 Task: Find connections with filter location Tremblay-en-France with filter topic #HRwith filter profile language English with filter current company Trend Micro with filter school JSS SCIENCE AND TECHNOLOGY UNIVERSITY with filter industry Metalworking Machinery Manufacturing with filter service category Email Marketing with filter keywords title Copywriter
Action: Mouse moved to (326, 213)
Screenshot: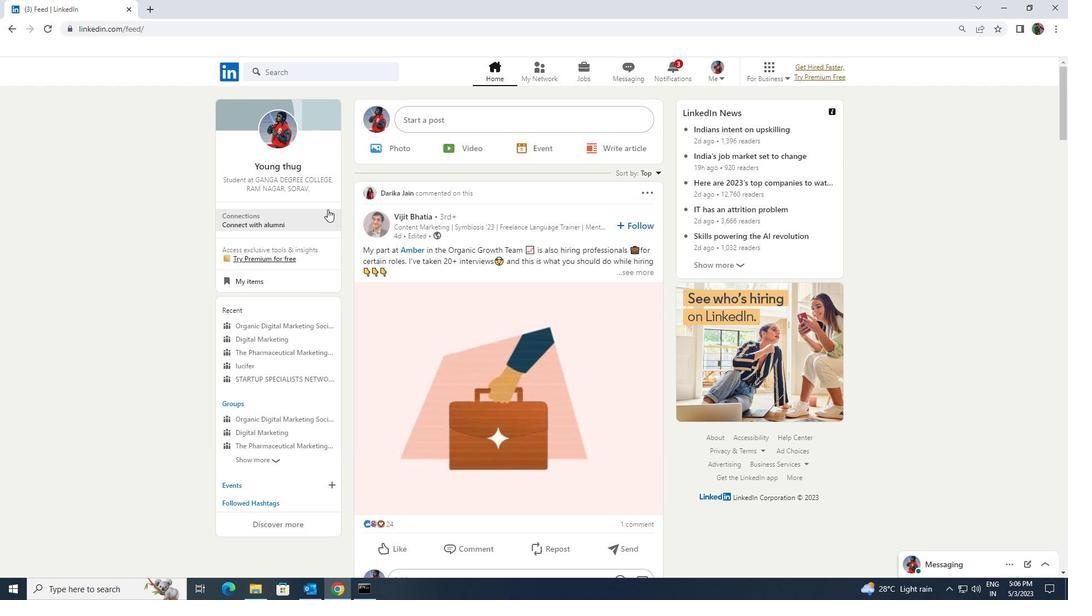 
Action: Mouse pressed left at (326, 213)
Screenshot: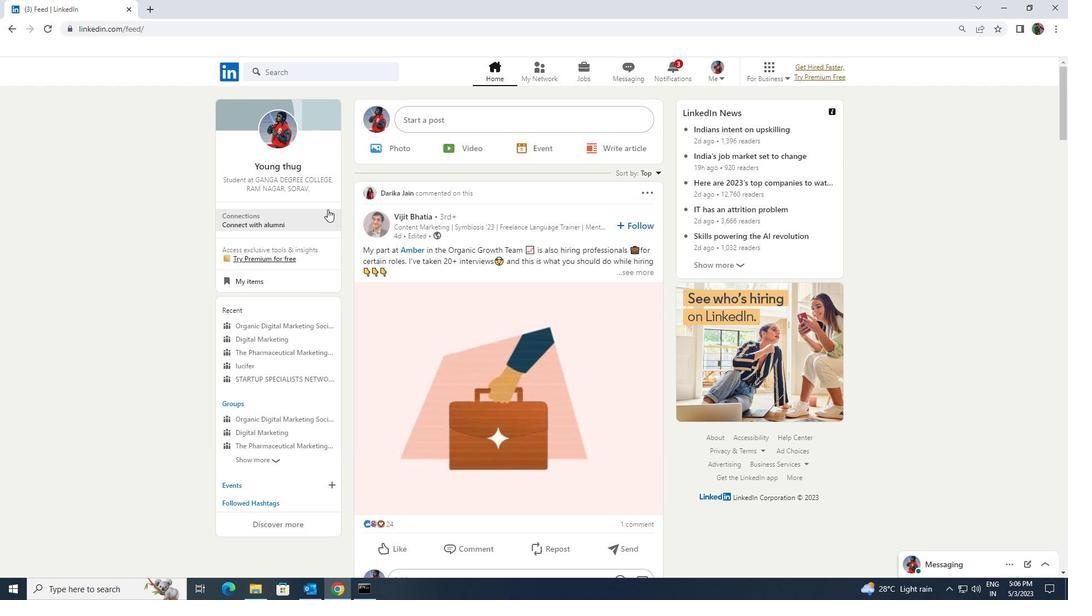 
Action: Mouse moved to (340, 137)
Screenshot: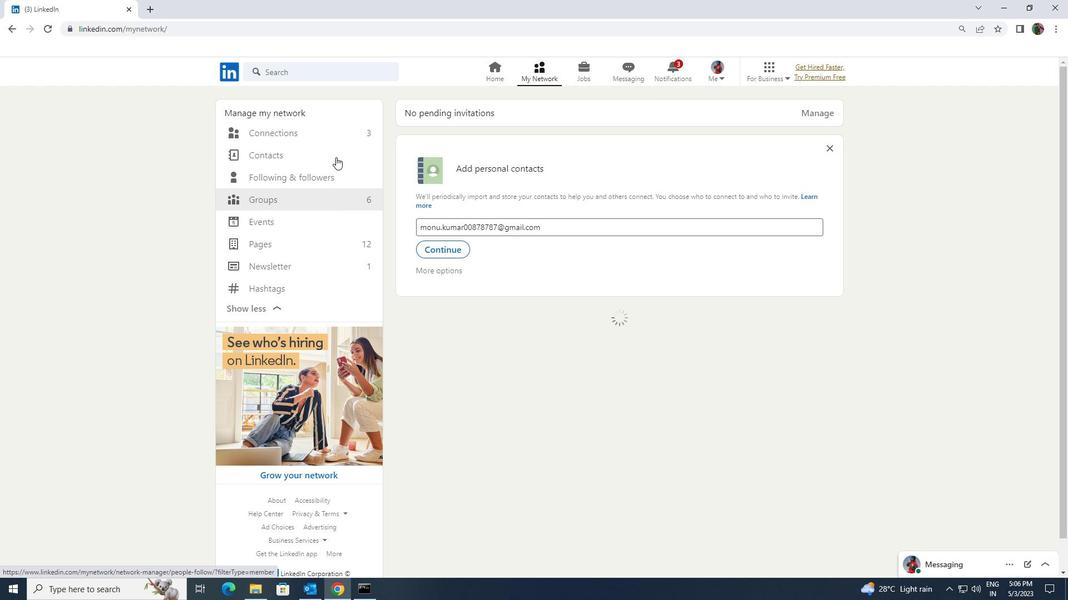 
Action: Mouse pressed left at (340, 137)
Screenshot: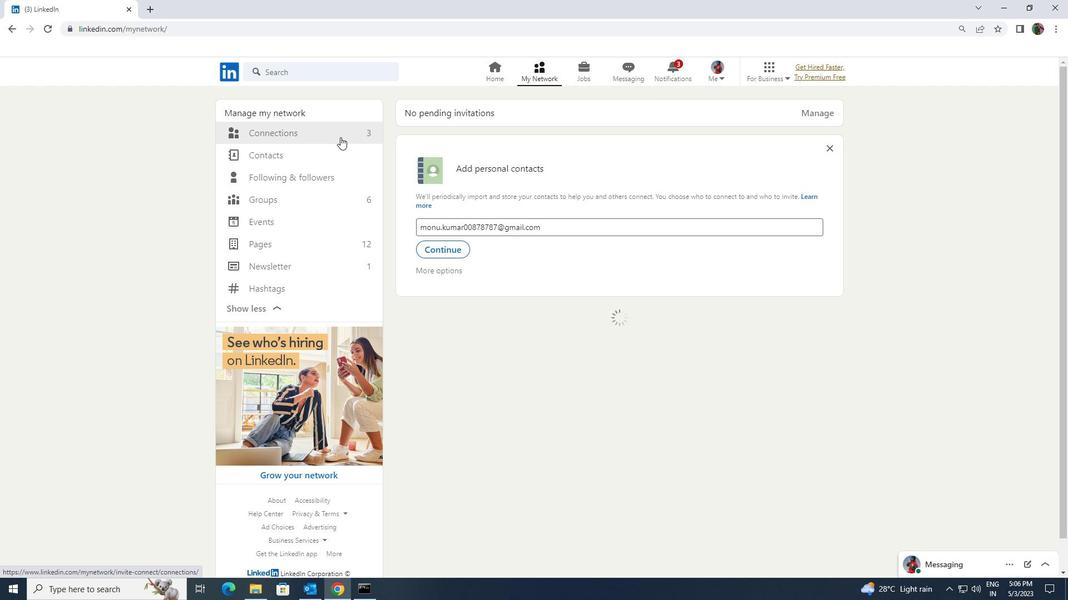
Action: Mouse moved to (624, 132)
Screenshot: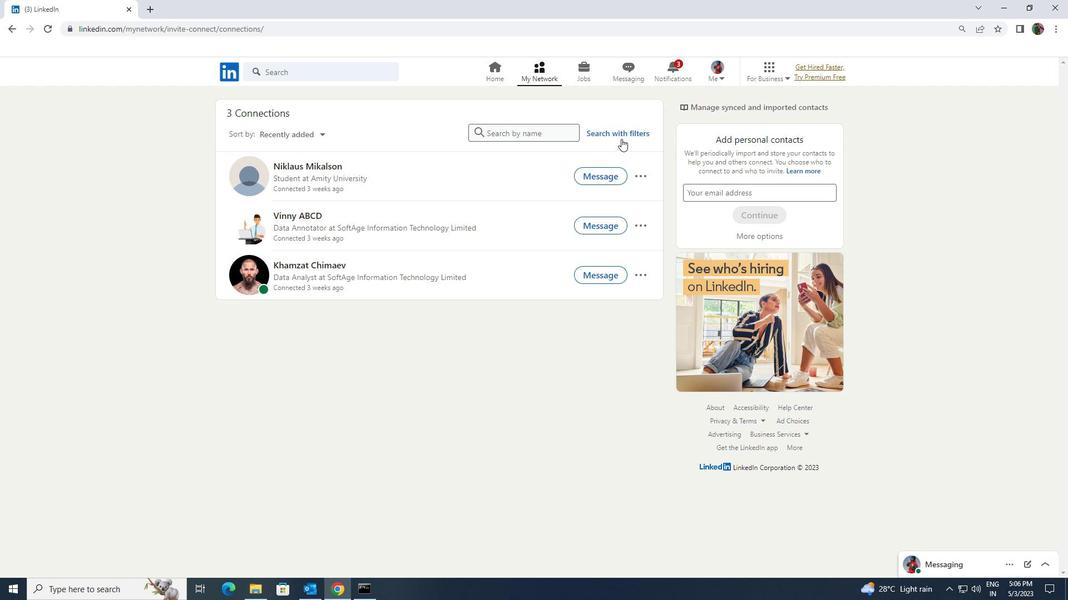 
Action: Mouse pressed left at (624, 132)
Screenshot: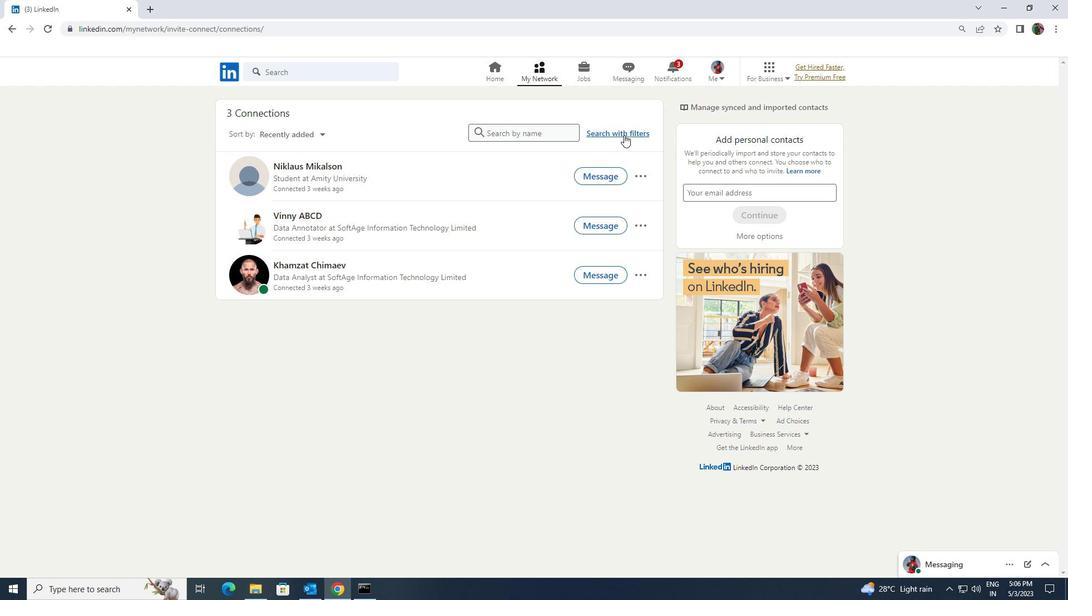 
Action: Mouse moved to (565, 101)
Screenshot: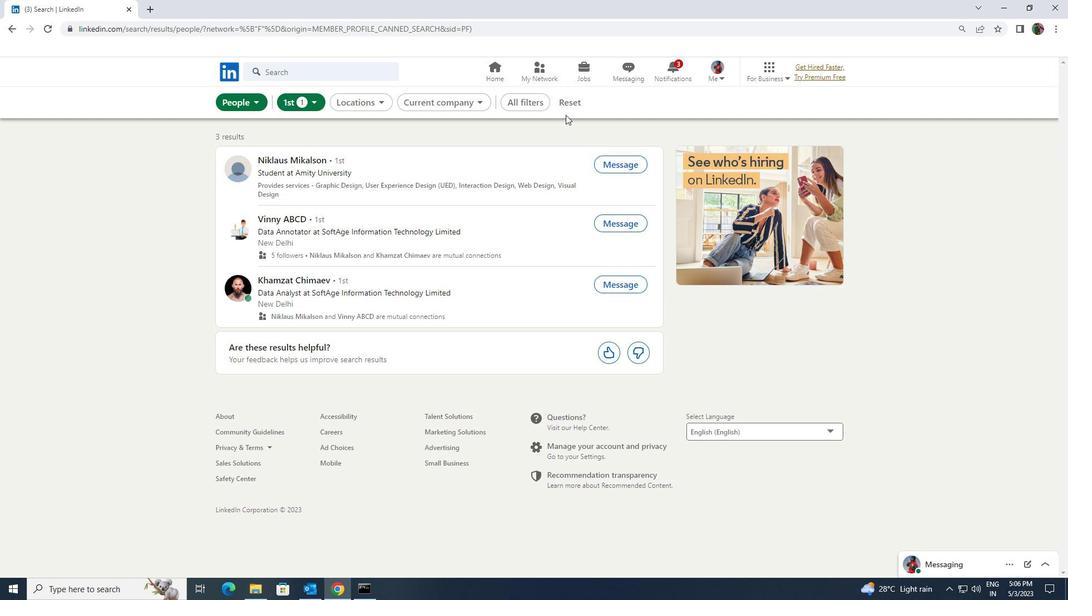 
Action: Mouse pressed left at (565, 101)
Screenshot: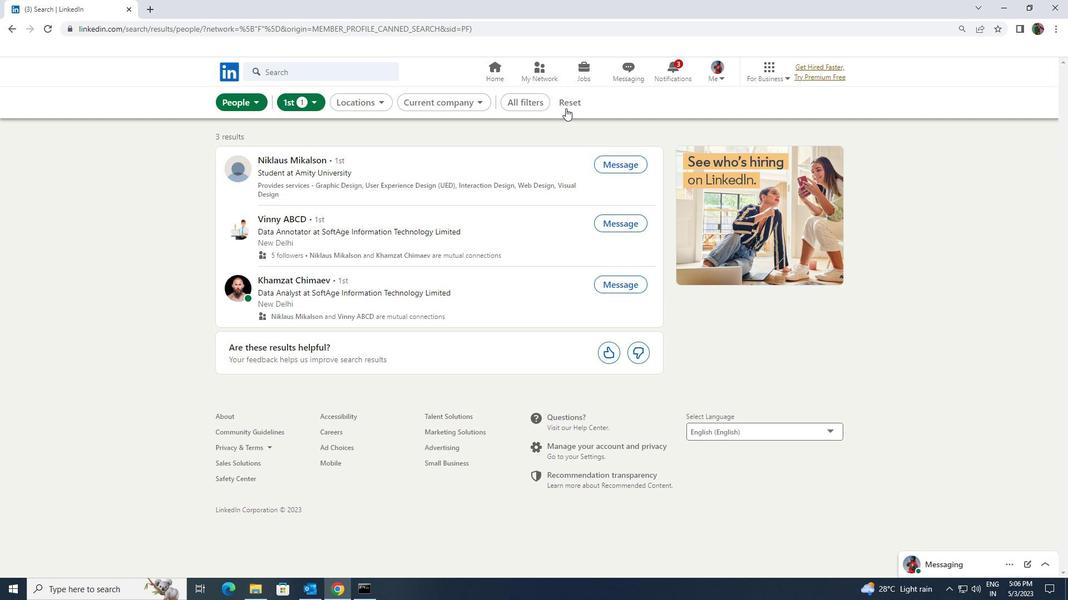 
Action: Mouse moved to (558, 102)
Screenshot: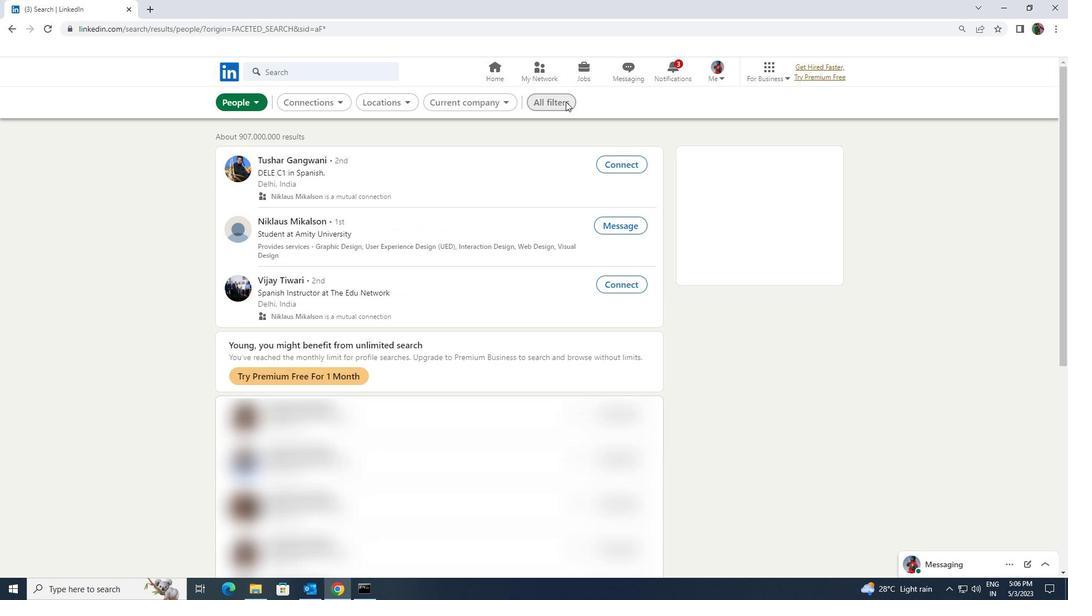 
Action: Mouse pressed left at (558, 102)
Screenshot: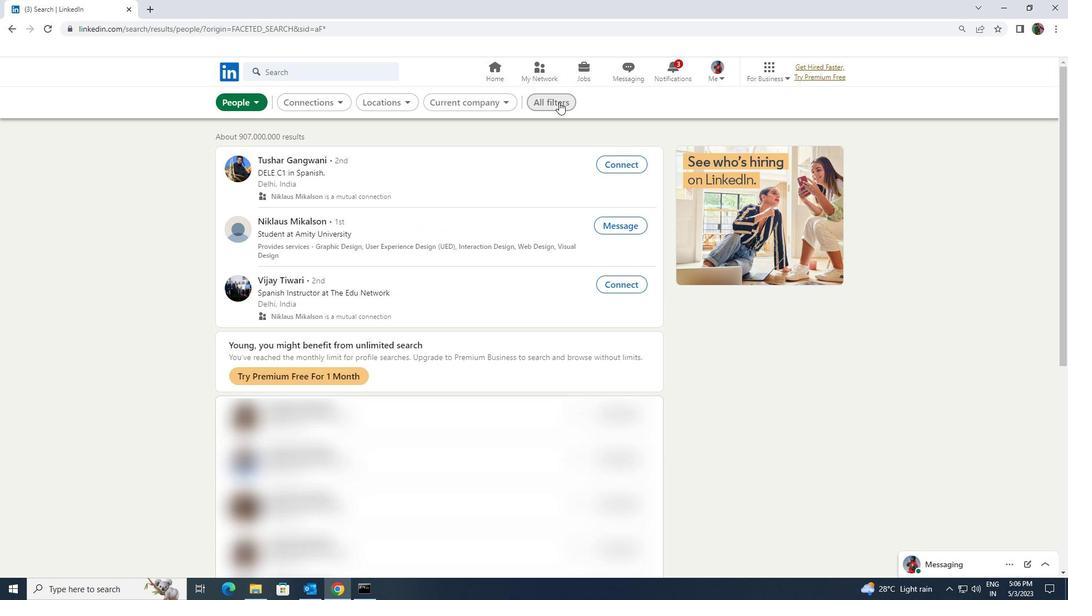 
Action: Mouse moved to (919, 444)
Screenshot: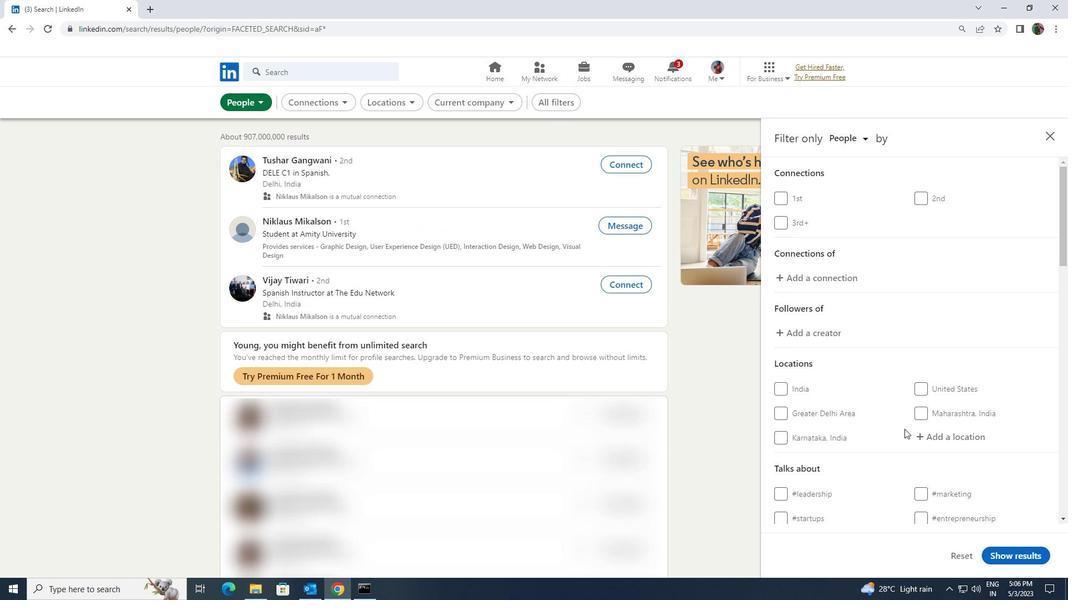 
Action: Mouse pressed left at (919, 444)
Screenshot: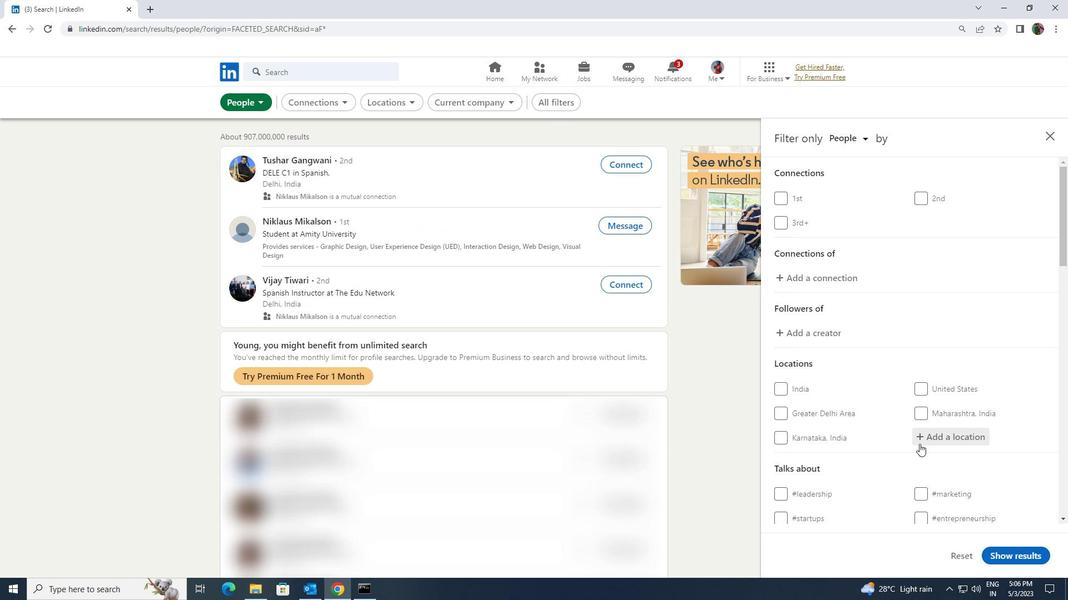 
Action: Key pressed <Key.shift><Key.shift><Key.shift>TREMBLAY
Screenshot: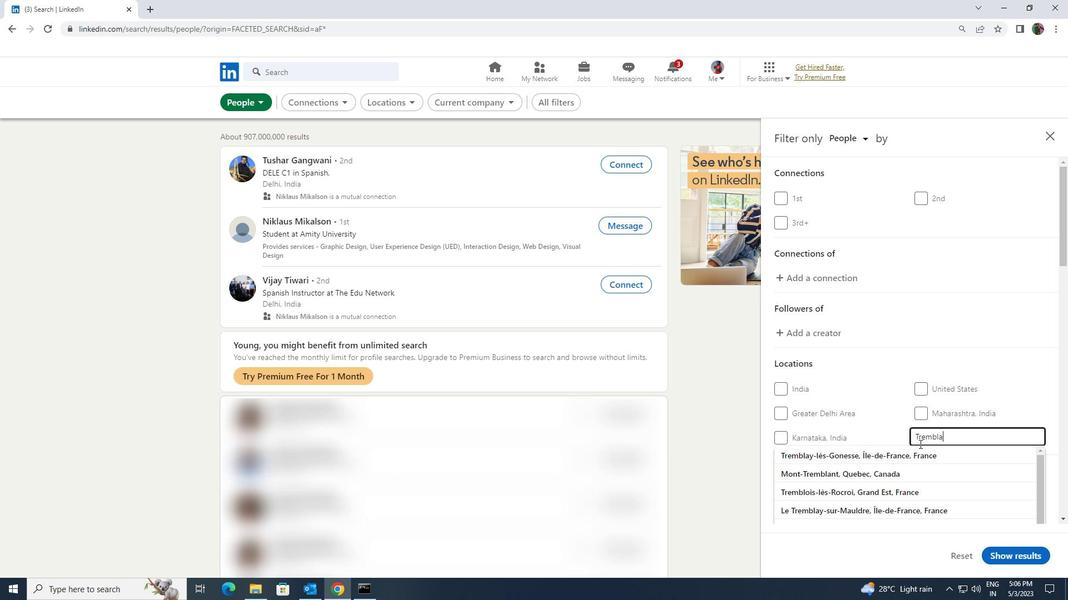 
Action: Mouse moved to (911, 449)
Screenshot: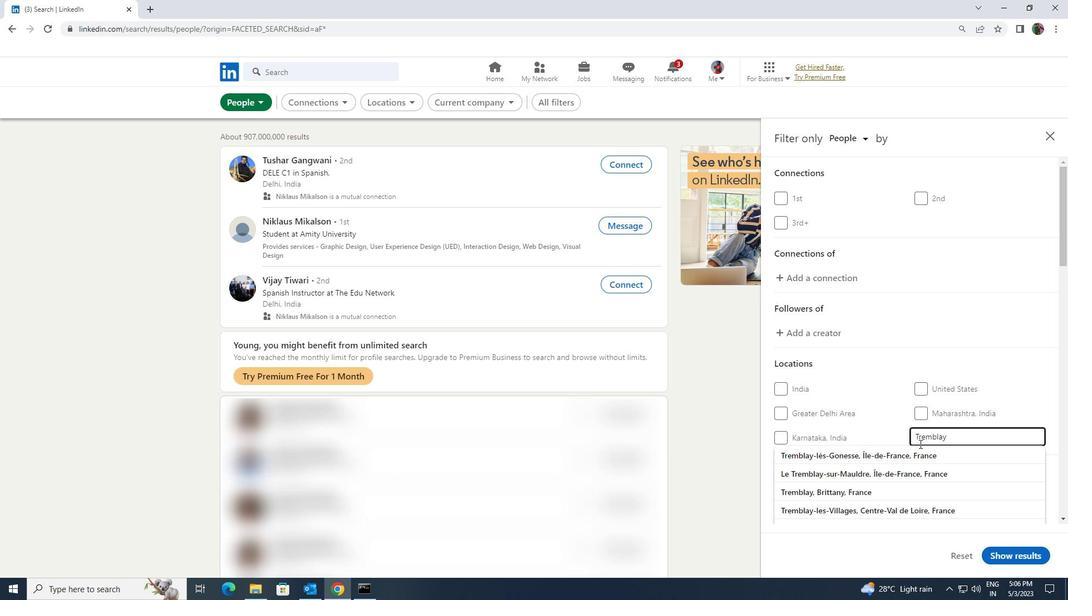 
Action: Mouse pressed left at (911, 449)
Screenshot: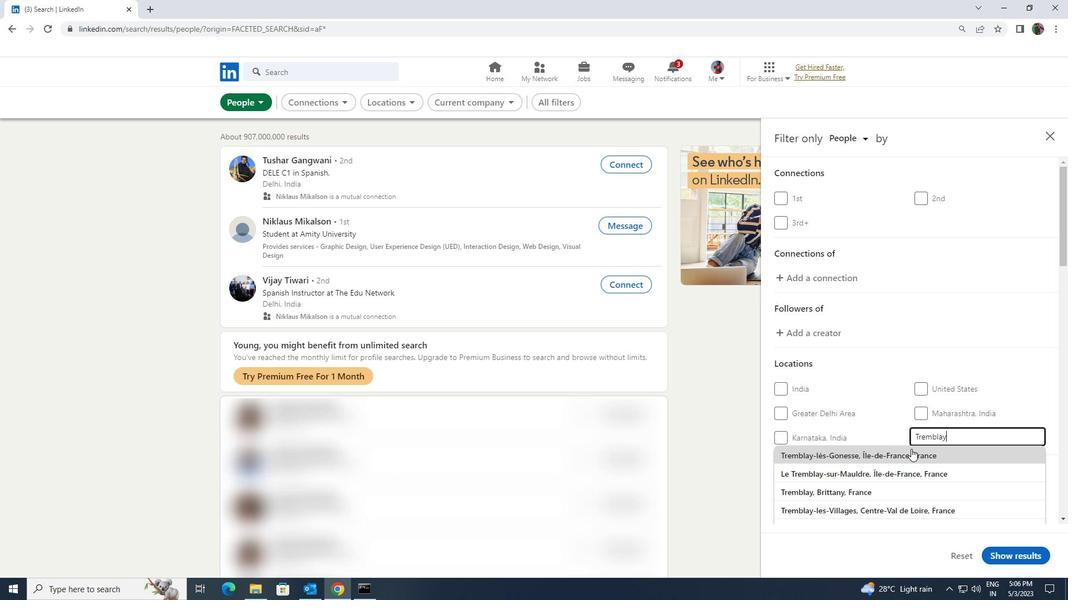 
Action: Mouse scrolled (911, 448) with delta (0, 0)
Screenshot: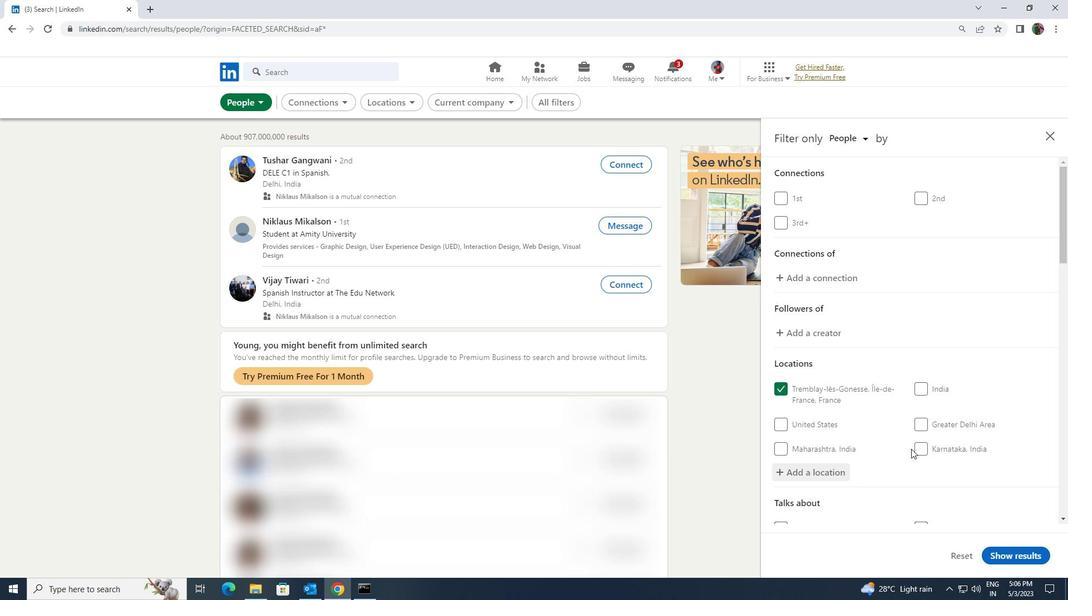 
Action: Mouse scrolled (911, 448) with delta (0, 0)
Screenshot: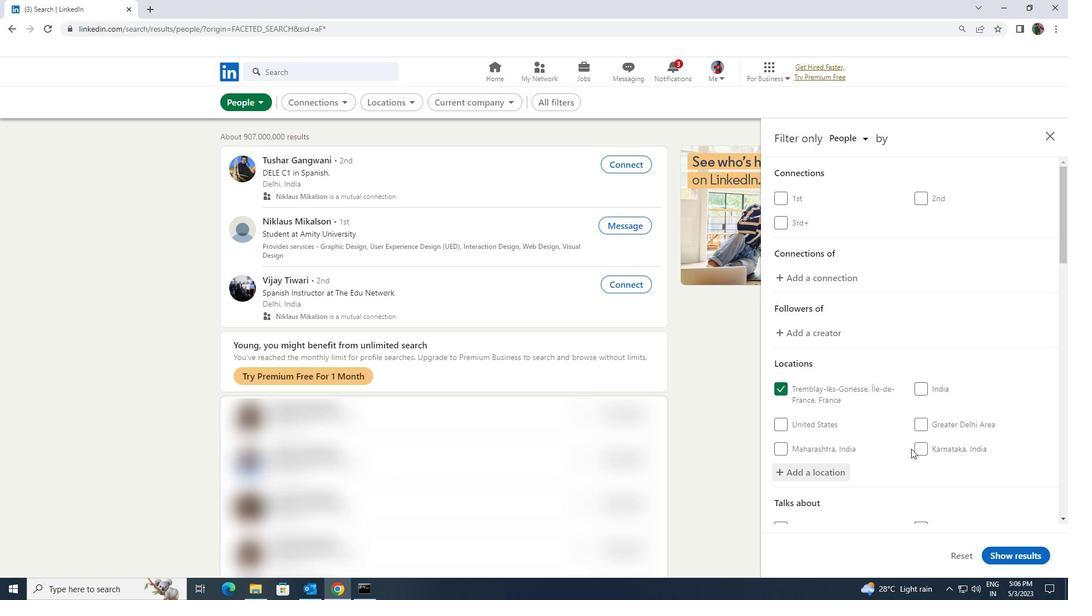 
Action: Mouse moved to (920, 462)
Screenshot: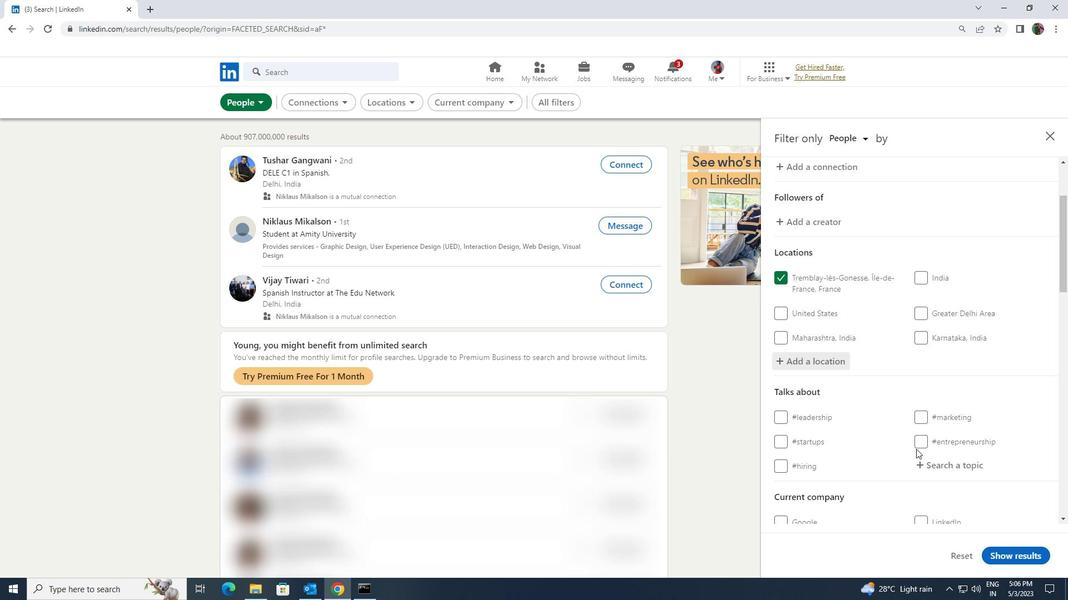 
Action: Mouse pressed left at (920, 462)
Screenshot: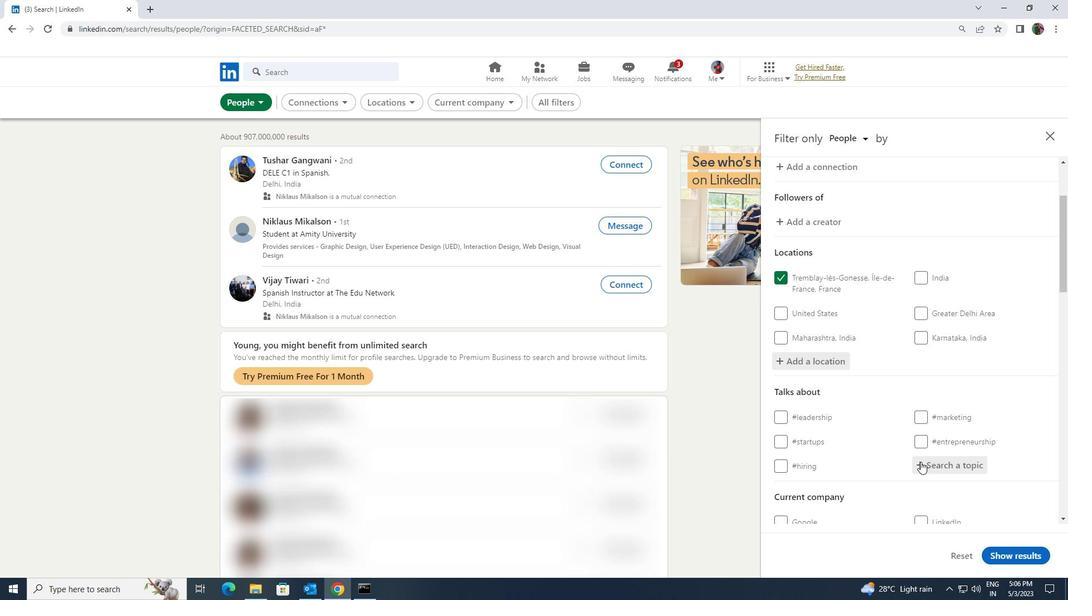 
Action: Key pressed <Key.shift><Key.shift><Key.shift><Key.shift><Key.shift><Key.shift><Key.shift>HR
Screenshot: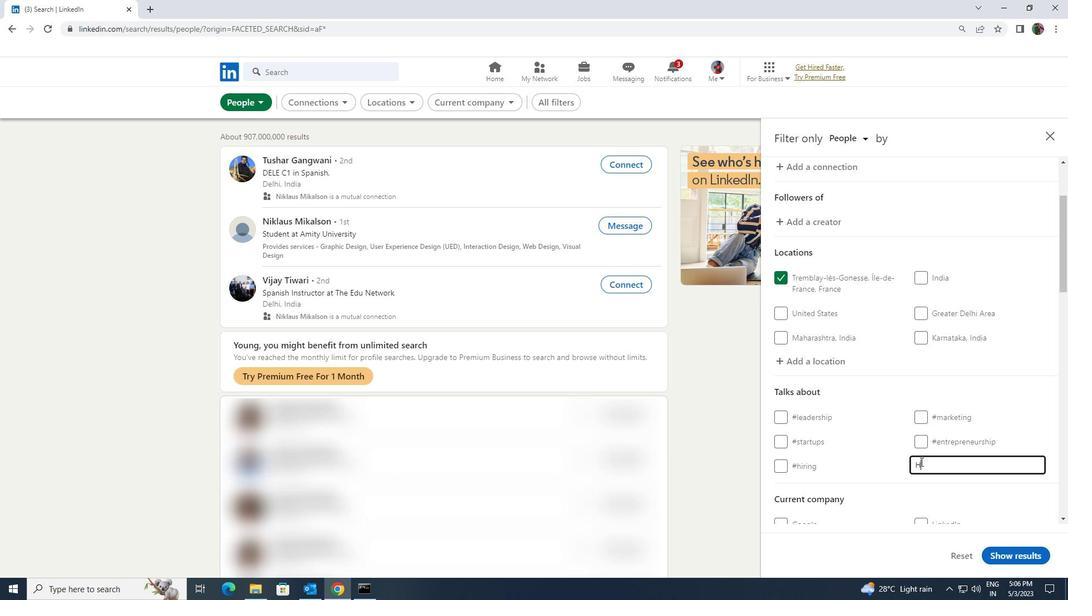 
Action: Mouse moved to (910, 479)
Screenshot: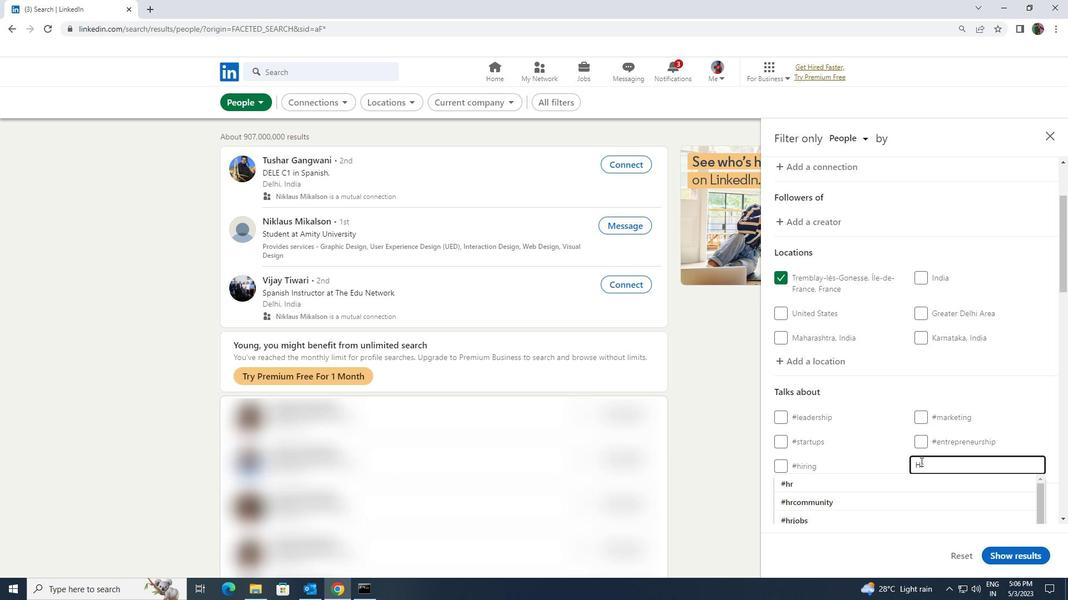
Action: Mouse pressed left at (910, 479)
Screenshot: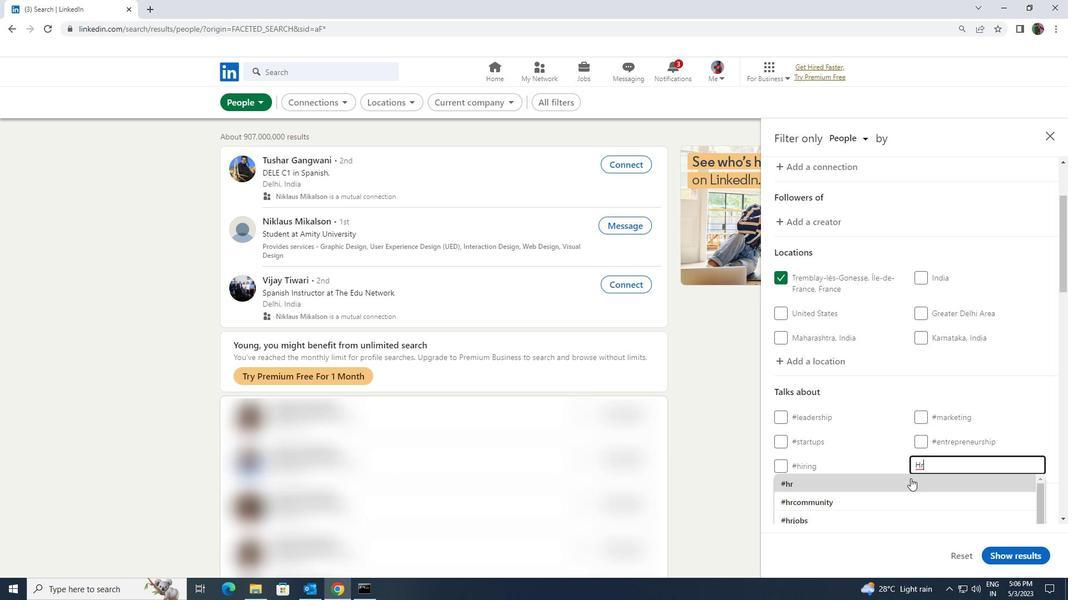
Action: Mouse scrolled (910, 478) with delta (0, 0)
Screenshot: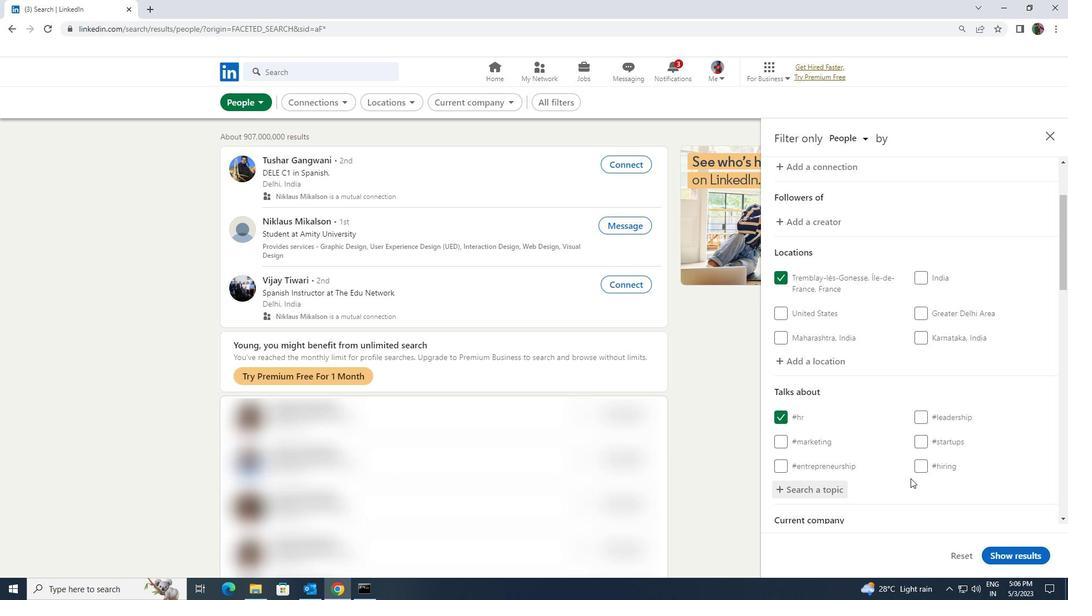 
Action: Mouse scrolled (910, 478) with delta (0, 0)
Screenshot: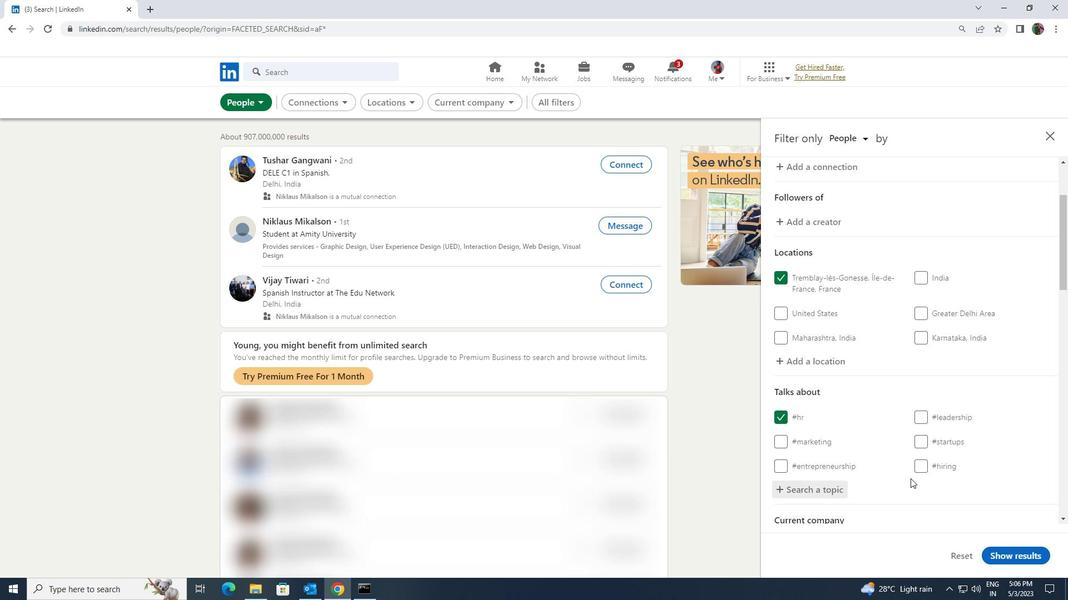 
Action: Mouse scrolled (910, 478) with delta (0, 0)
Screenshot: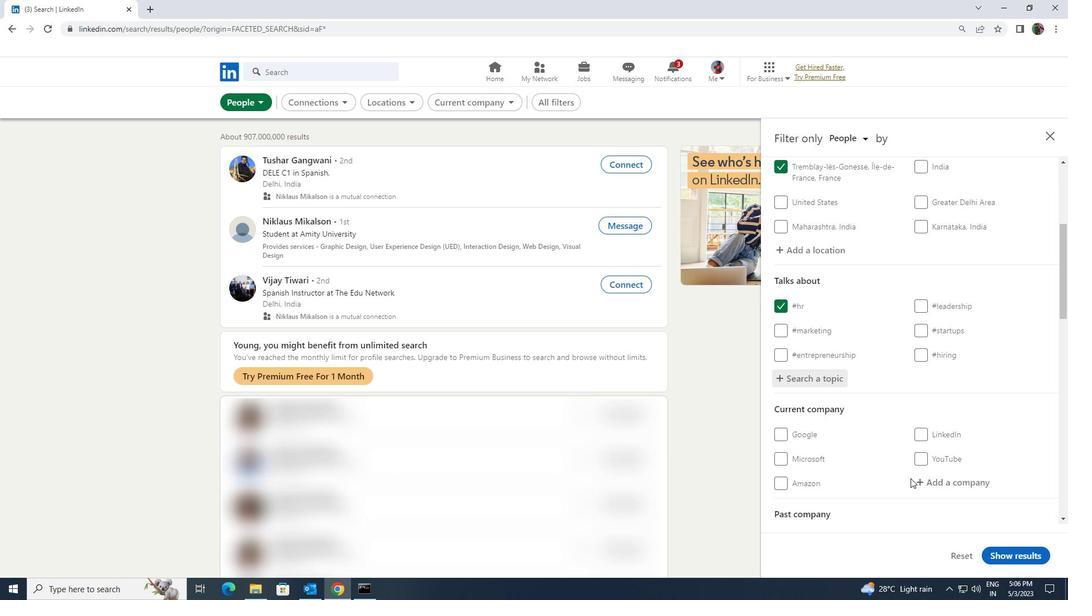 
Action: Mouse scrolled (910, 478) with delta (0, 0)
Screenshot: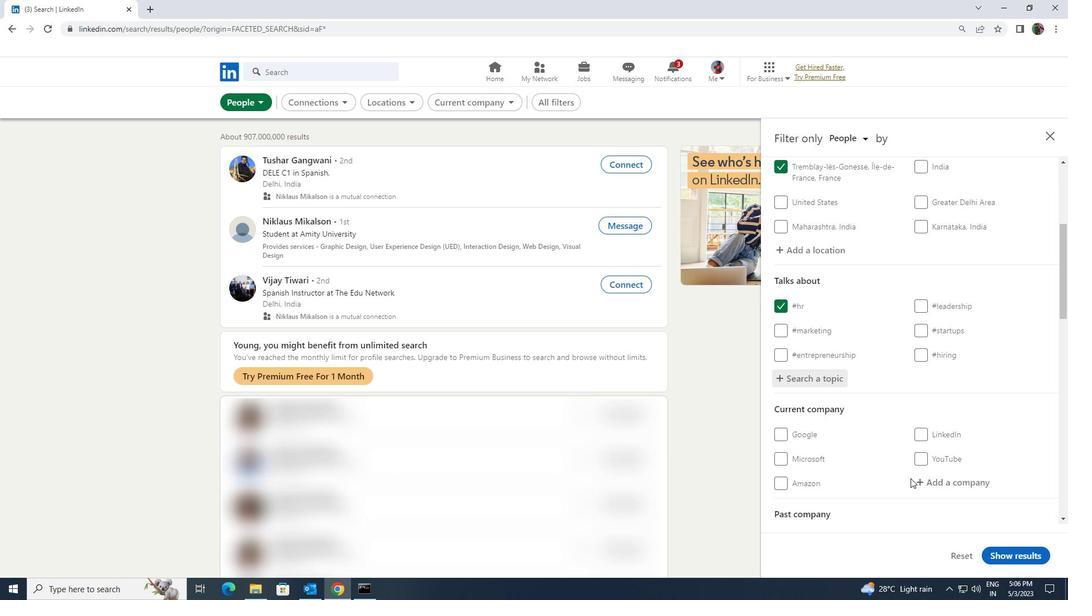 
Action: Mouse scrolled (910, 478) with delta (0, 0)
Screenshot: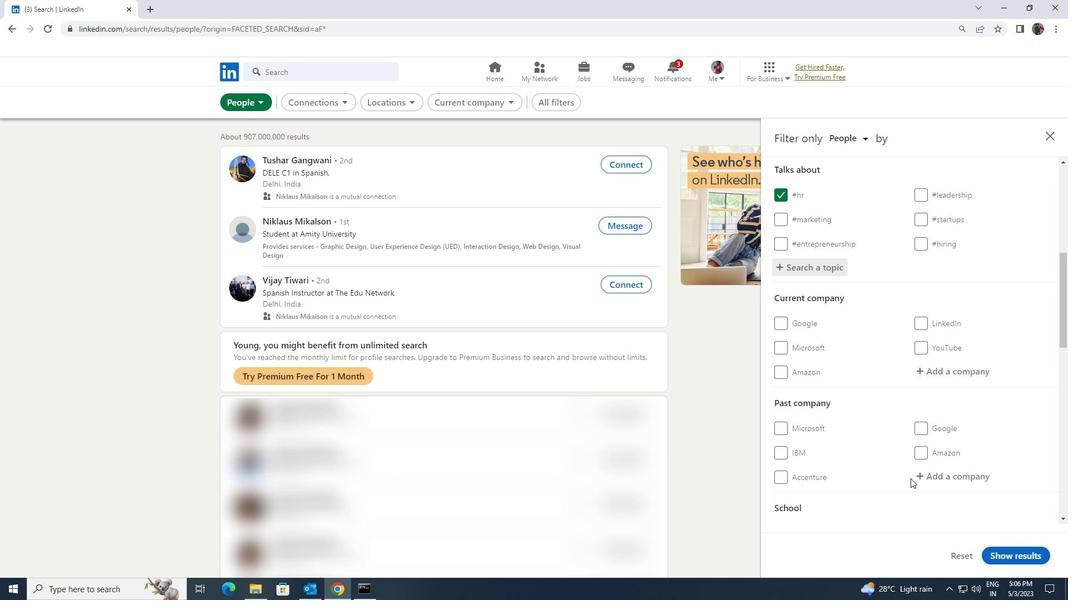 
Action: Mouse scrolled (910, 478) with delta (0, 0)
Screenshot: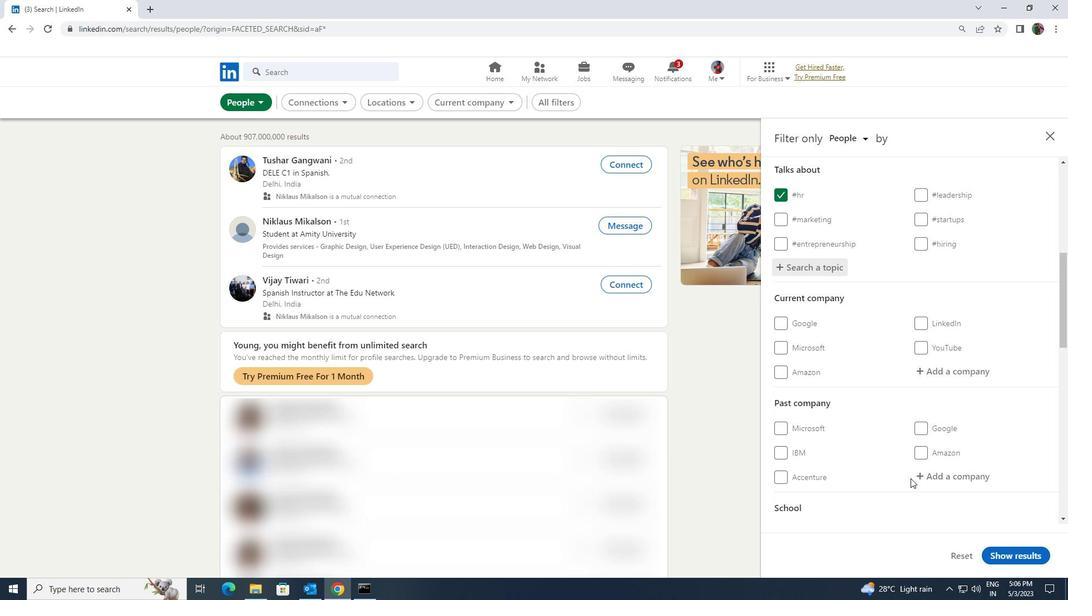 
Action: Mouse scrolled (910, 478) with delta (0, 0)
Screenshot: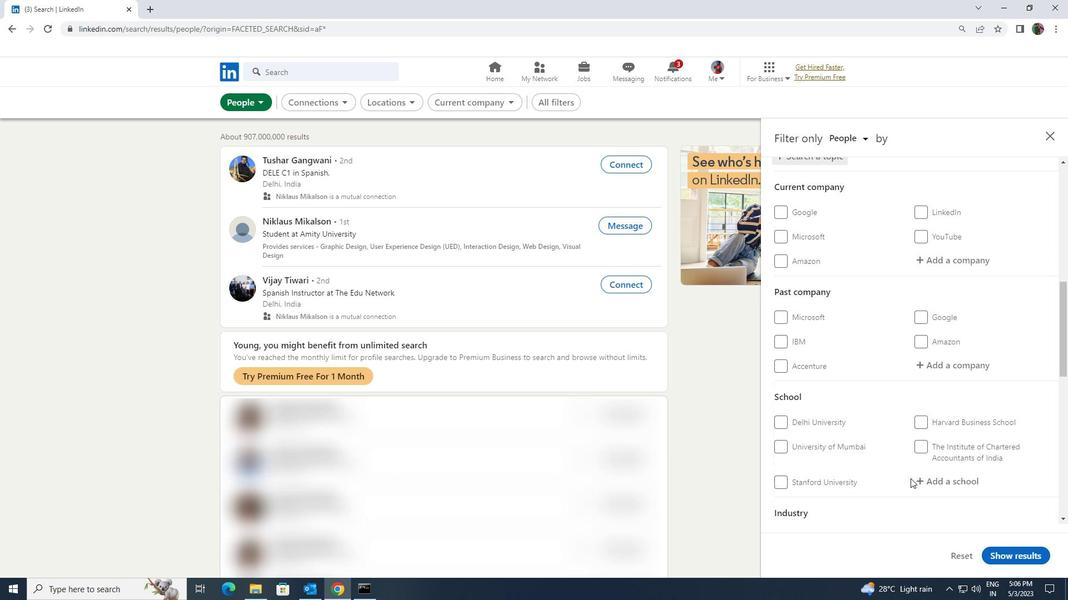 
Action: Mouse scrolled (910, 478) with delta (0, 0)
Screenshot: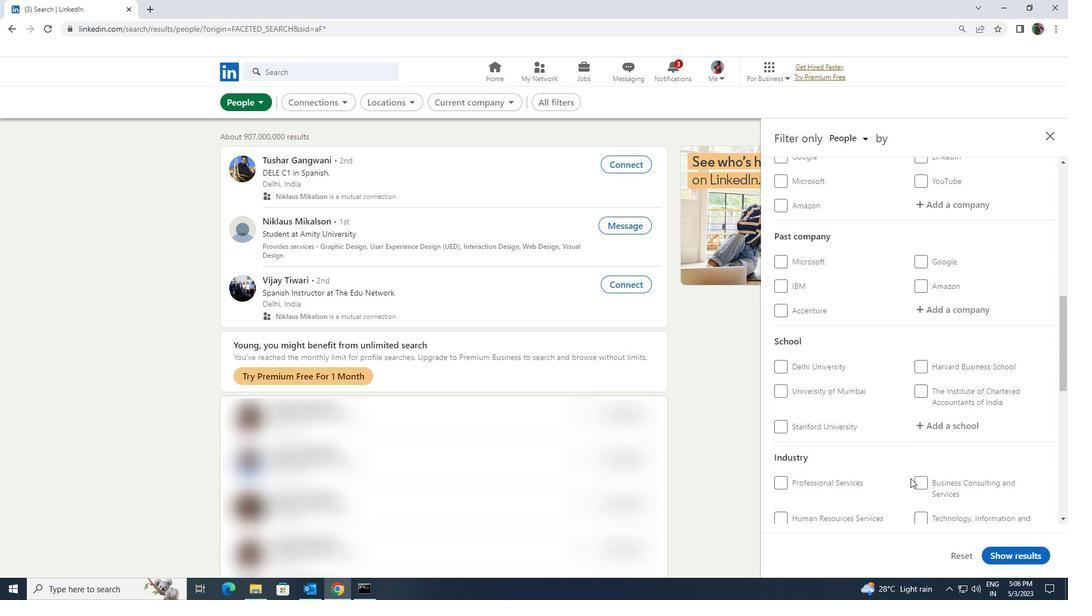 
Action: Mouse scrolled (910, 478) with delta (0, 0)
Screenshot: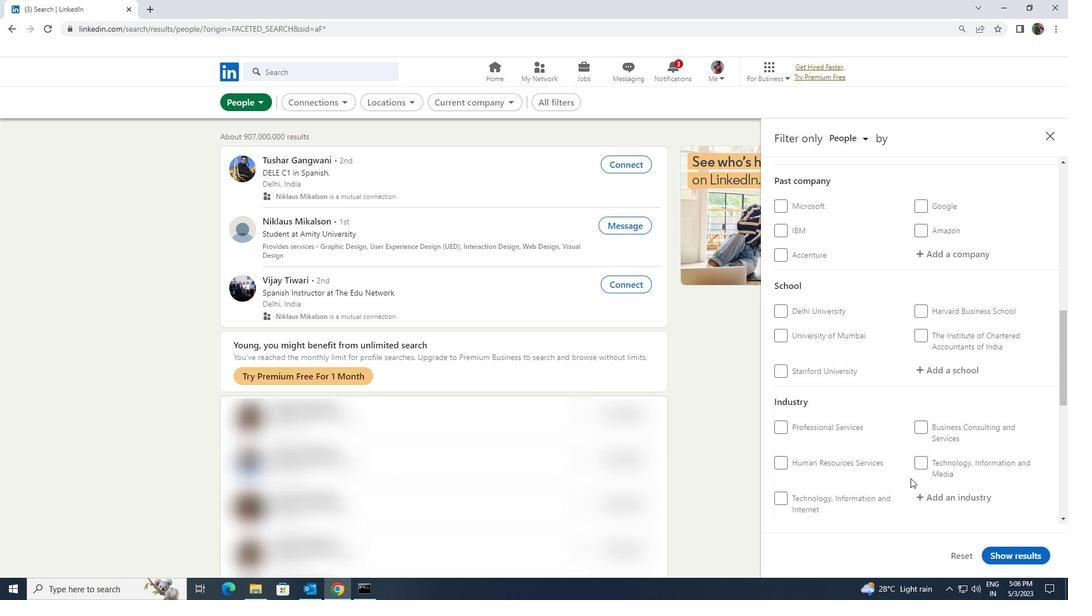 
Action: Mouse scrolled (910, 478) with delta (0, 0)
Screenshot: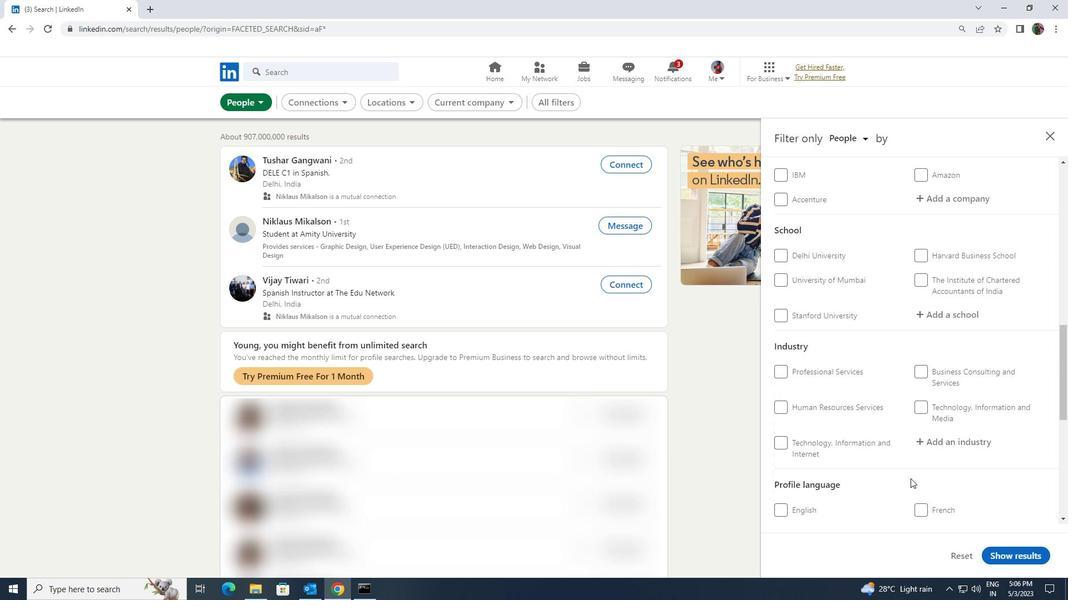 
Action: Mouse scrolled (910, 478) with delta (0, 0)
Screenshot: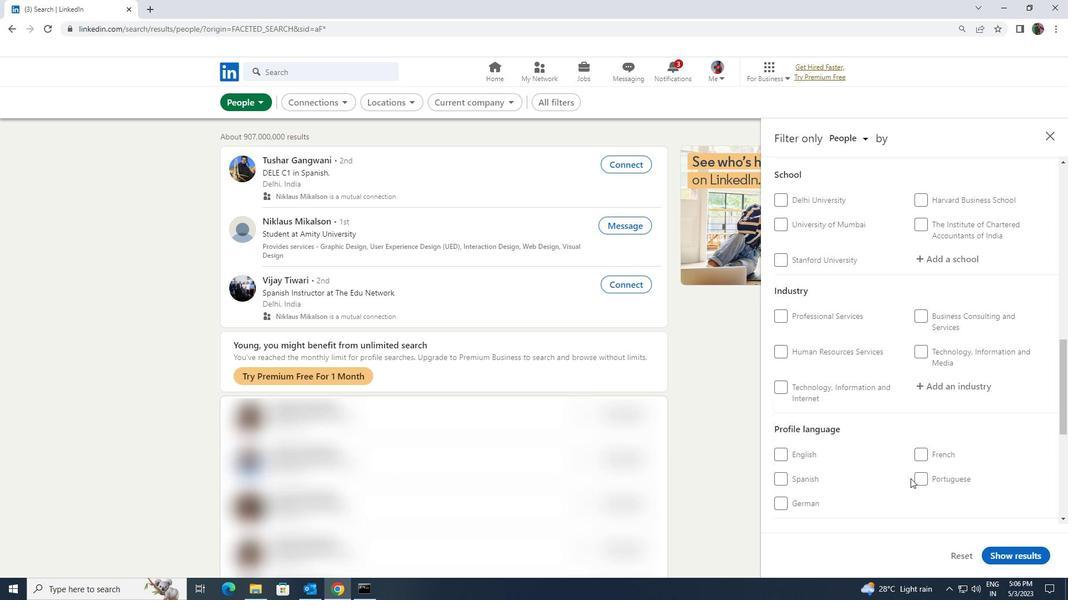 
Action: Mouse scrolled (910, 478) with delta (0, 0)
Screenshot: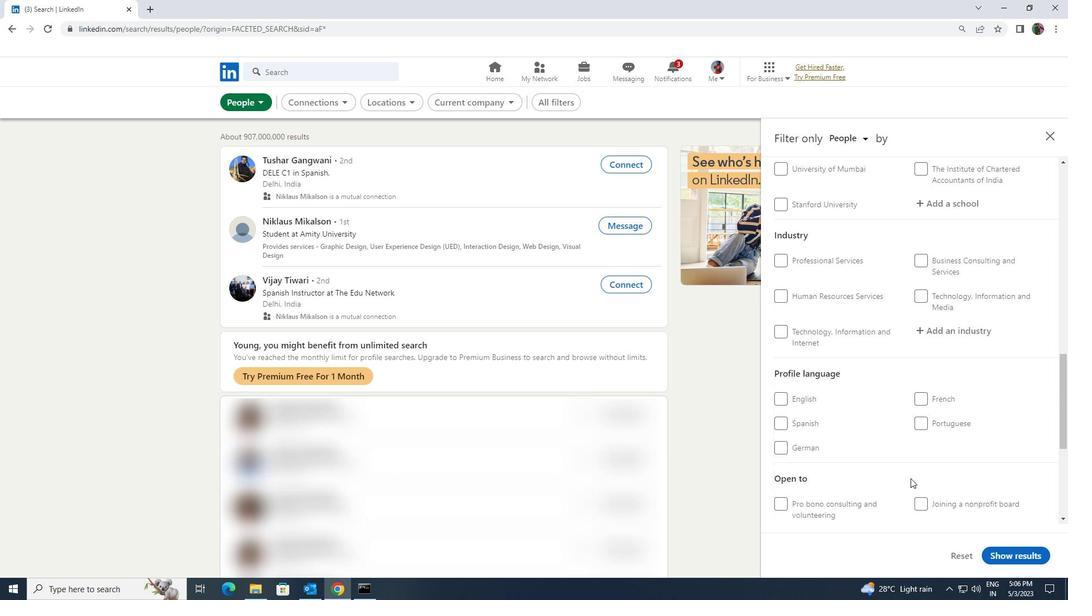 
Action: Mouse scrolled (910, 478) with delta (0, 0)
Screenshot: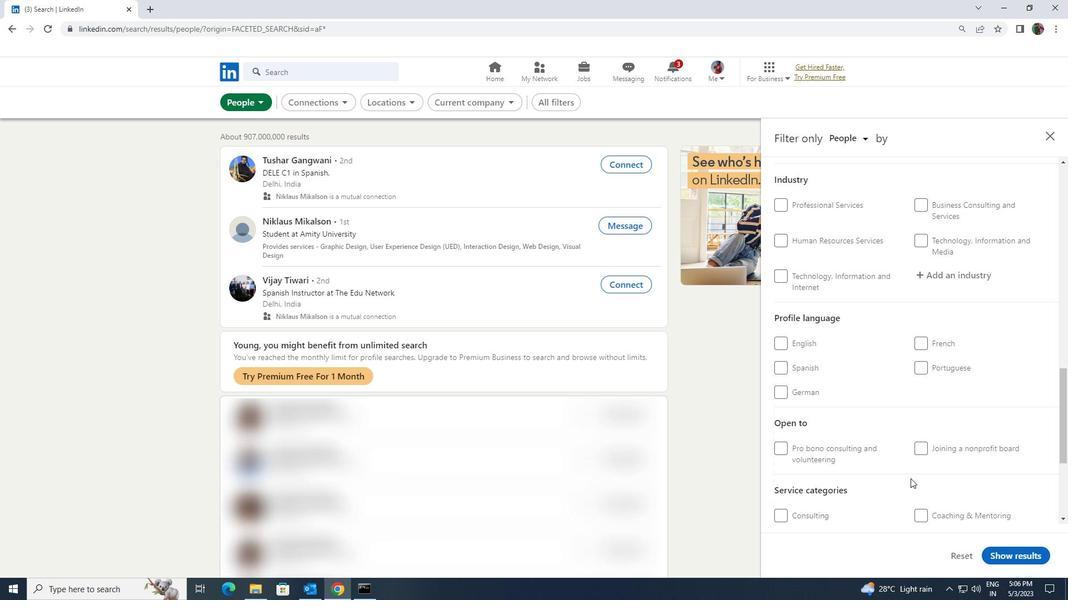 
Action: Mouse scrolled (910, 478) with delta (0, 0)
Screenshot: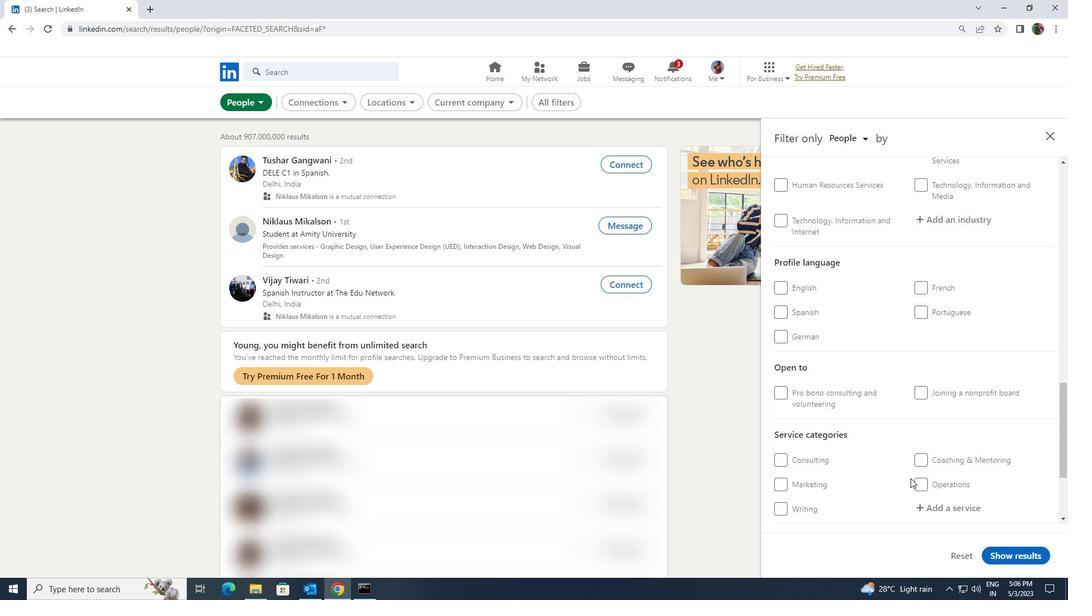 
Action: Mouse scrolled (910, 478) with delta (0, 0)
Screenshot: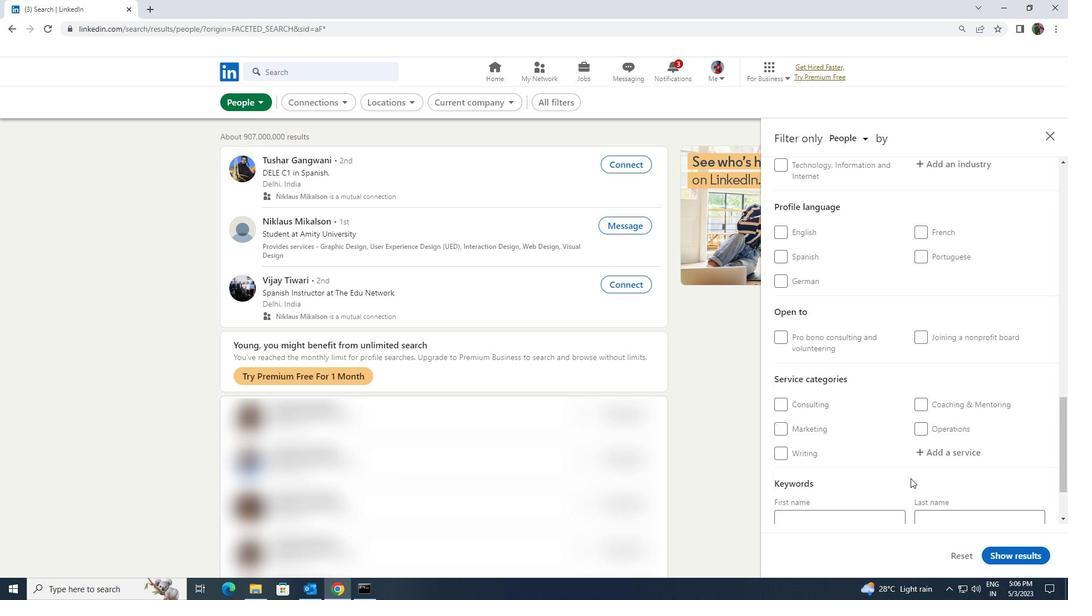
Action: Mouse moved to (906, 471)
Screenshot: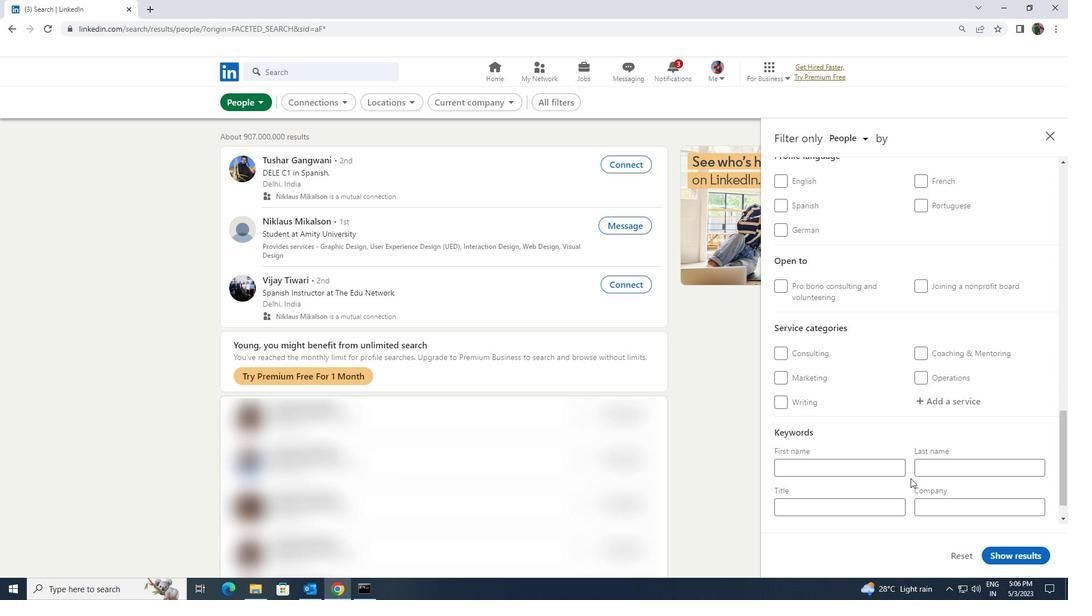 
Action: Mouse scrolled (906, 471) with delta (0, 0)
Screenshot: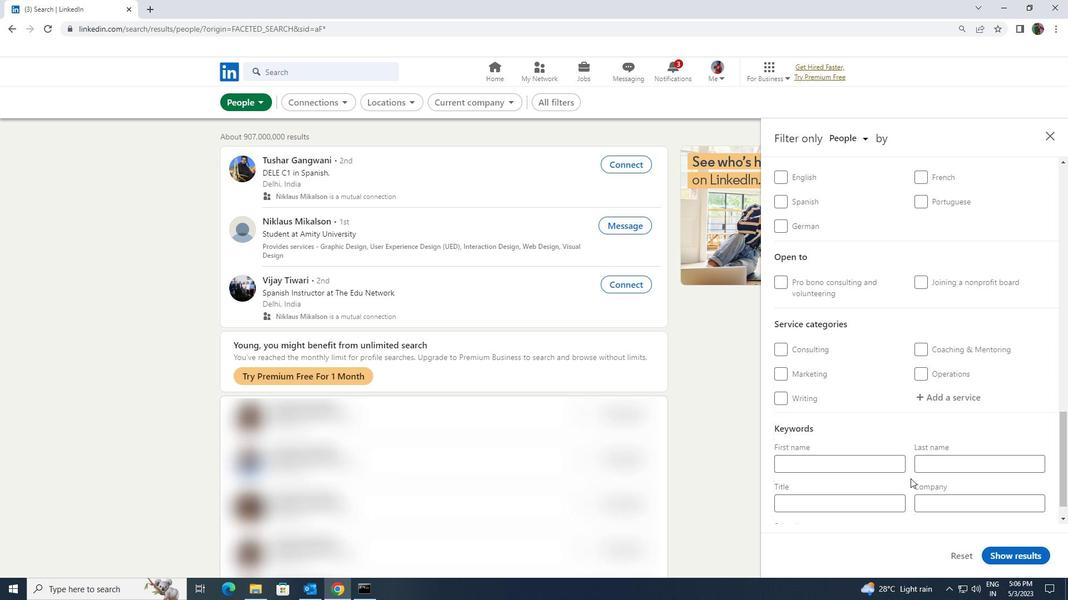
Action: Mouse moved to (906, 471)
Screenshot: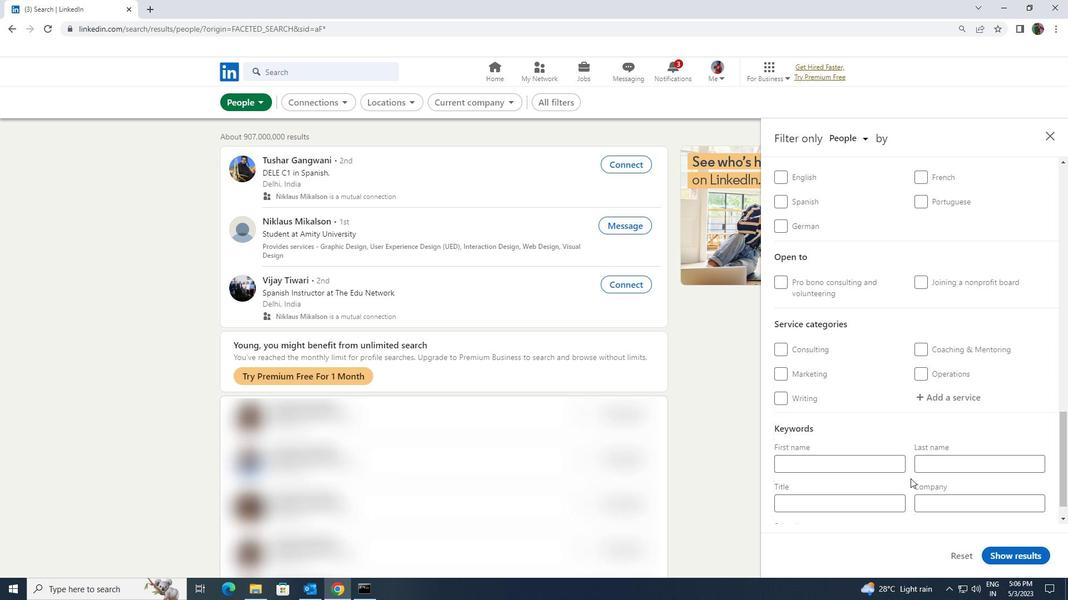 
Action: Mouse scrolled (906, 471) with delta (0, 0)
Screenshot: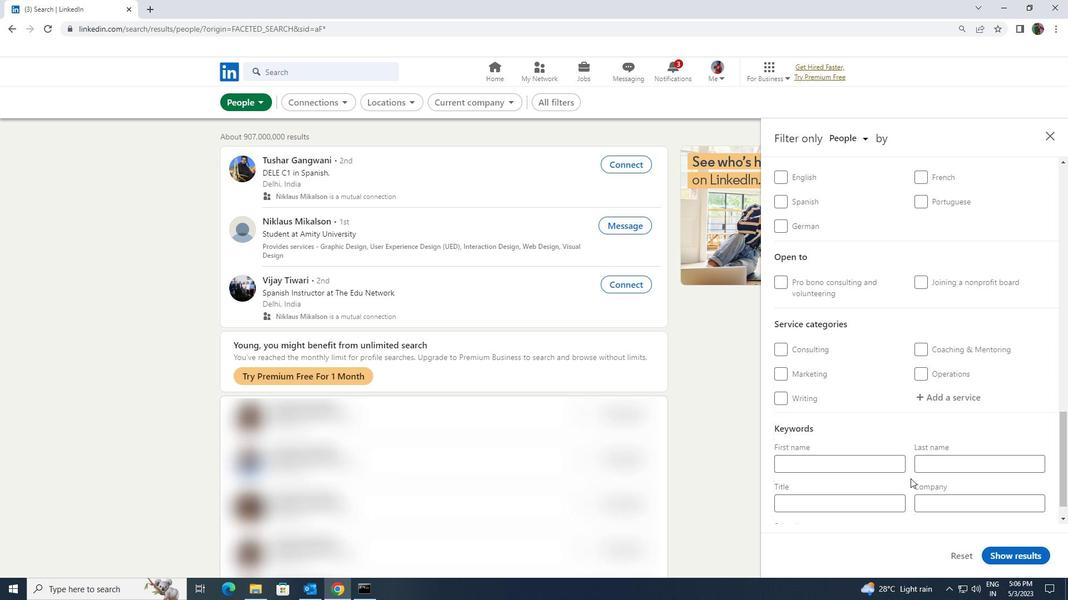 
Action: Mouse moved to (905, 470)
Screenshot: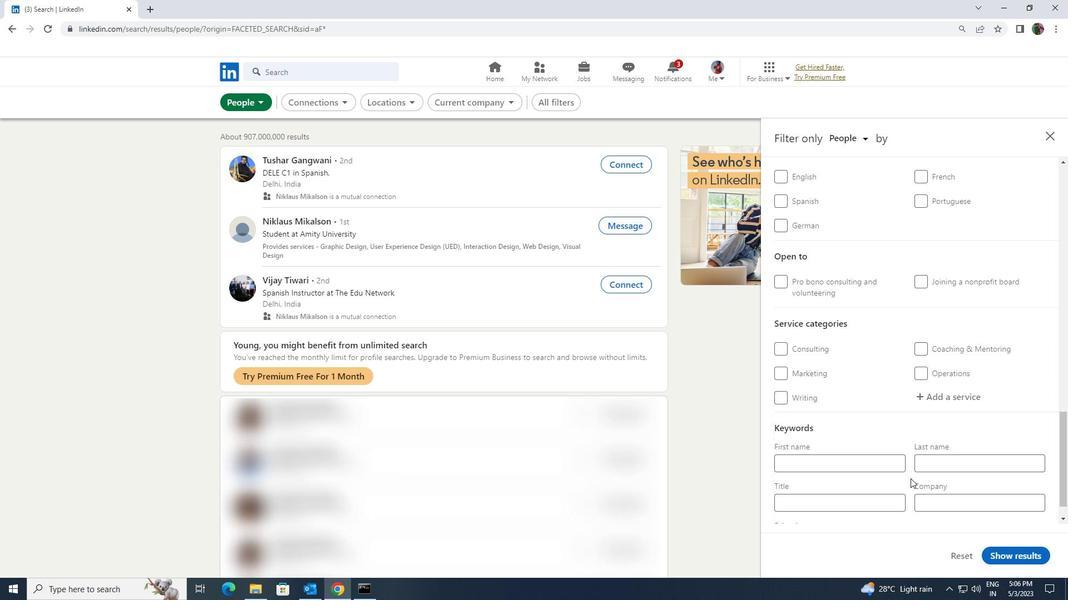 
Action: Mouse scrolled (905, 470) with delta (0, 0)
Screenshot: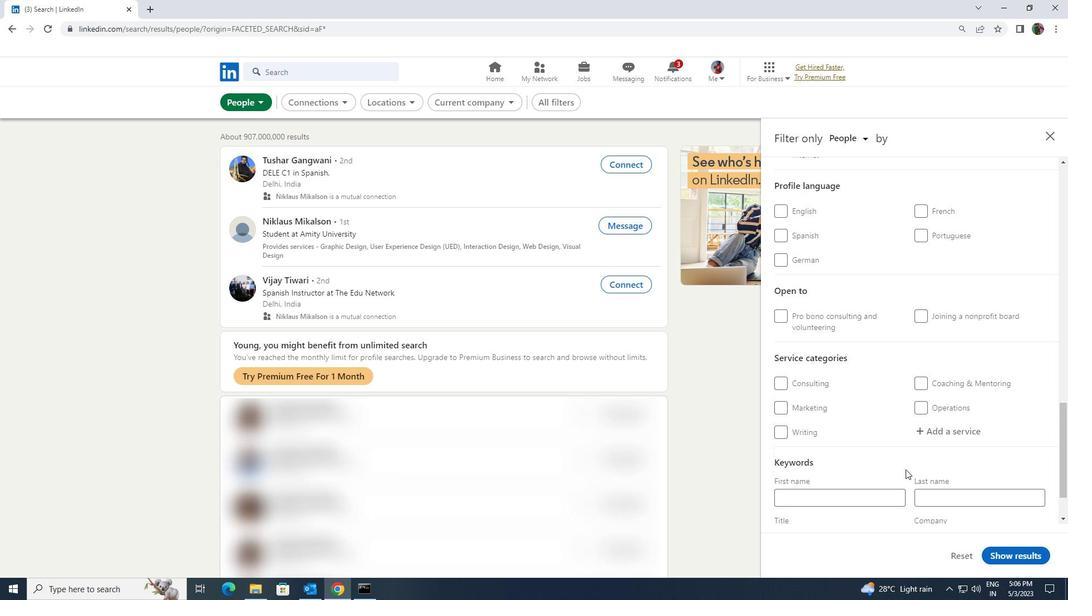 
Action: Mouse scrolled (905, 470) with delta (0, 0)
Screenshot: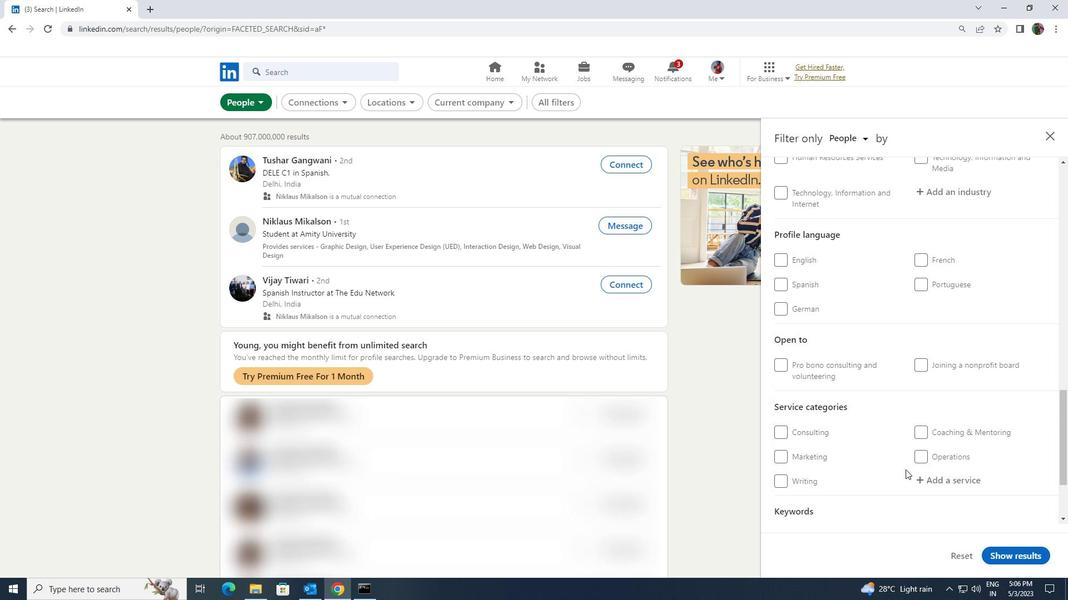 
Action: Mouse moved to (775, 401)
Screenshot: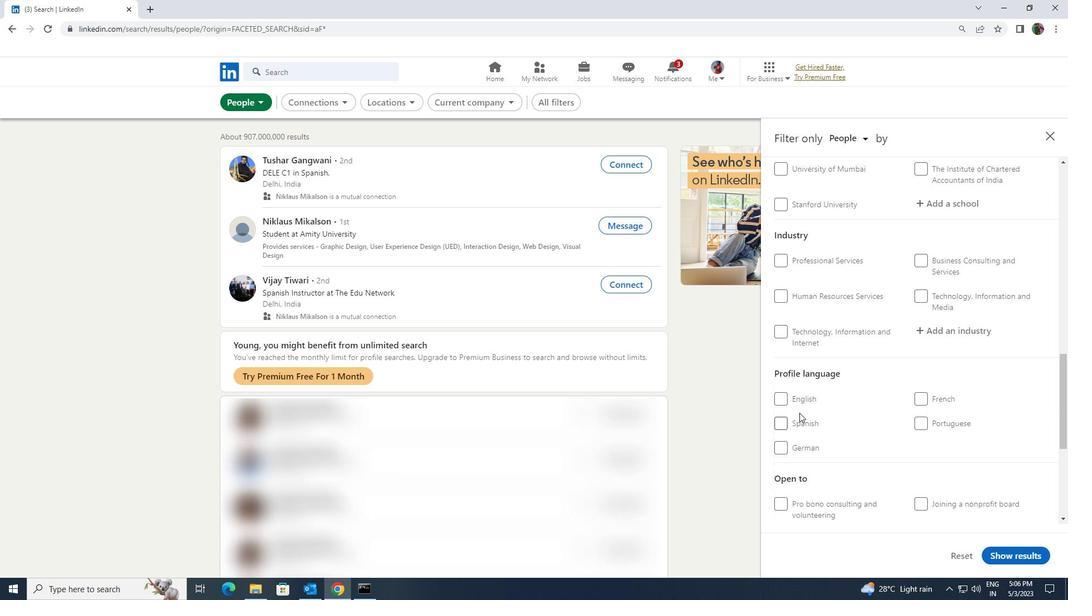 
Action: Mouse pressed left at (775, 401)
Screenshot: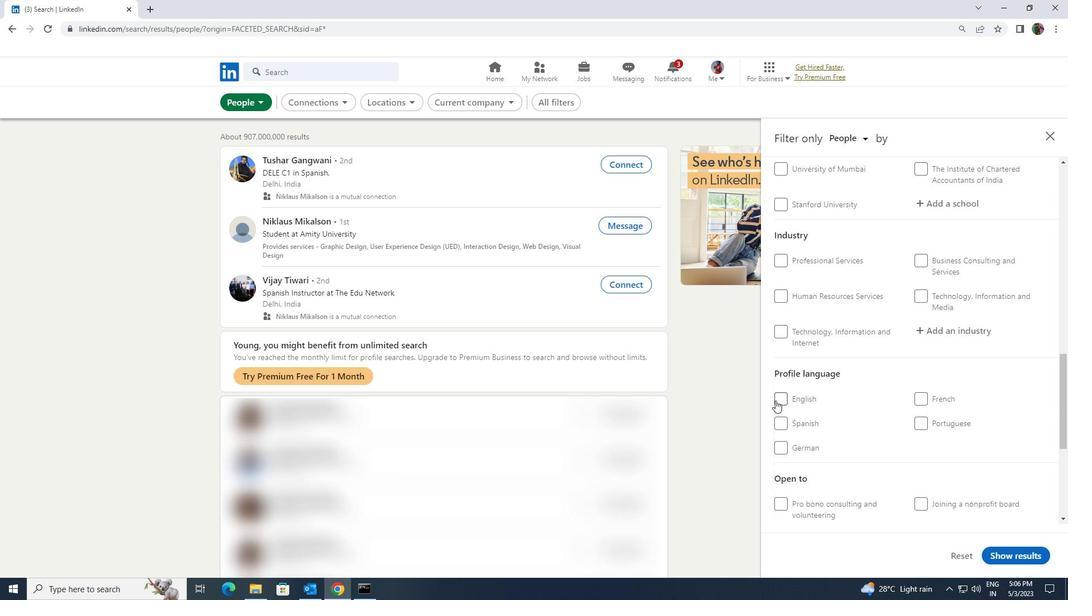 
Action: Mouse moved to (904, 403)
Screenshot: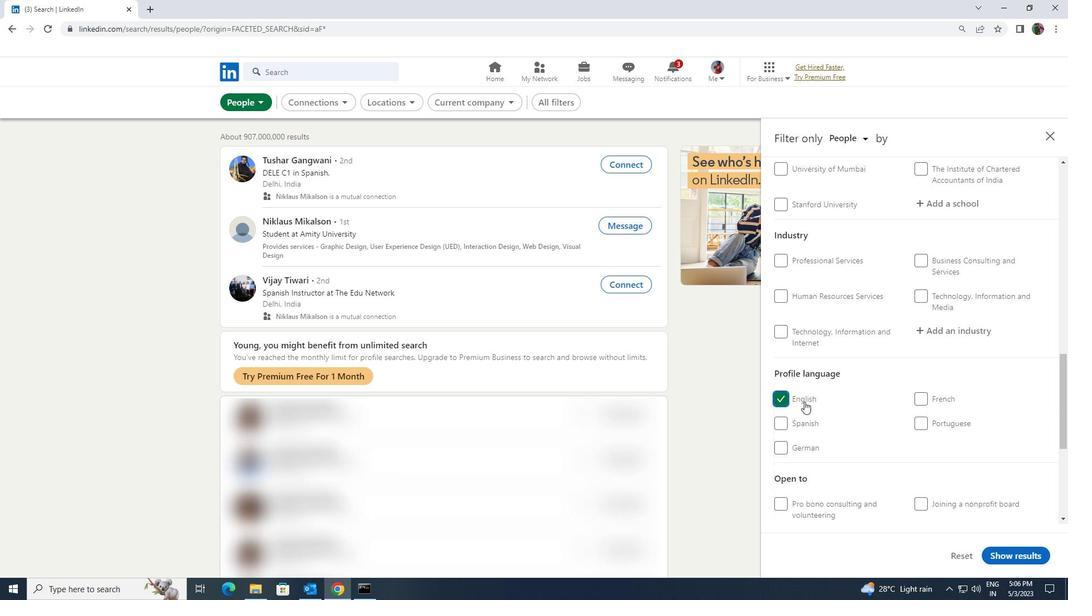 
Action: Mouse scrolled (904, 404) with delta (0, 0)
Screenshot: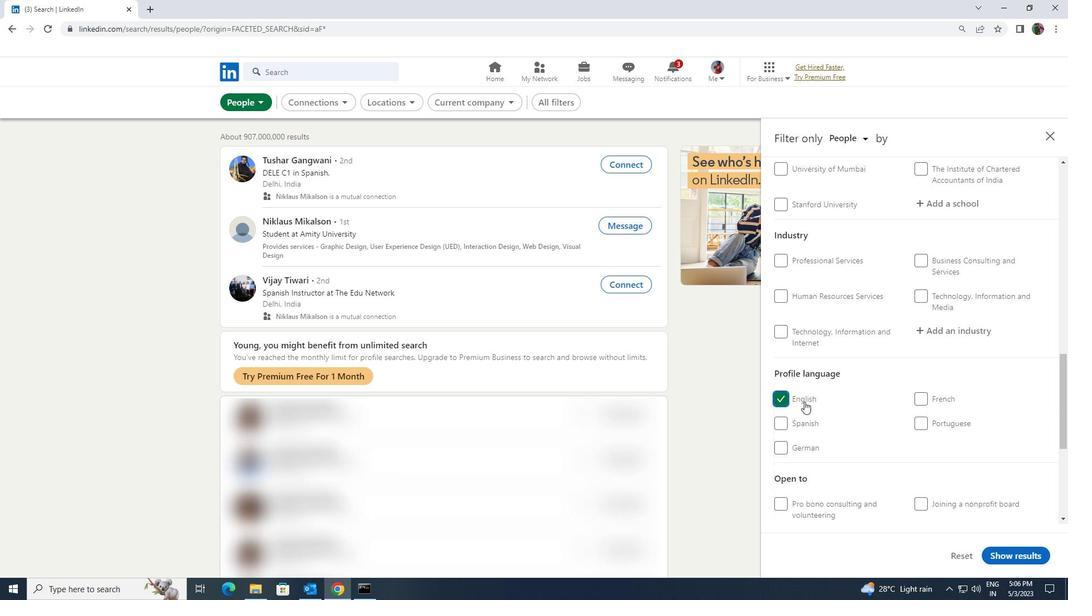 
Action: Mouse scrolled (904, 404) with delta (0, 0)
Screenshot: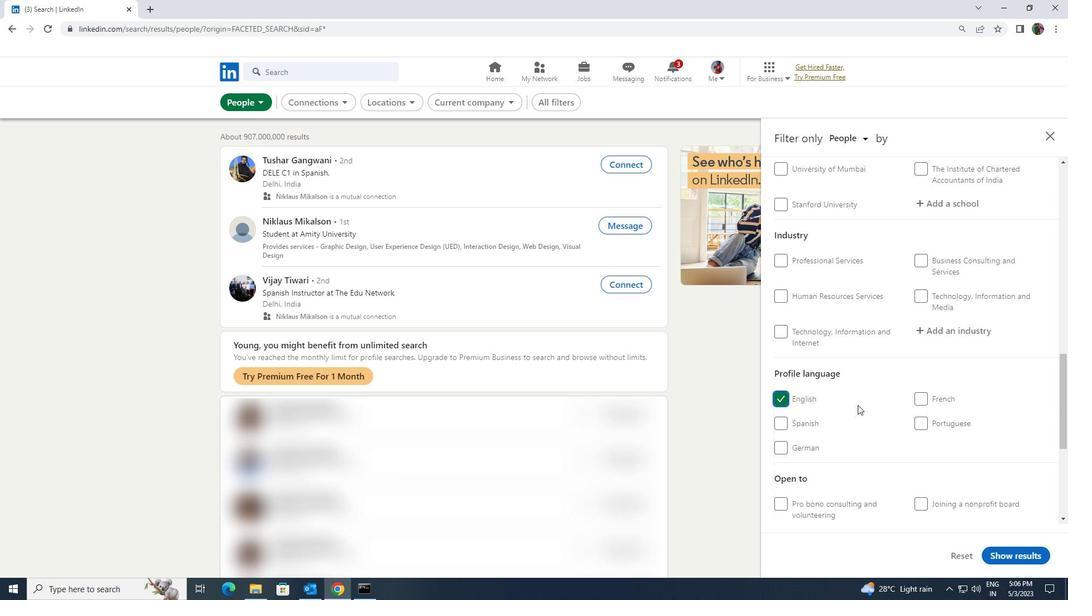 
Action: Mouse moved to (904, 402)
Screenshot: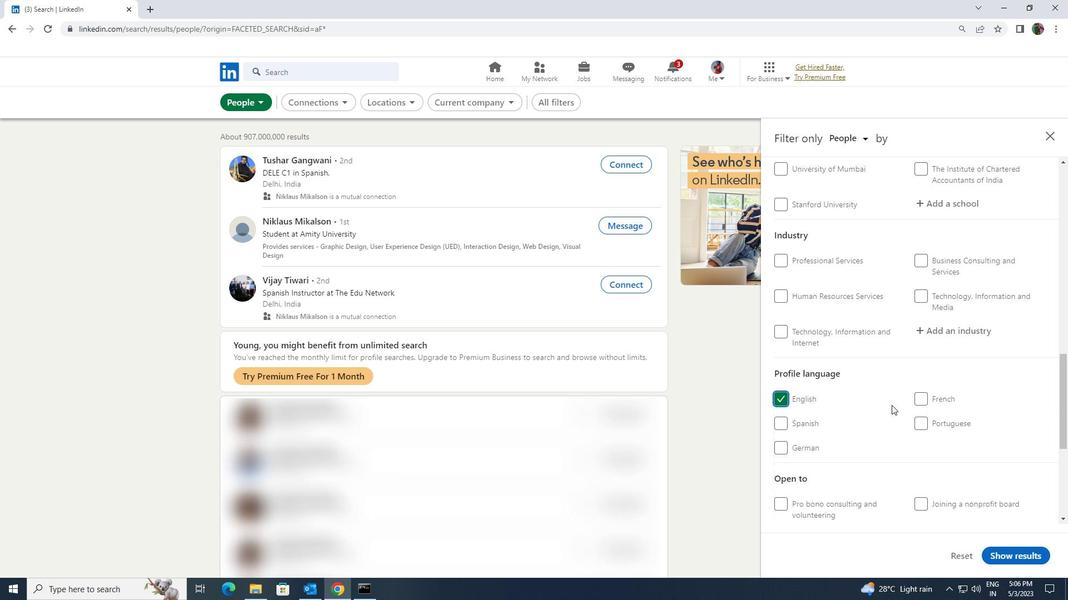 
Action: Mouse scrolled (904, 402) with delta (0, 0)
Screenshot: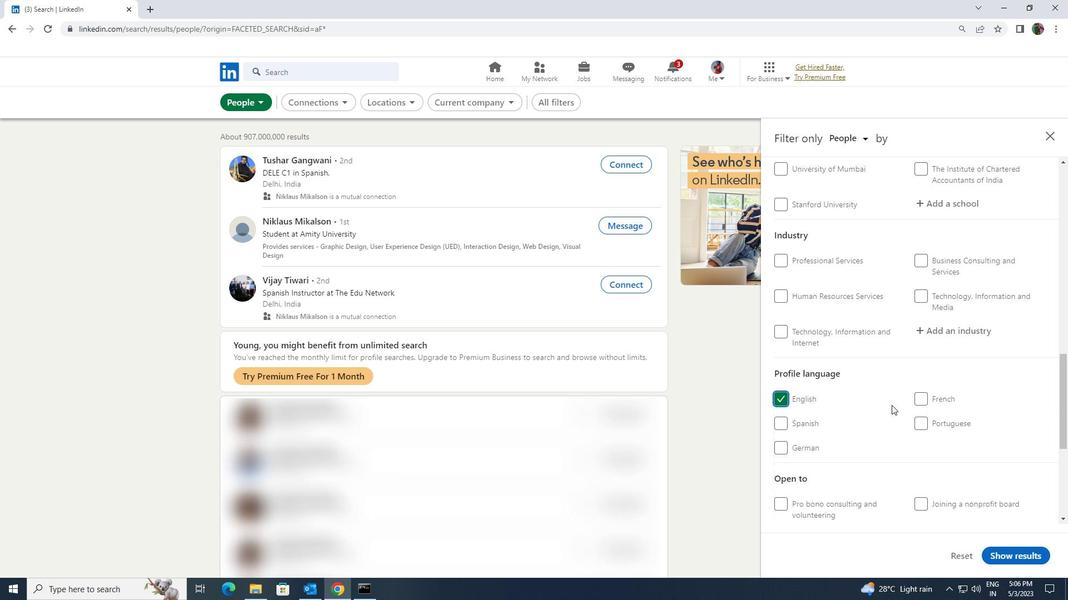 
Action: Mouse moved to (908, 396)
Screenshot: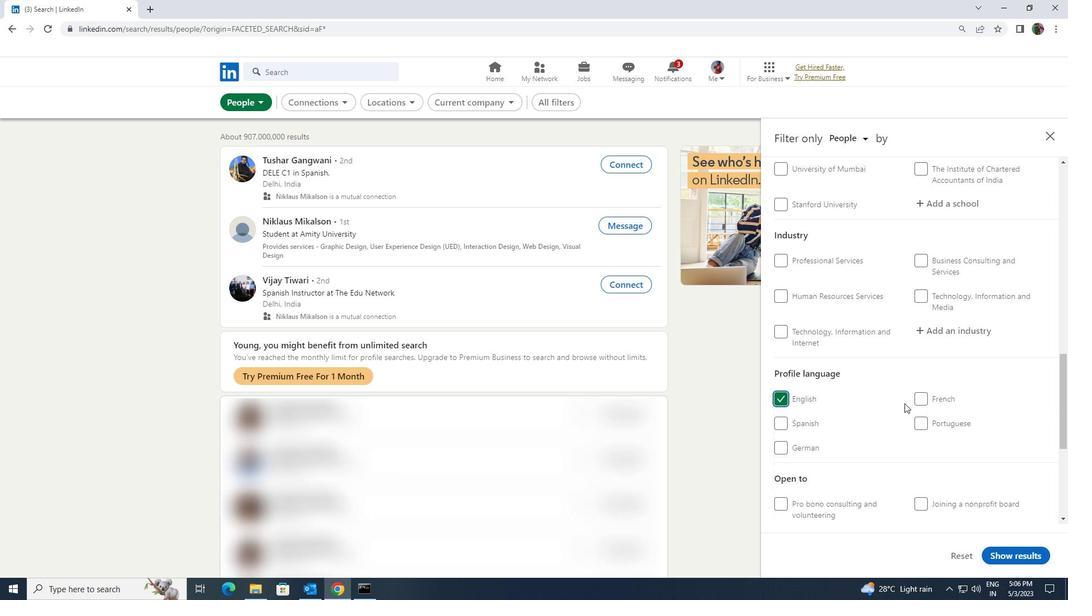 
Action: Mouse scrolled (908, 396) with delta (0, 0)
Screenshot: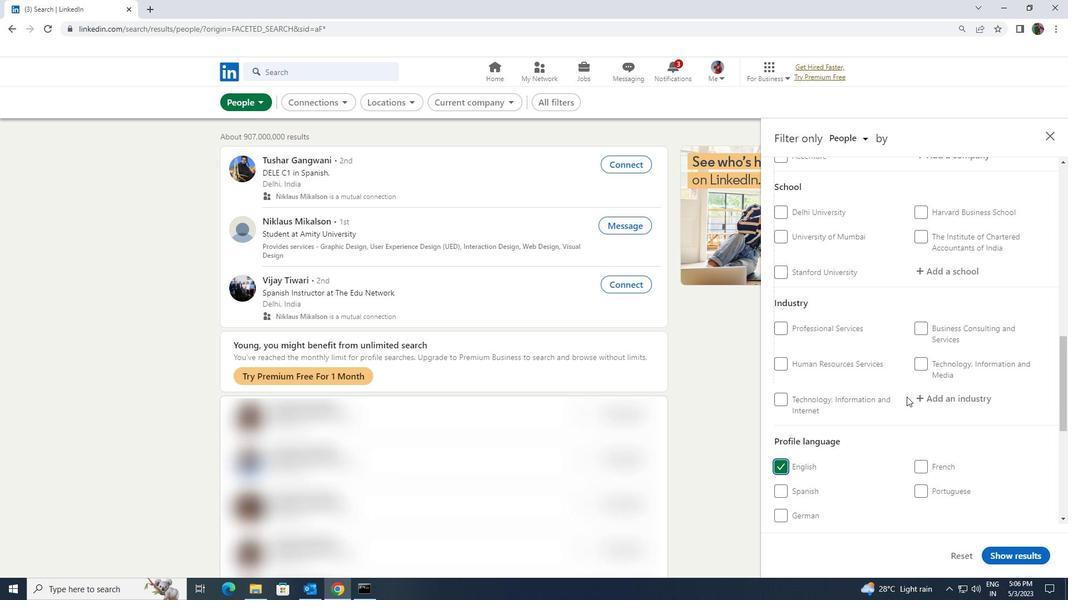 
Action: Mouse scrolled (908, 396) with delta (0, 0)
Screenshot: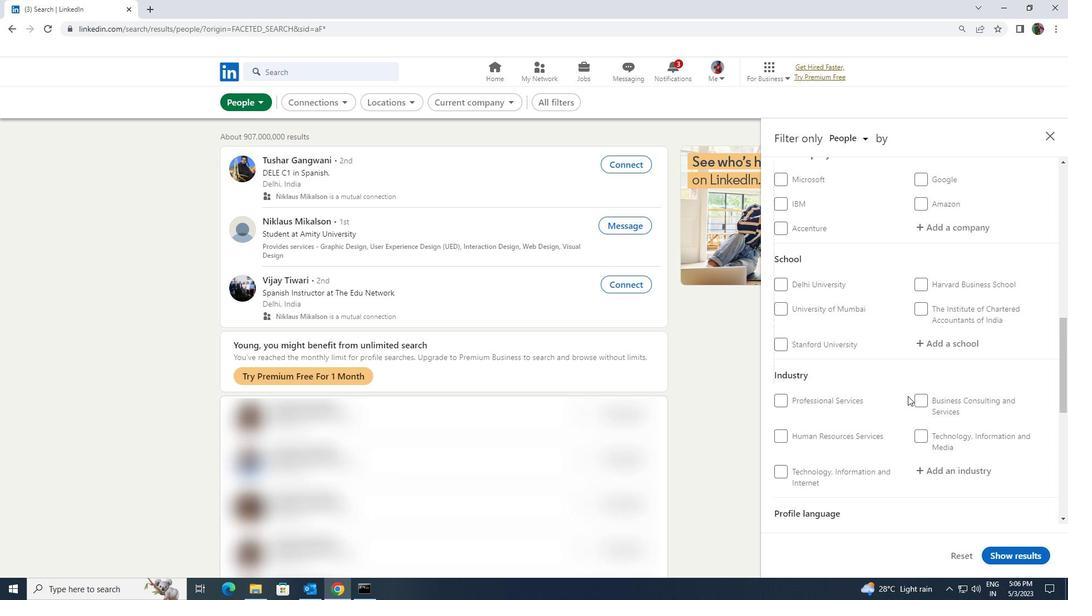 
Action: Mouse scrolled (908, 396) with delta (0, 0)
Screenshot: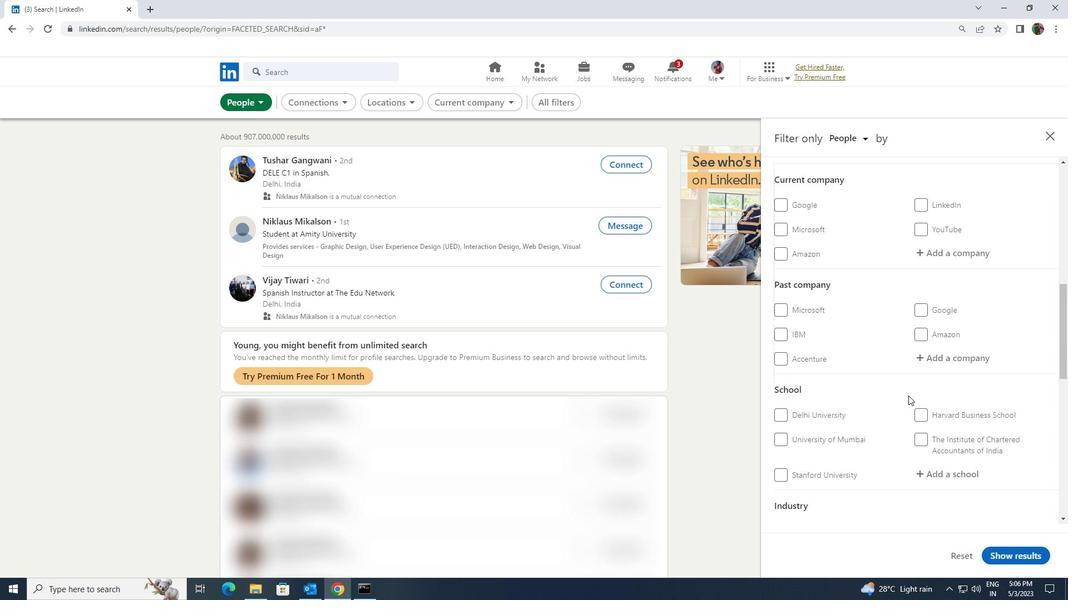 
Action: Mouse scrolled (908, 396) with delta (0, 0)
Screenshot: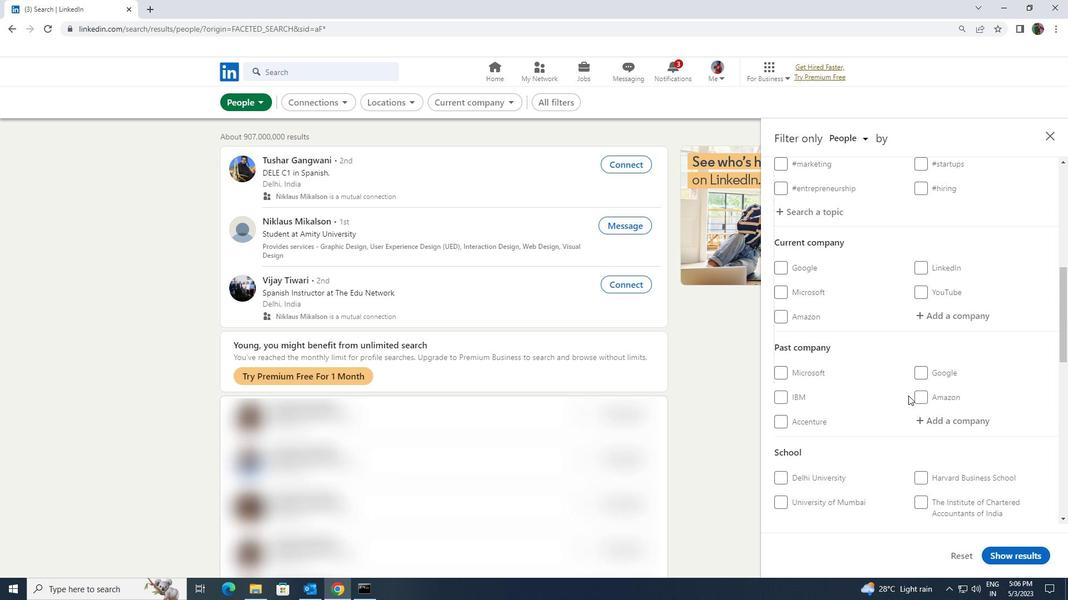 
Action: Mouse moved to (934, 378)
Screenshot: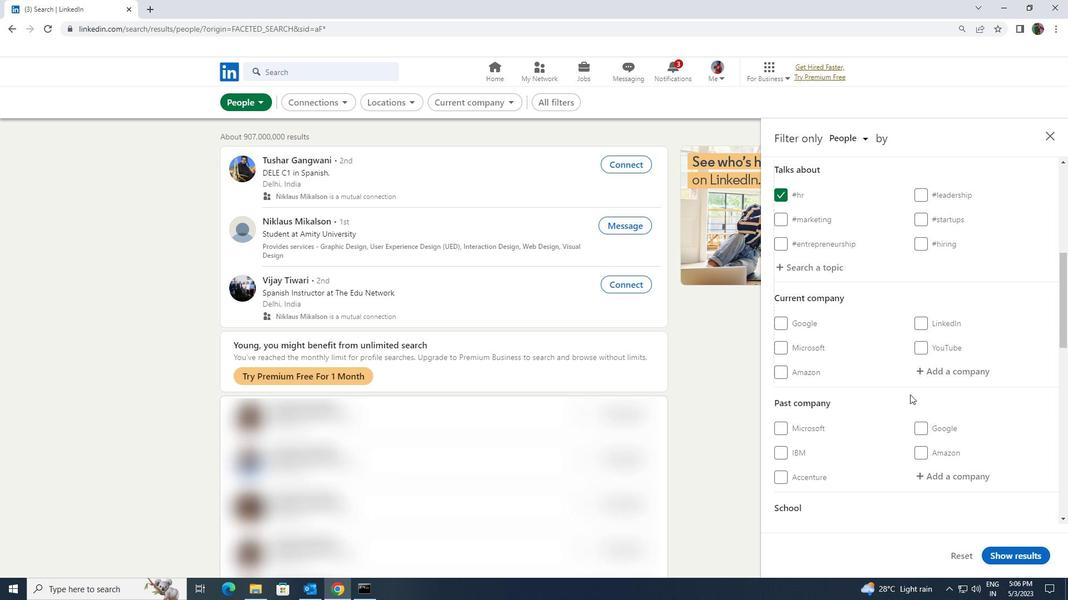 
Action: Mouse pressed left at (934, 378)
Screenshot: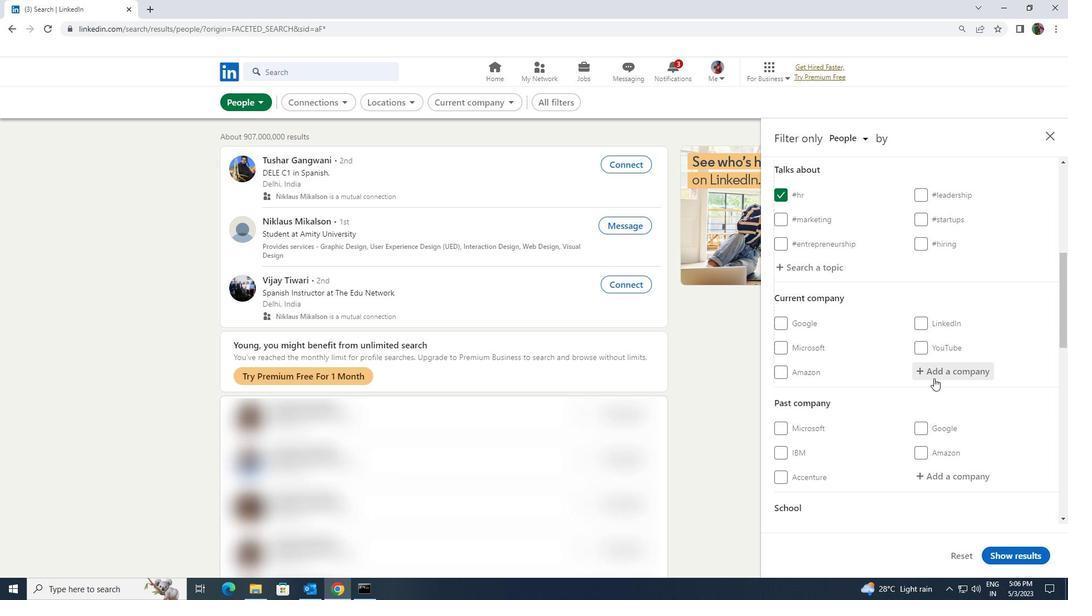 
Action: Key pressed <Key.shift>TREND<Key.space><Key.shift>MICRO
Screenshot: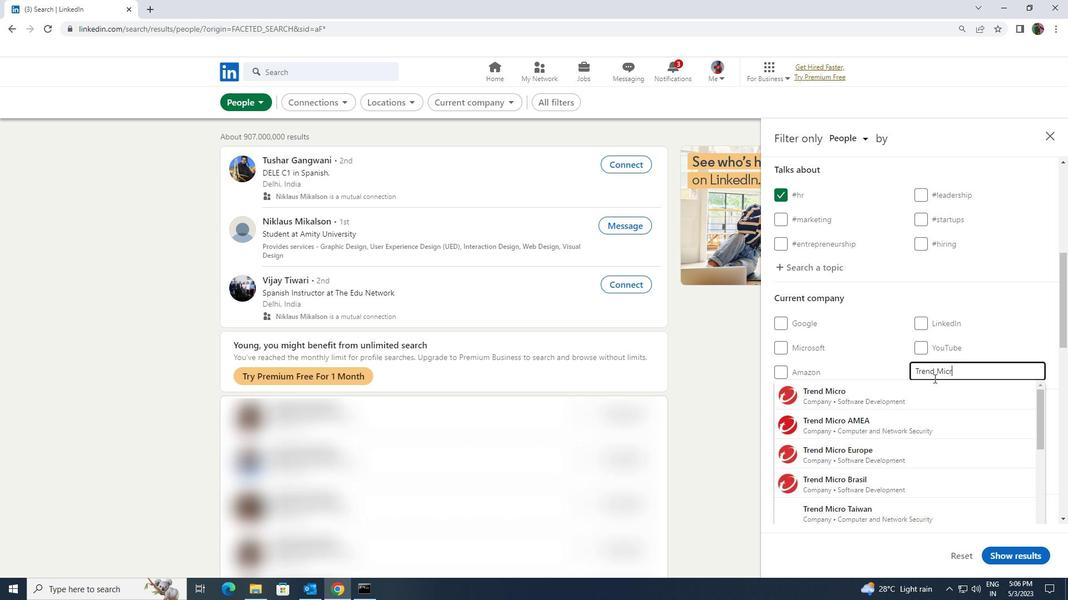 
Action: Mouse moved to (931, 388)
Screenshot: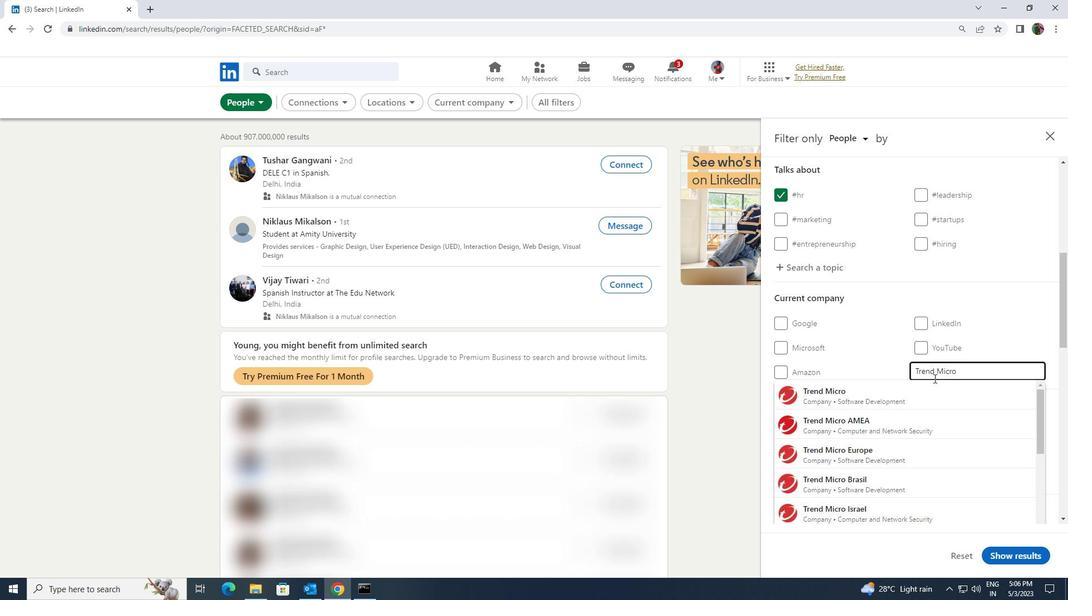 
Action: Mouse pressed left at (931, 388)
Screenshot: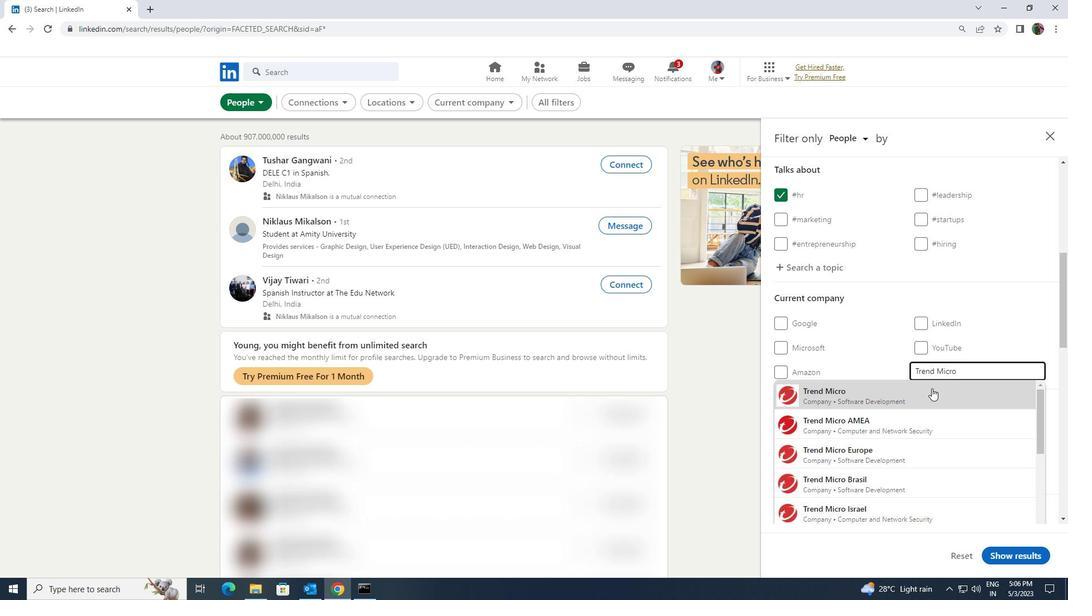 
Action: Mouse scrolled (931, 388) with delta (0, 0)
Screenshot: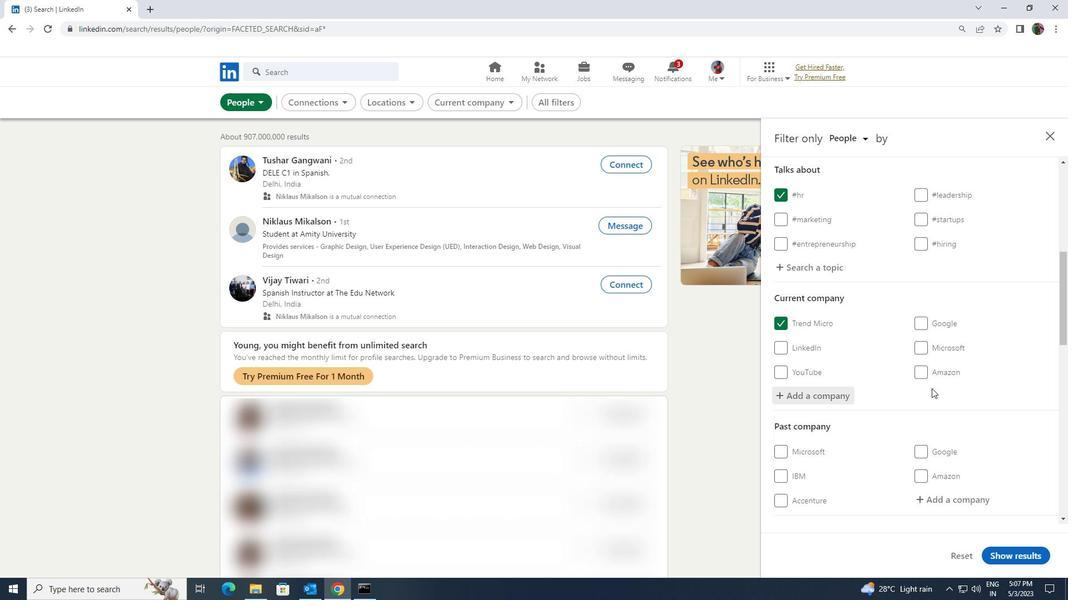 
Action: Mouse scrolled (931, 388) with delta (0, 0)
Screenshot: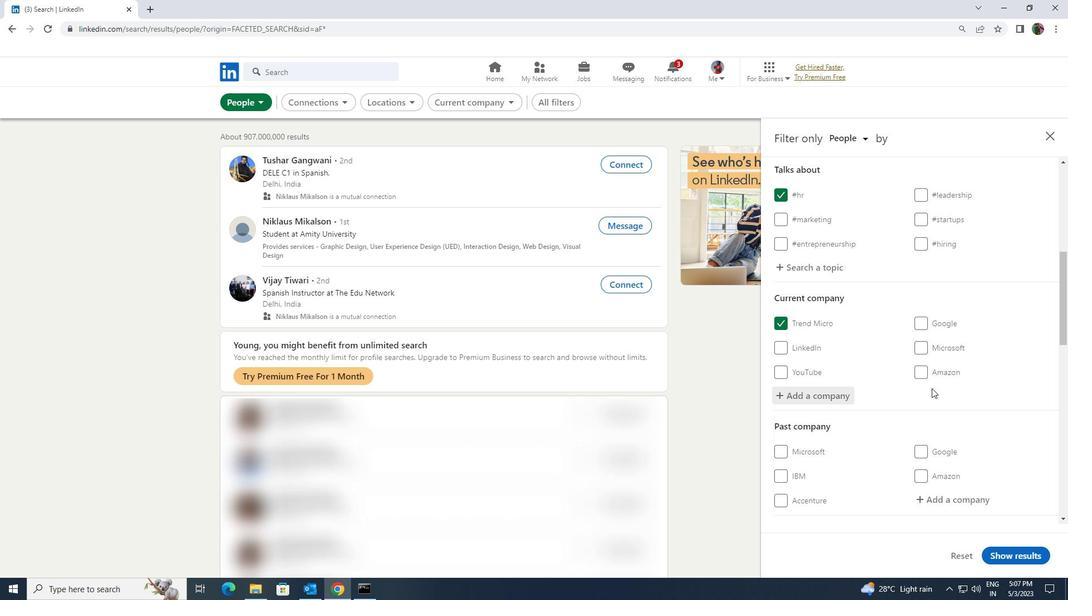
Action: Mouse scrolled (931, 388) with delta (0, 0)
Screenshot: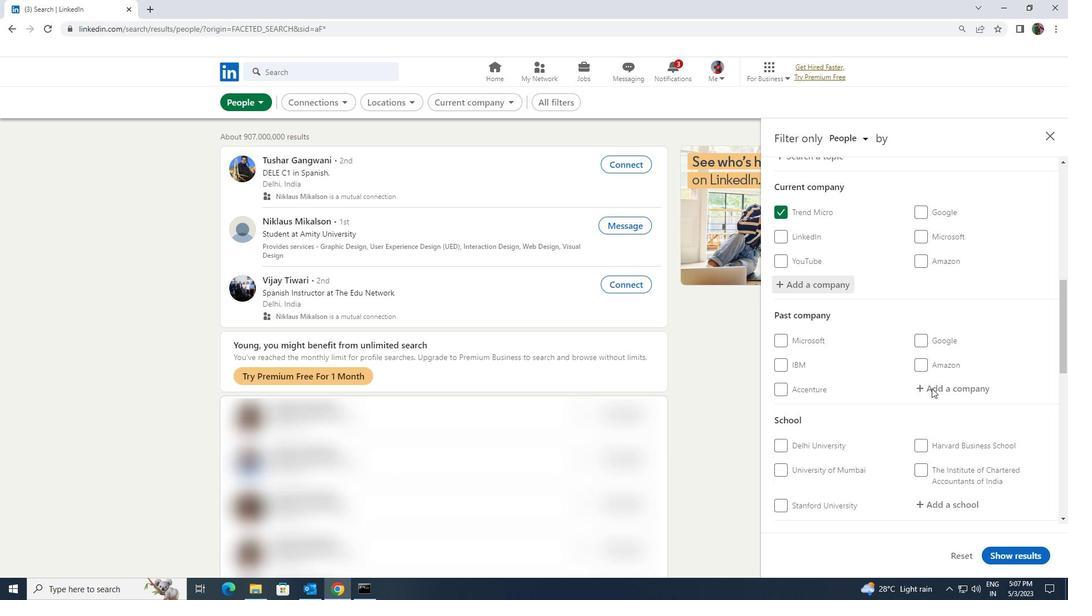 
Action: Mouse scrolled (931, 388) with delta (0, 0)
Screenshot: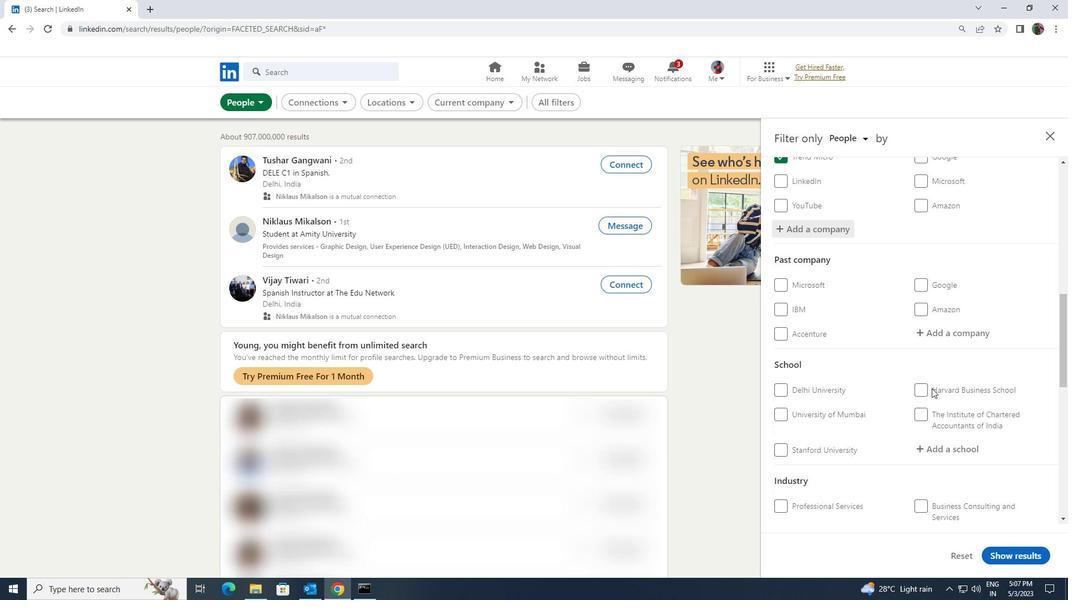 
Action: Mouse moved to (930, 390)
Screenshot: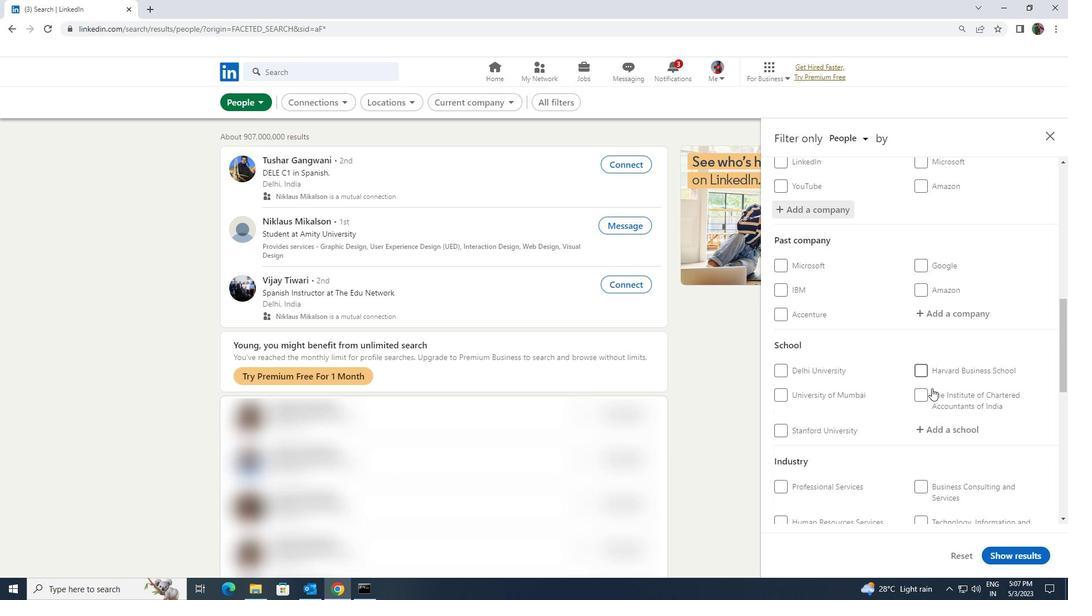 
Action: Mouse pressed left at (930, 390)
Screenshot: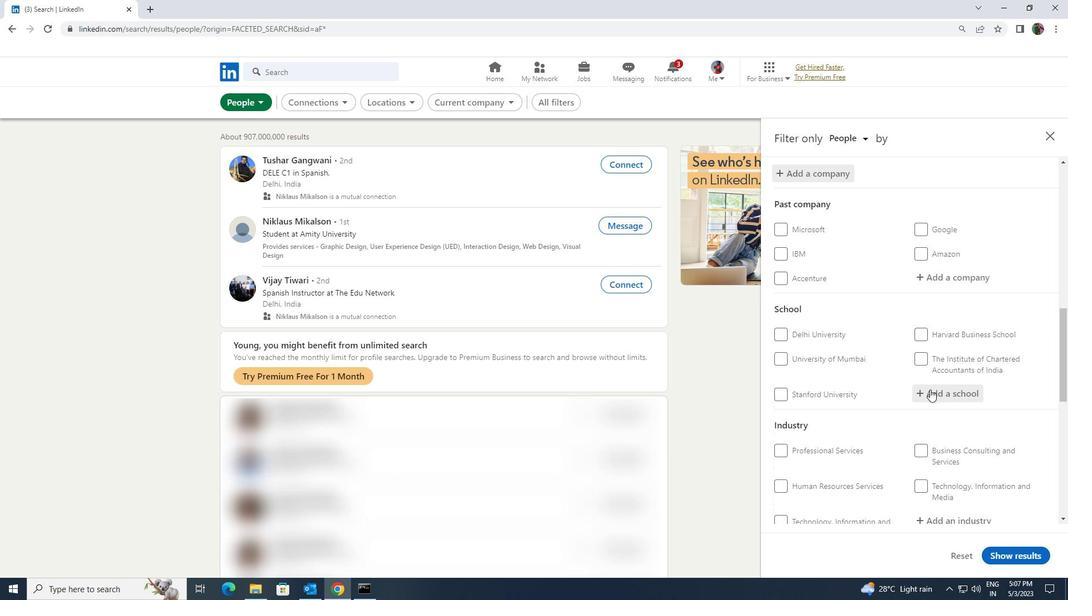 
Action: Mouse moved to (929, 390)
Screenshot: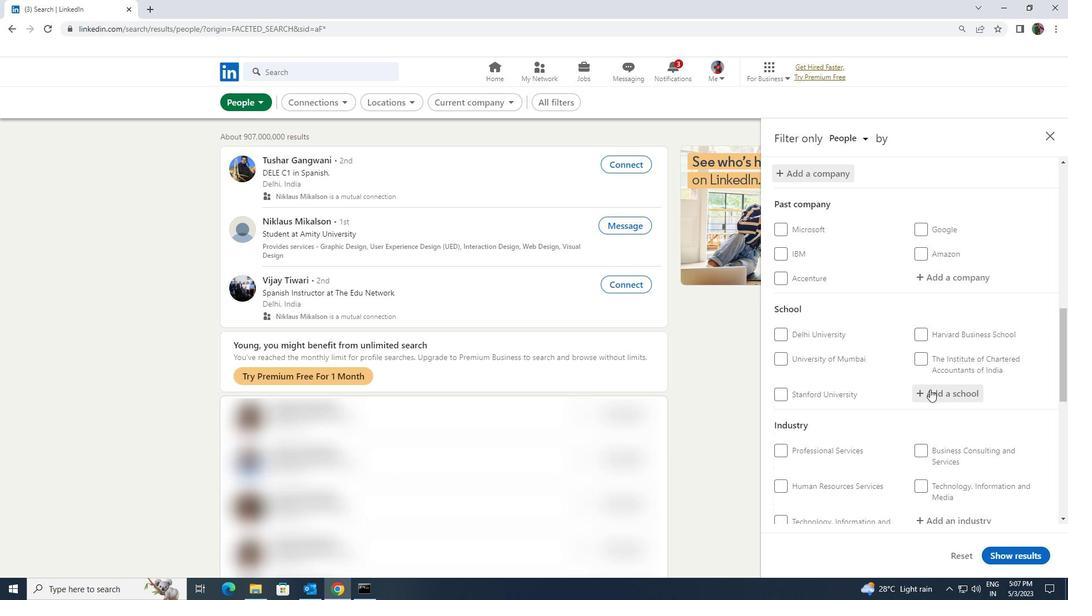 
Action: Key pressed <Key.shift><Key.shift><Key.shift>JSS
Screenshot: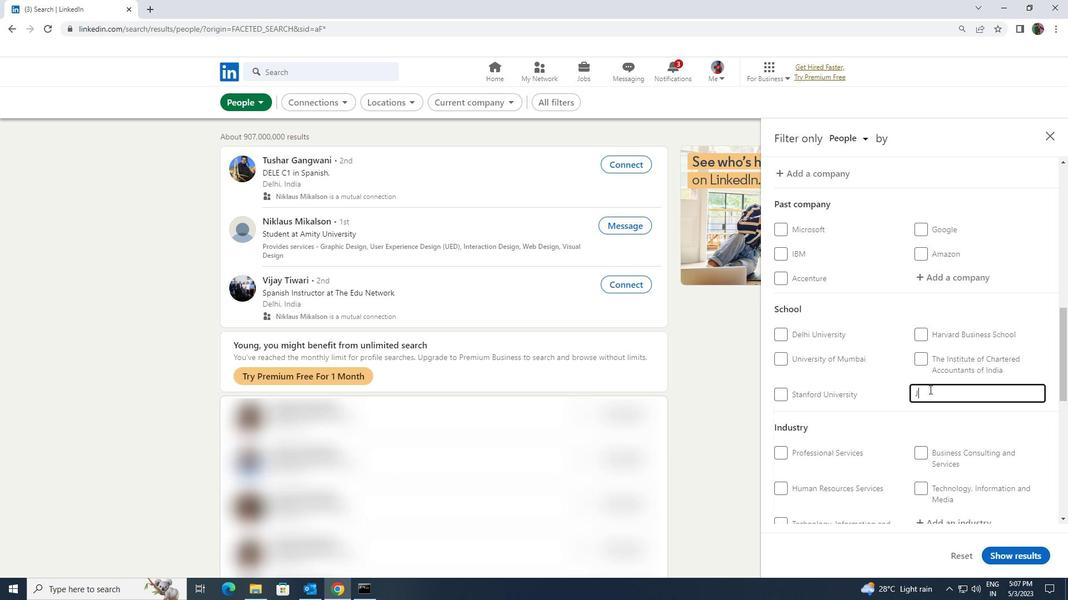 
Action: Mouse moved to (929, 390)
Screenshot: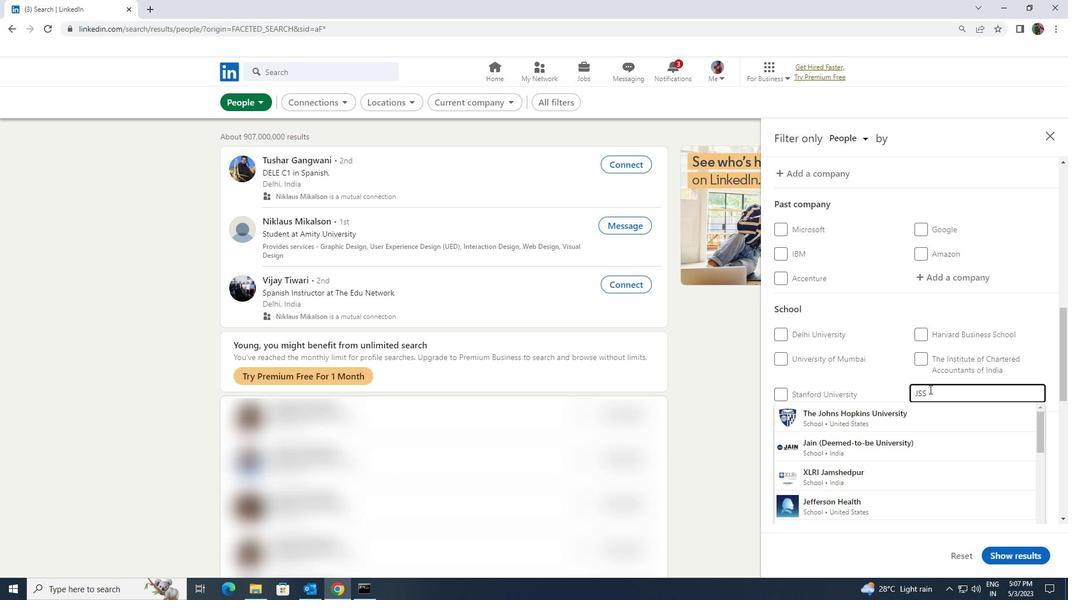 
Action: Key pressed <Key.shift><Key.shift><Key.shift><Key.shift><Key.space>SCIENCE
Screenshot: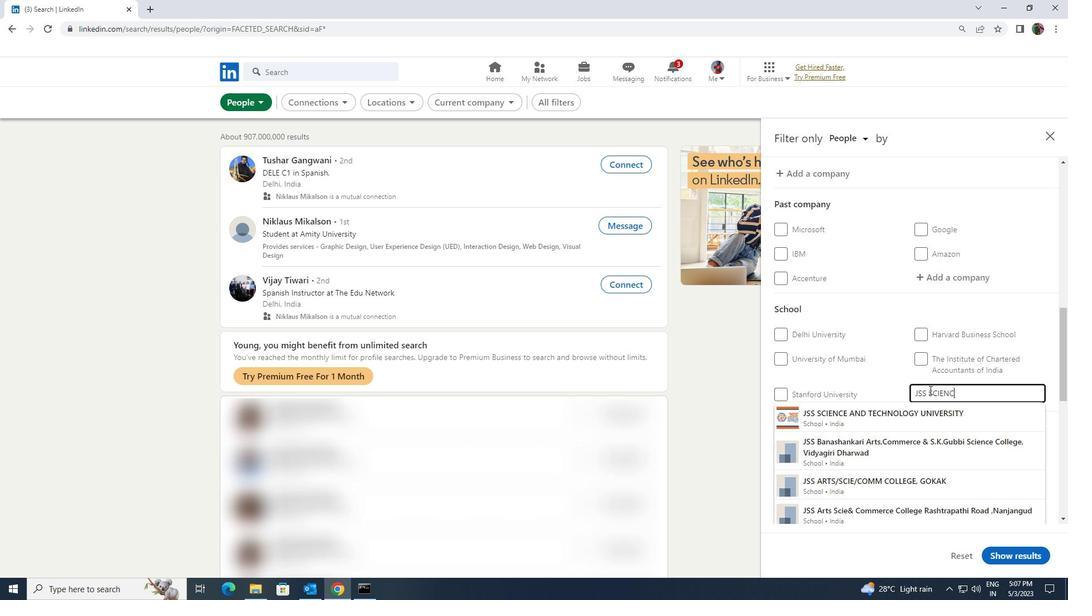 
Action: Mouse moved to (931, 415)
Screenshot: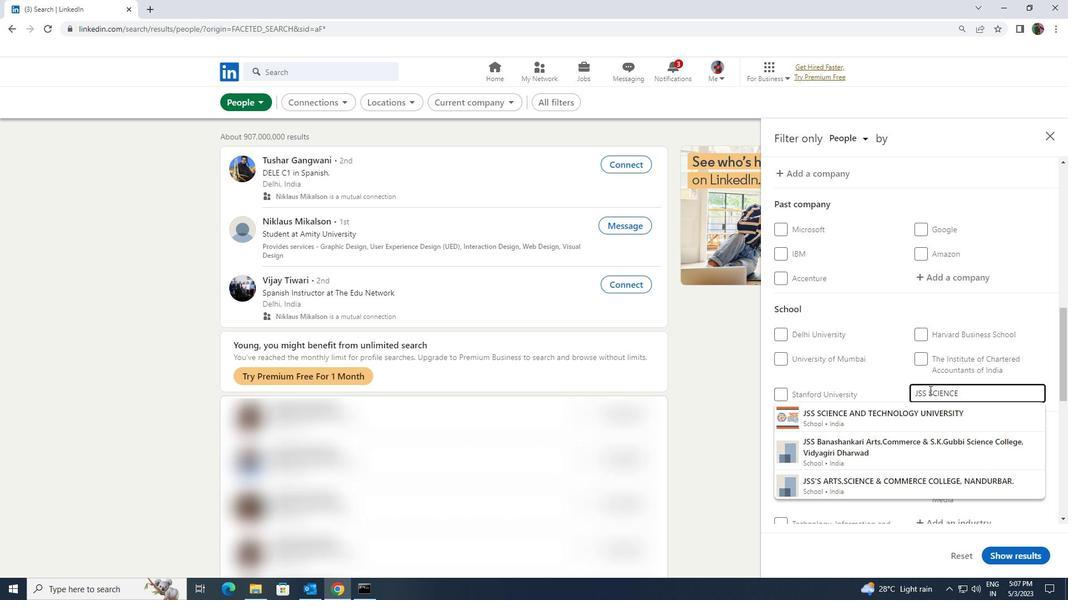 
Action: Mouse pressed left at (931, 415)
Screenshot: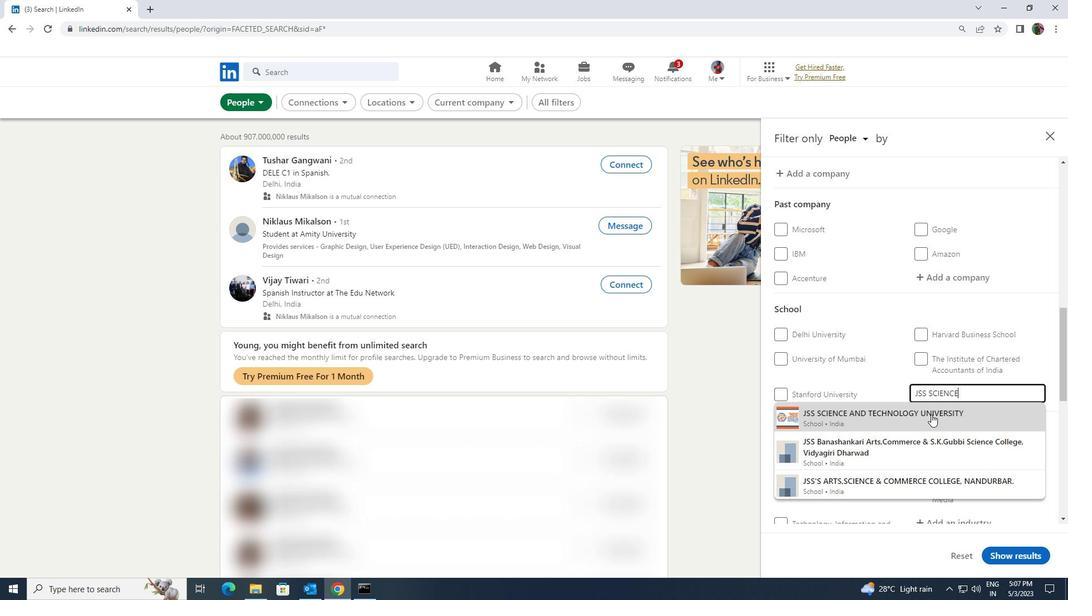 
Action: Mouse scrolled (931, 414) with delta (0, 0)
Screenshot: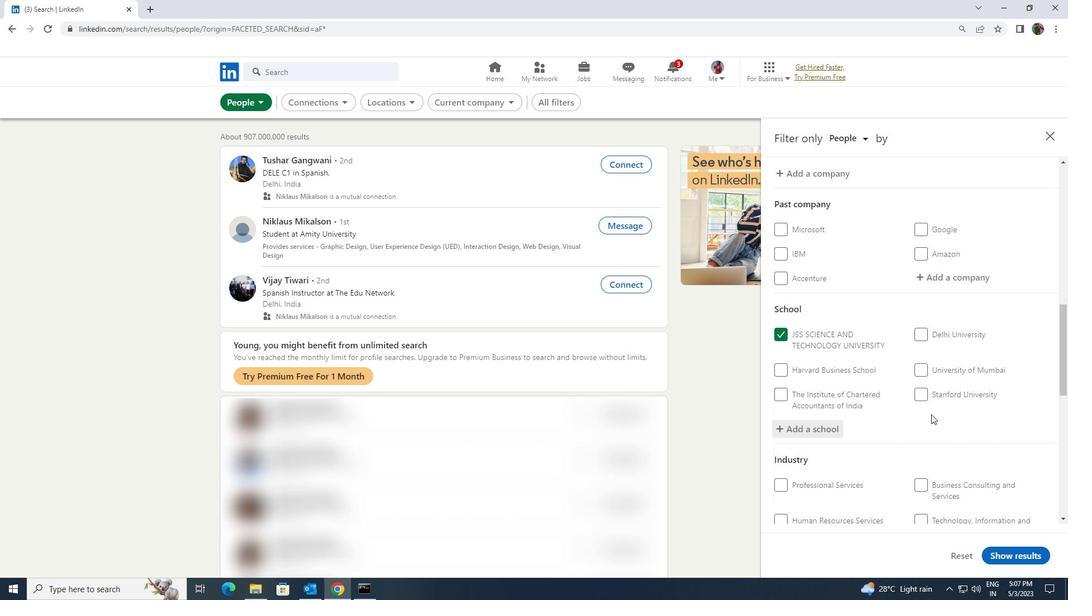 
Action: Mouse scrolled (931, 414) with delta (0, 0)
Screenshot: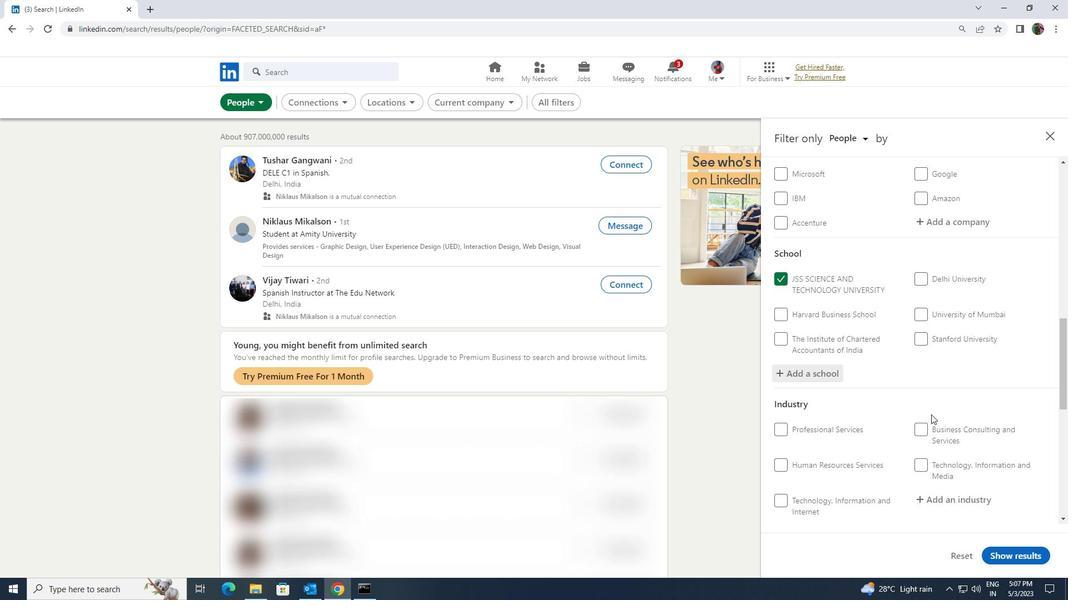 
Action: Mouse scrolled (931, 414) with delta (0, 0)
Screenshot: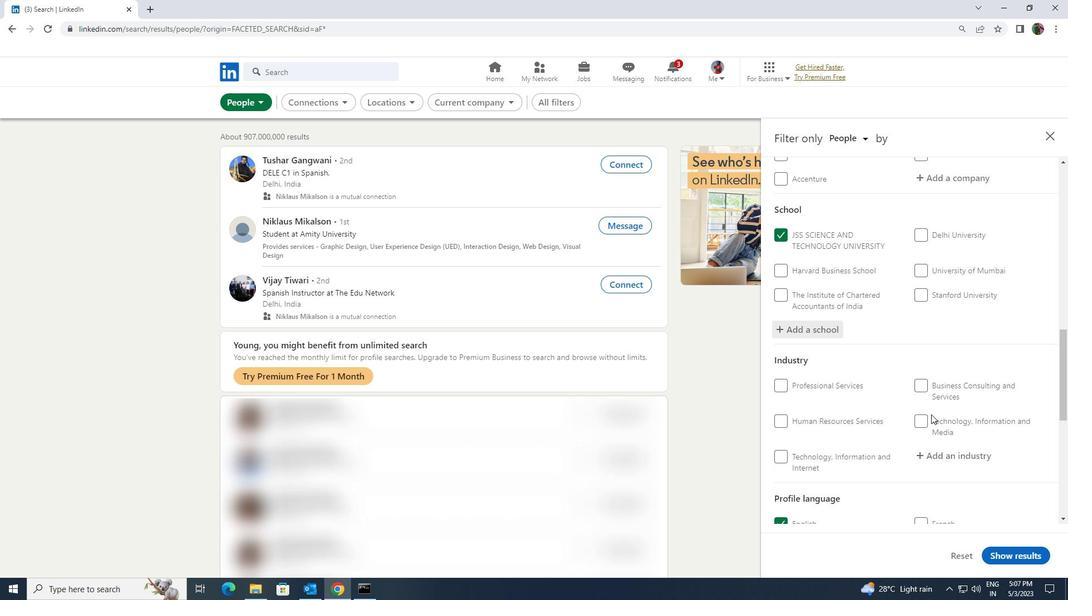 
Action: Mouse moved to (940, 390)
Screenshot: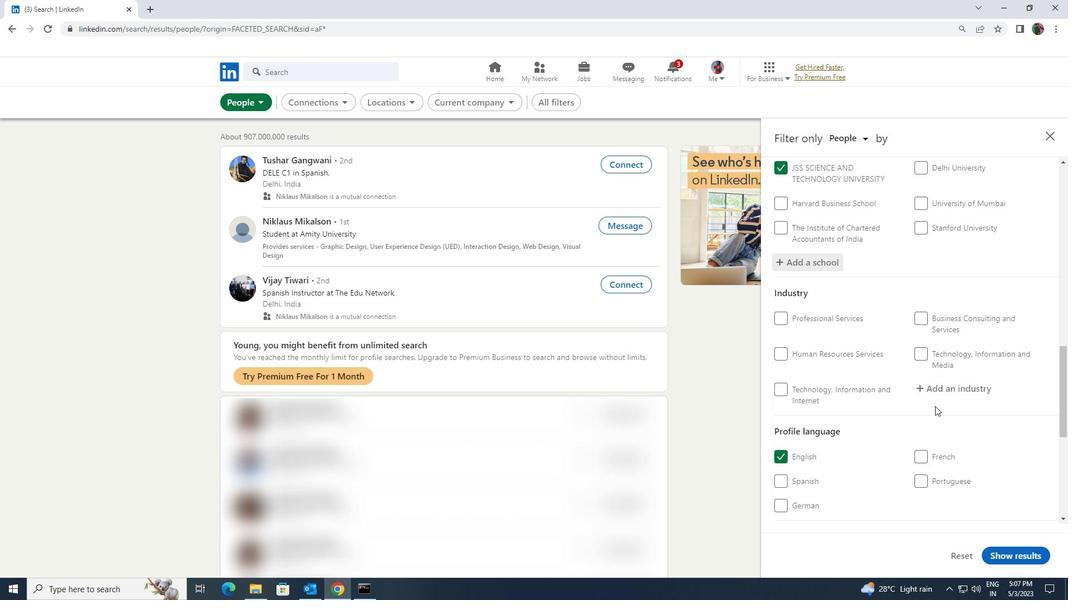 
Action: Mouse pressed left at (940, 390)
Screenshot: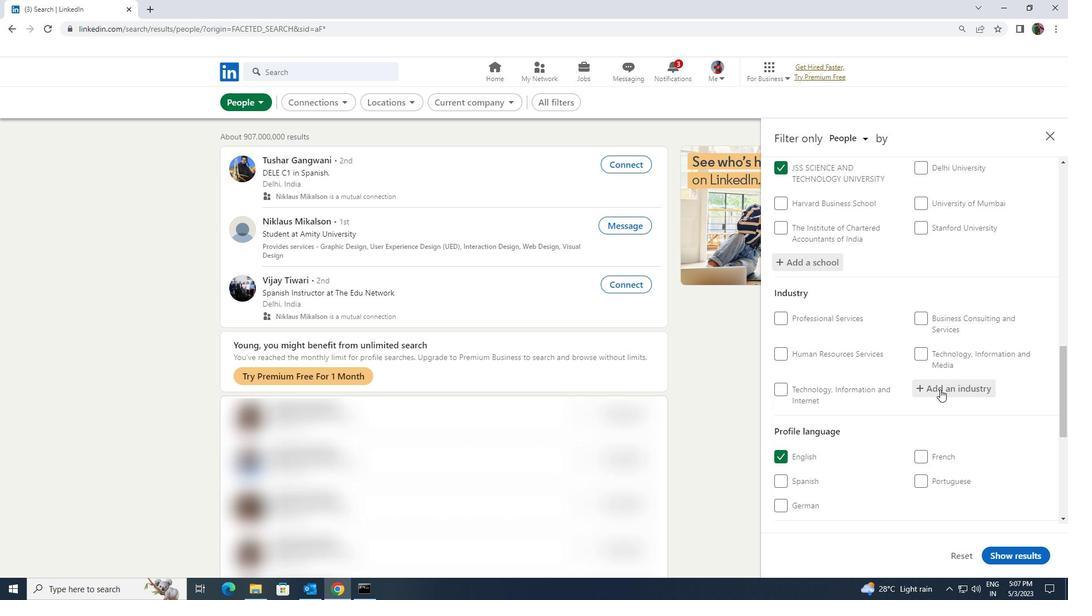 
Action: Key pressed <Key.shift><Key.shift><Key.shift><Key.shift><Key.shift><Key.shift><Key.shift><Key.shift><Key.shift><Key.shift><Key.shift><Key.shift><Key.shift><Key.shift><Key.shift><Key.shift><Key.shift><Key.shift><Key.shift><Key.shift><Key.shift><Key.shift><Key.shift><Key.shift><Key.shift><Key.shift><Key.shift><<Key.backspace><Key.shift>METALNETWORKING
Screenshot: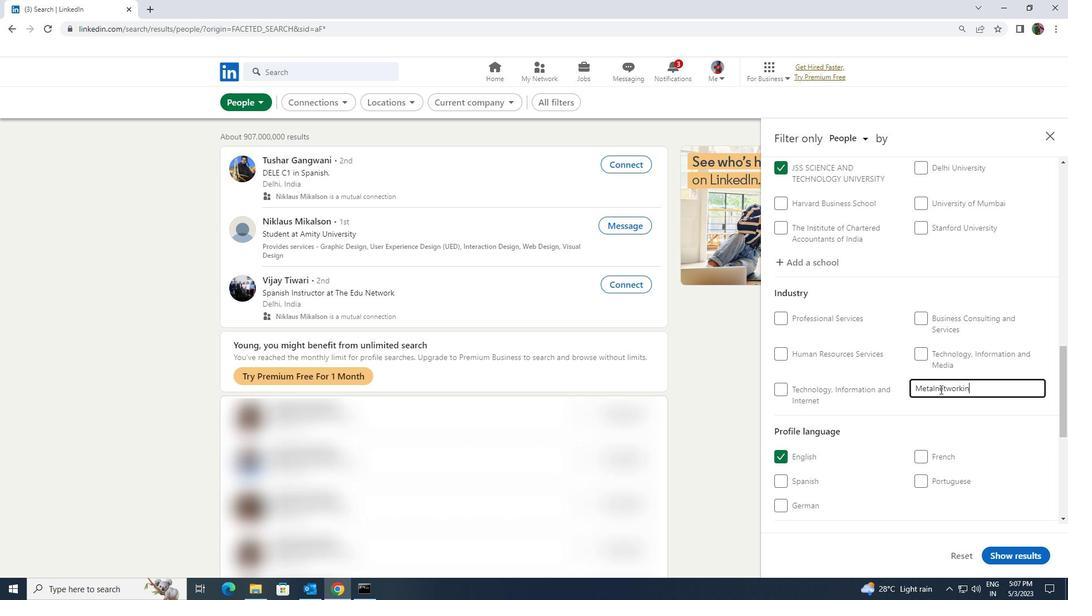 
Action: Mouse moved to (941, 381)
Screenshot: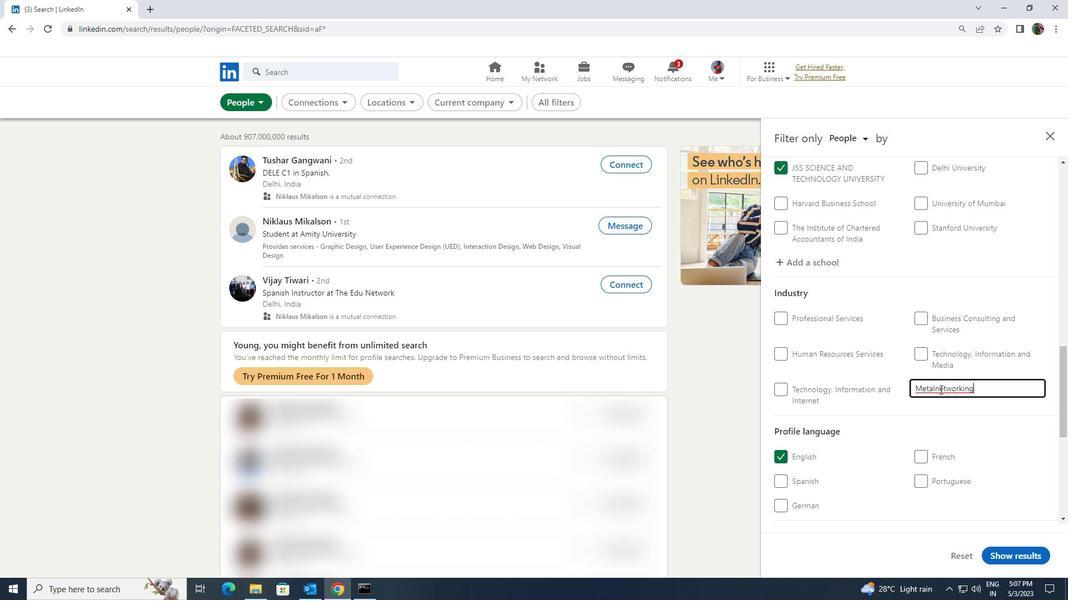 
Action: Key pressed <Key.backspace><Key.backspace><Key.backspace><Key.backspace><Key.backspace><Key.backspace><Key.backspace><Key.backspace><Key.backspace><Key.backspace><Key.space><Key.shift>NETWO
Screenshot: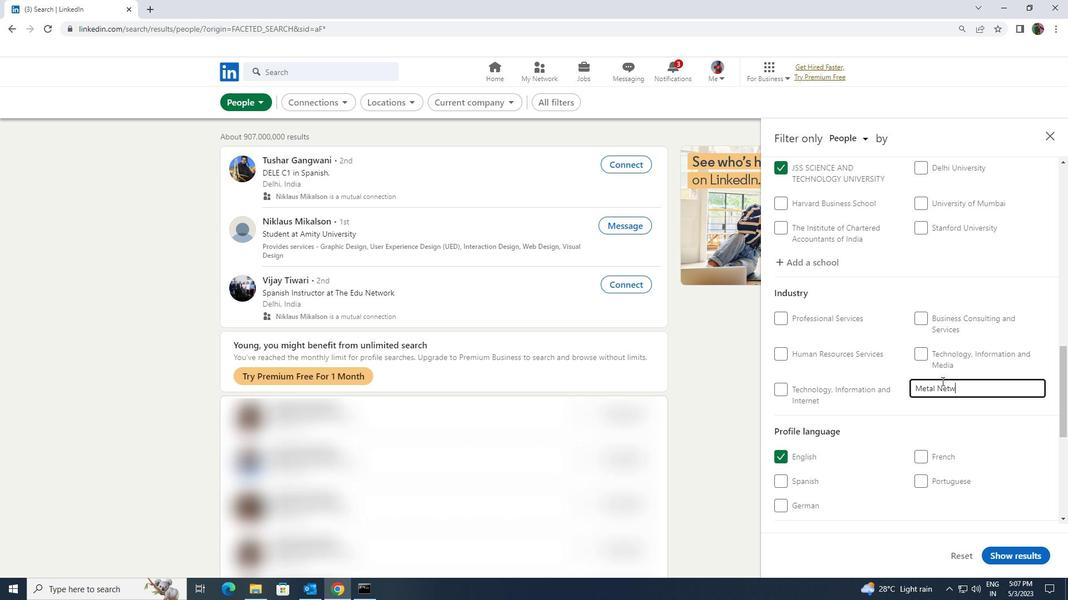 
Action: Mouse moved to (929, 342)
Screenshot: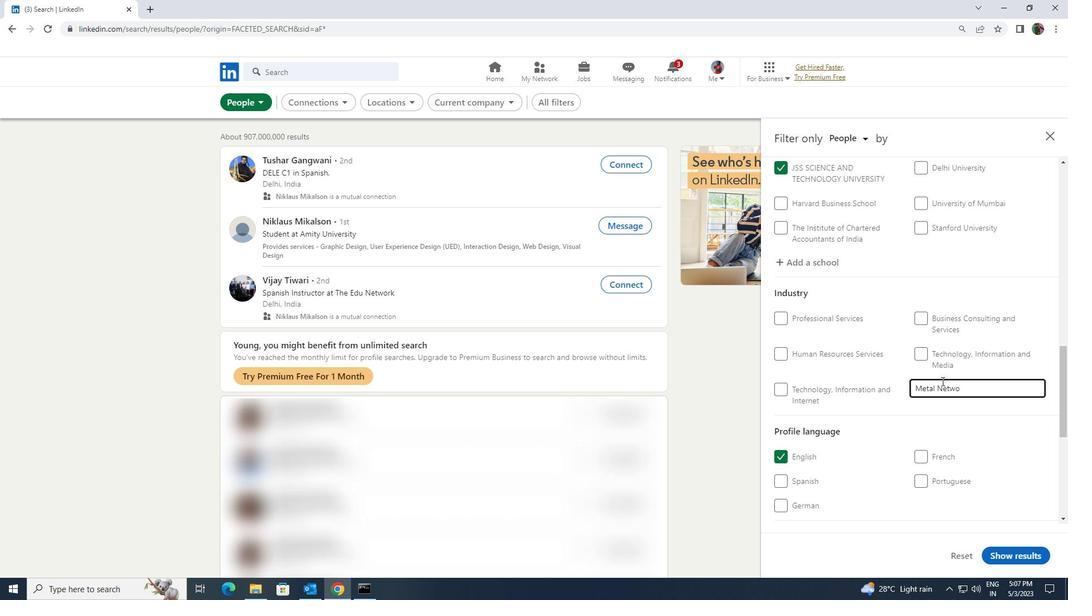 
Action: Key pressed RKING<Key.enter>
Screenshot: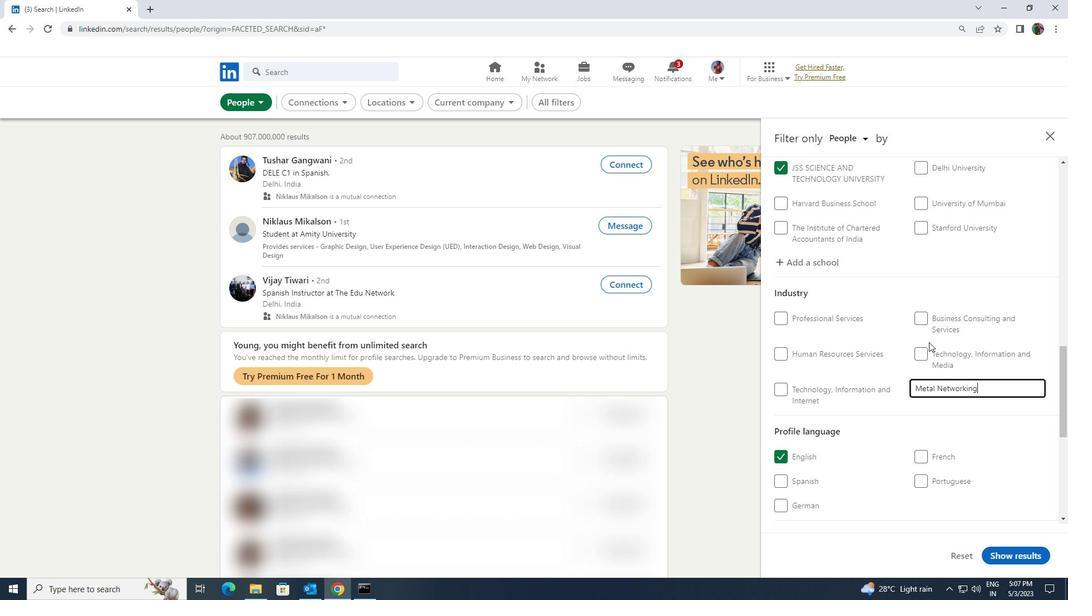 
Action: Mouse moved to (953, 328)
Screenshot: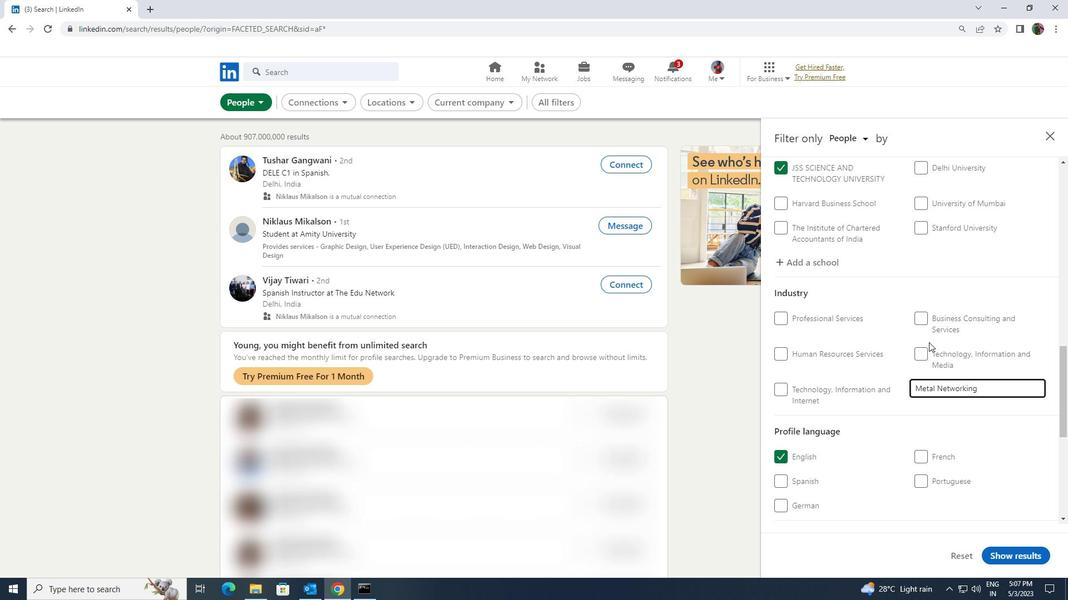 
Action: Mouse scrolled (953, 327) with delta (0, 0)
Screenshot: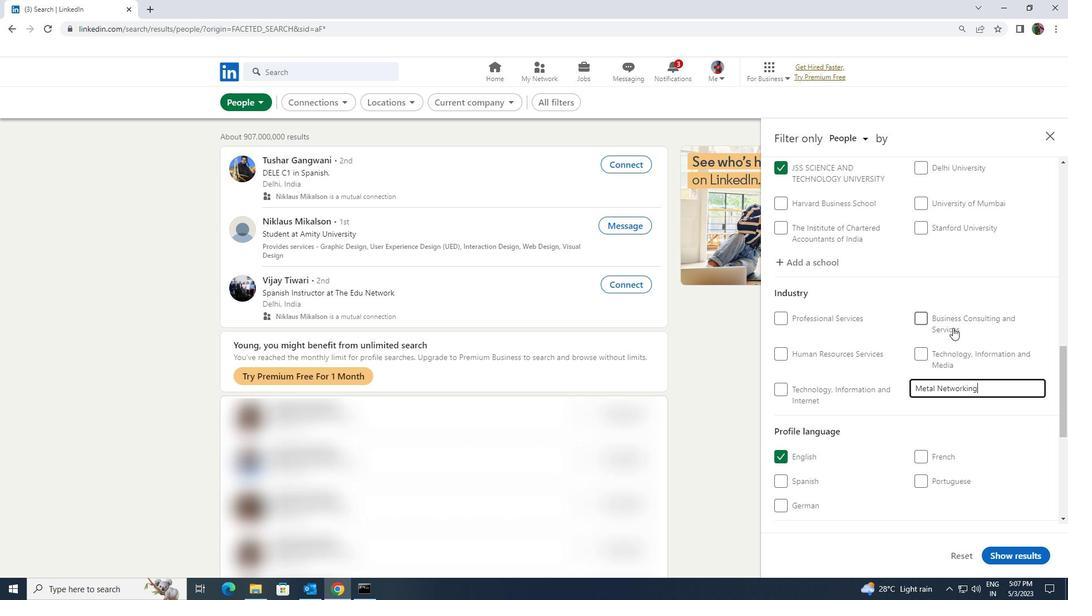 
Action: Mouse scrolled (953, 327) with delta (0, 0)
Screenshot: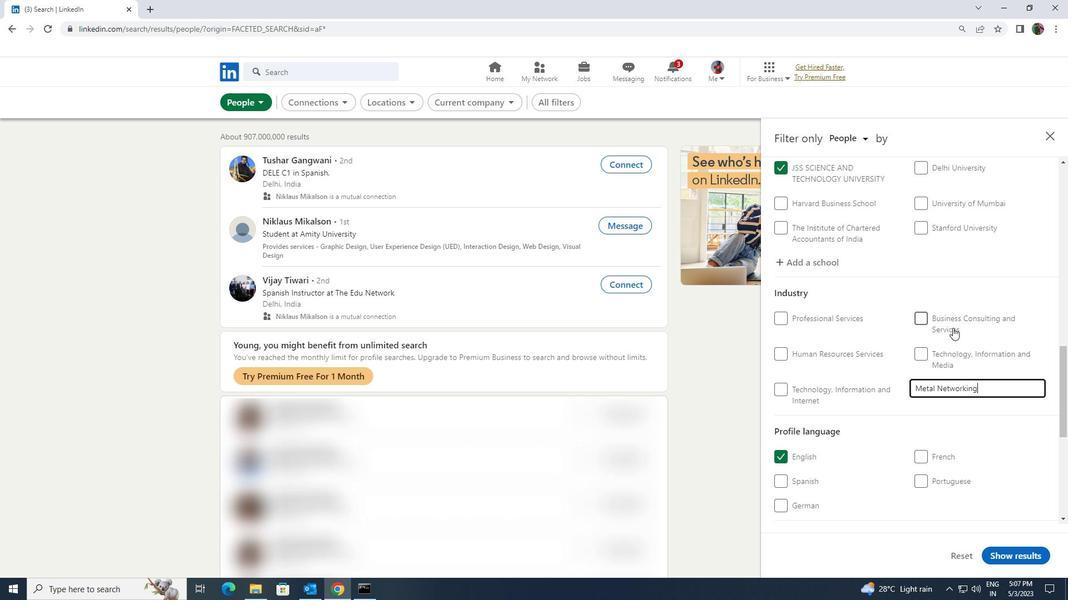 
Action: Mouse scrolled (953, 327) with delta (0, 0)
Screenshot: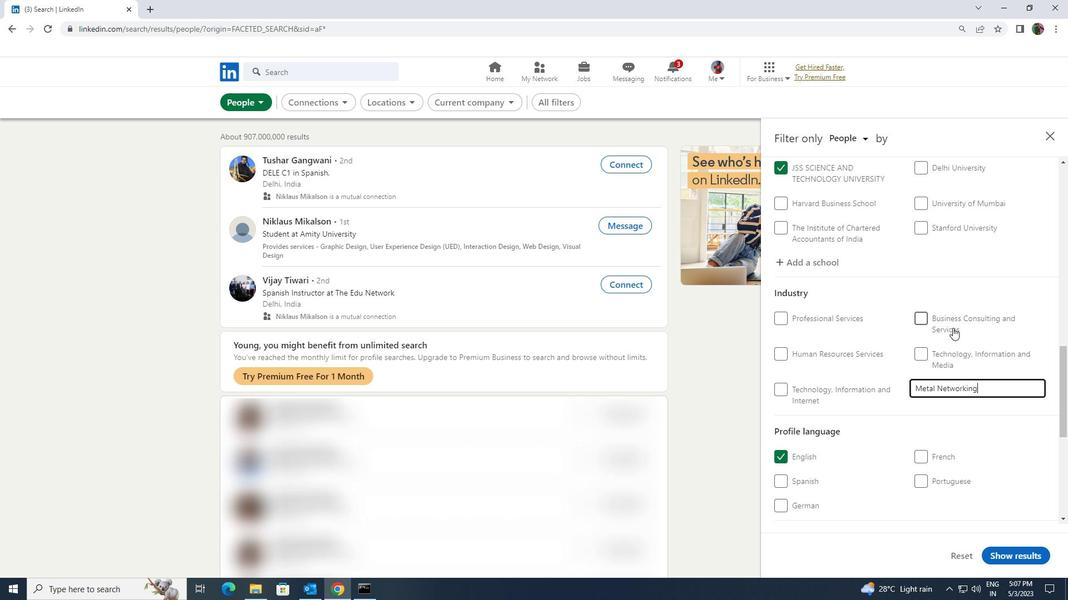 
Action: Mouse scrolled (953, 327) with delta (0, 0)
Screenshot: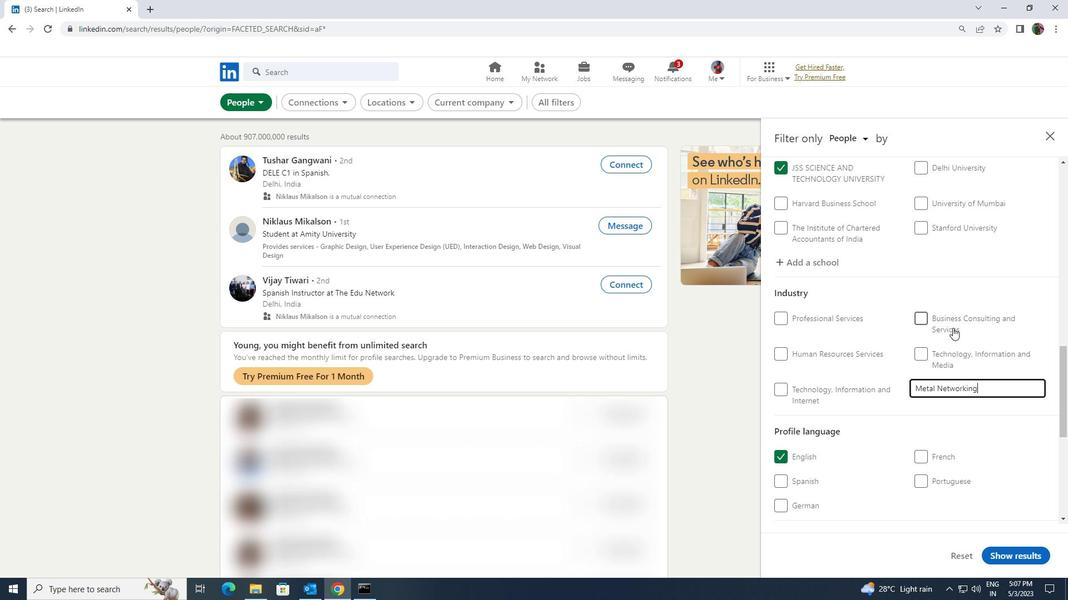 
Action: Mouse scrolled (953, 327) with delta (0, 0)
Screenshot: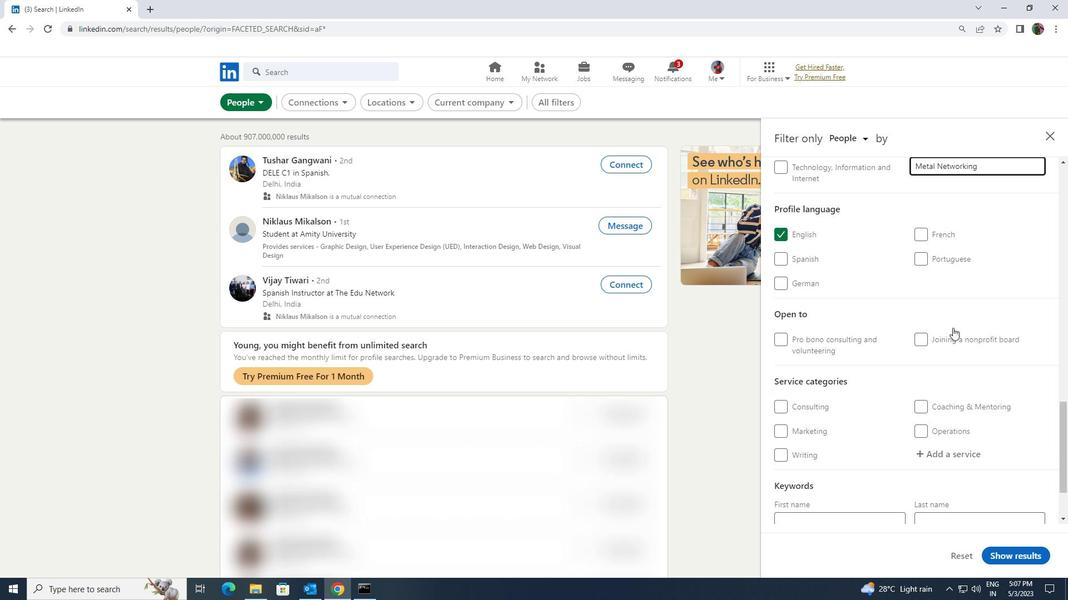 
Action: Mouse moved to (954, 394)
Screenshot: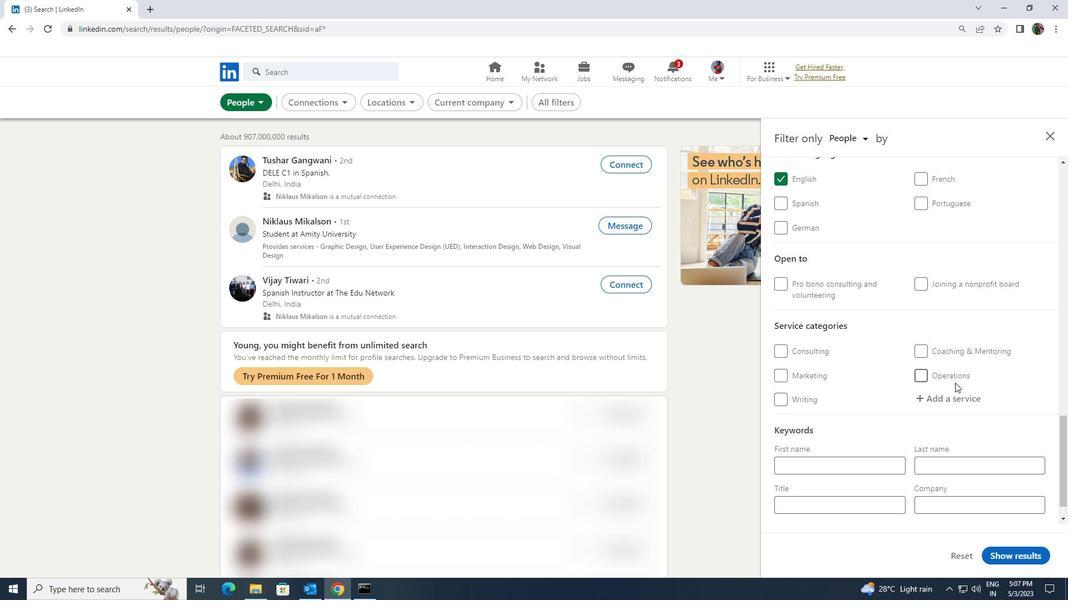 
Action: Mouse pressed left at (954, 394)
Screenshot: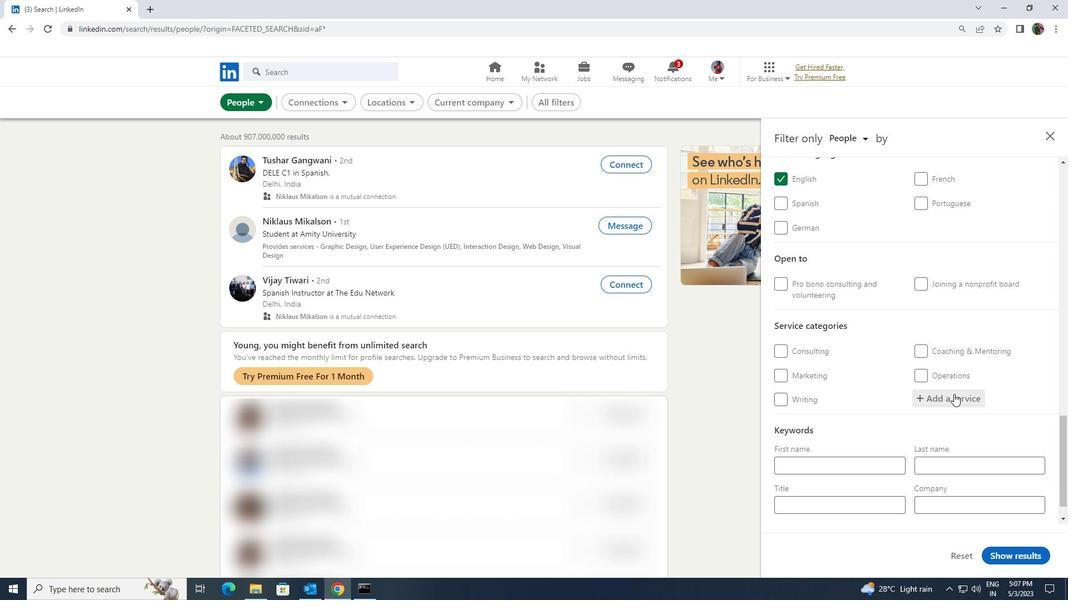 
Action: Mouse moved to (953, 393)
Screenshot: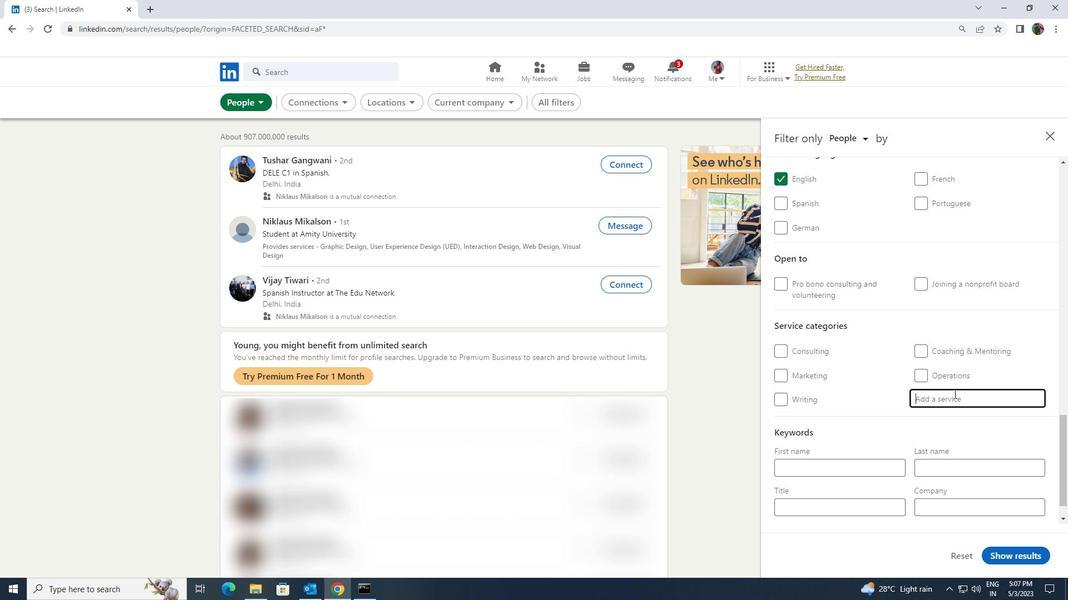 
Action: Key pressed <Key.shift><Key.shift><Key.shift><Key.shift>EMAIL
Screenshot: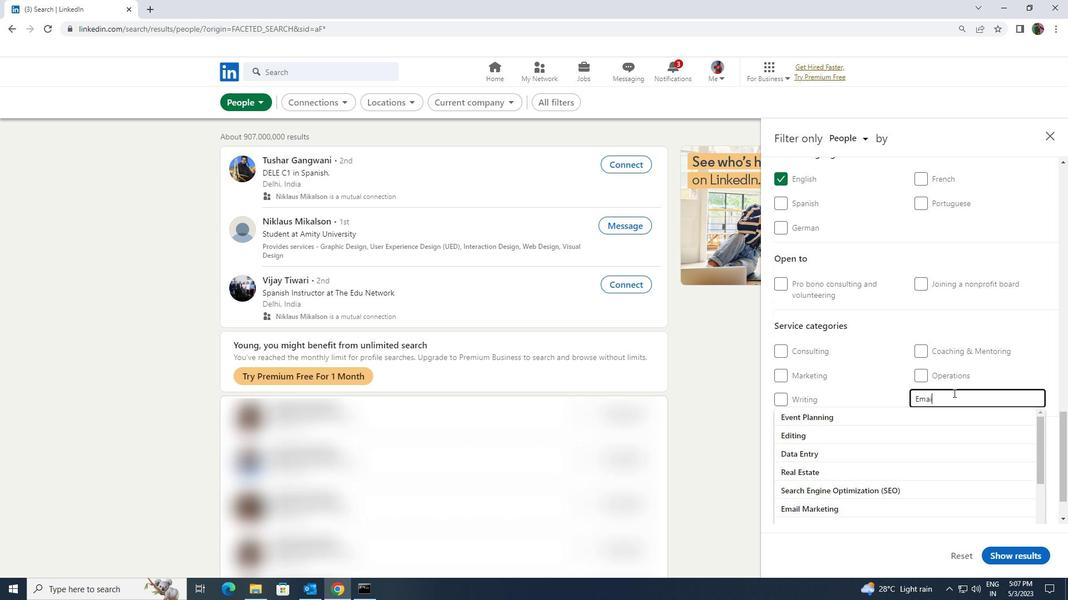 
Action: Mouse moved to (921, 412)
Screenshot: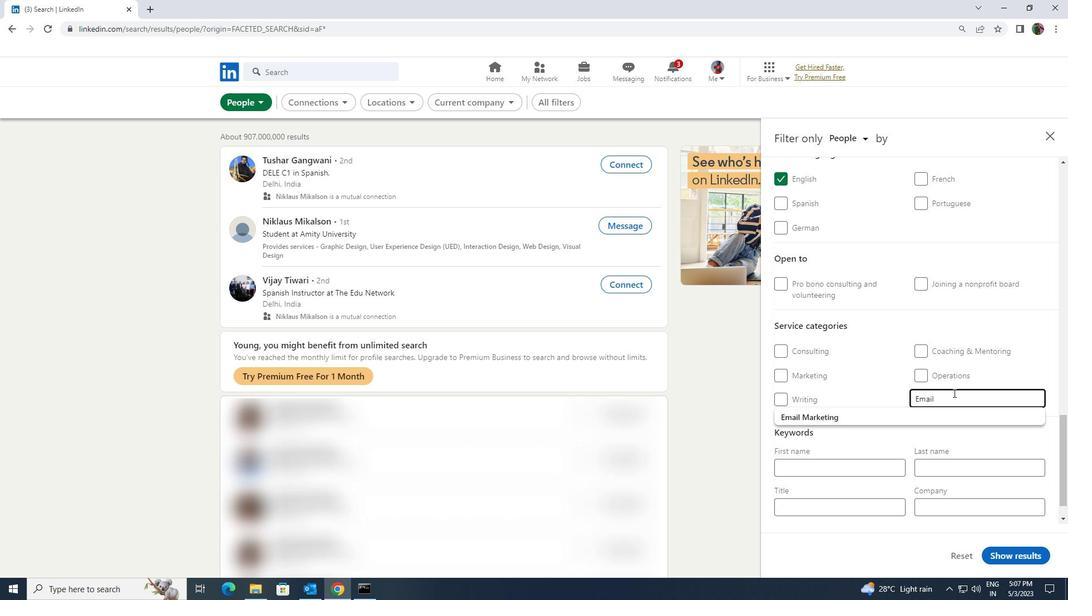 
Action: Mouse pressed left at (921, 412)
Screenshot: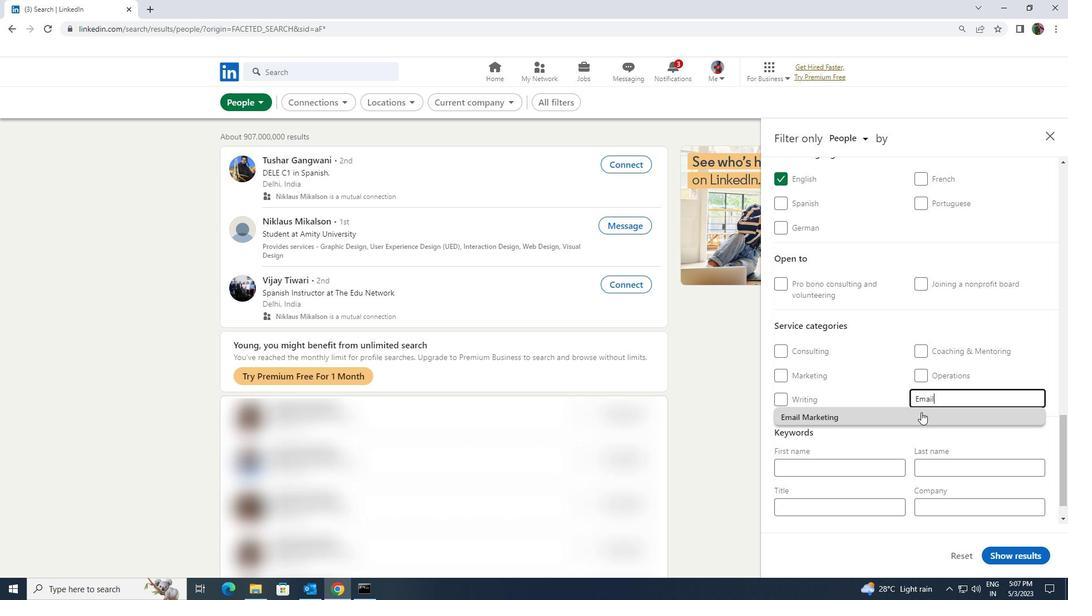 
Action: Mouse moved to (920, 403)
Screenshot: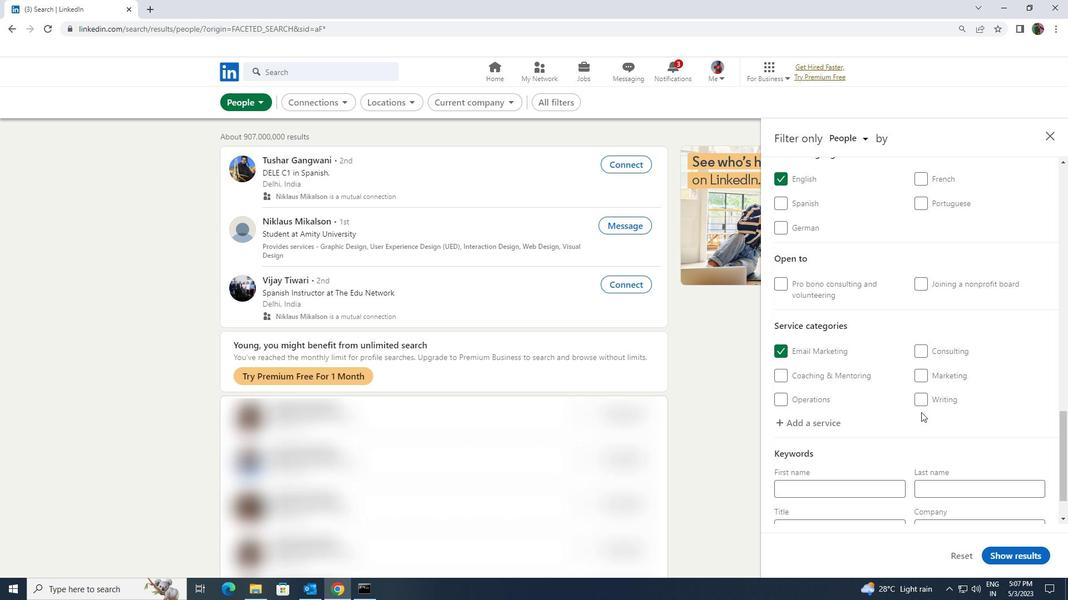
Action: Mouse scrolled (920, 403) with delta (0, 0)
Screenshot: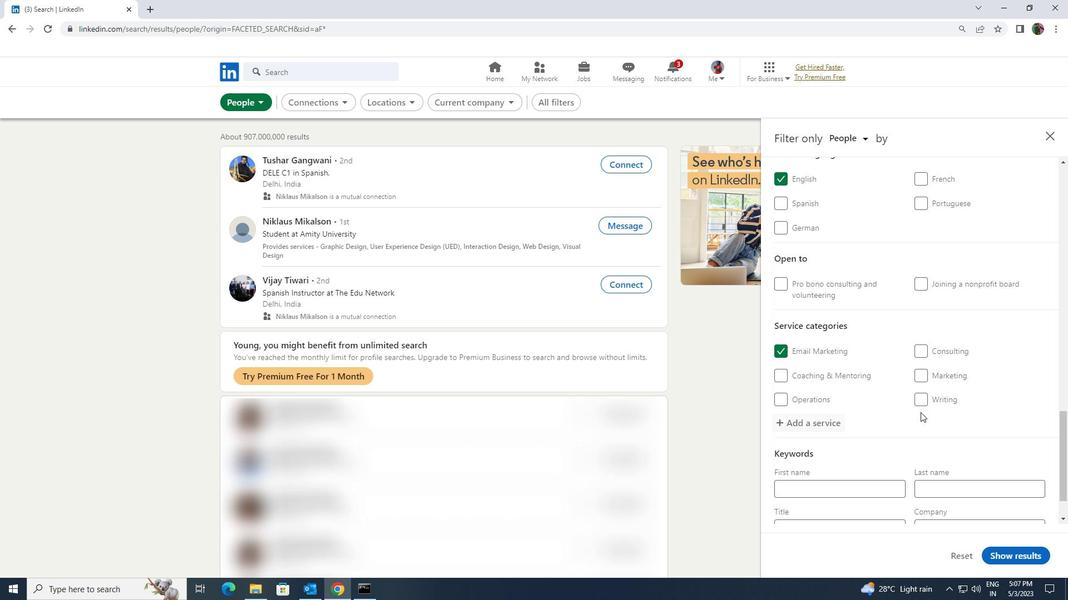 
Action: Mouse scrolled (920, 403) with delta (0, 0)
Screenshot: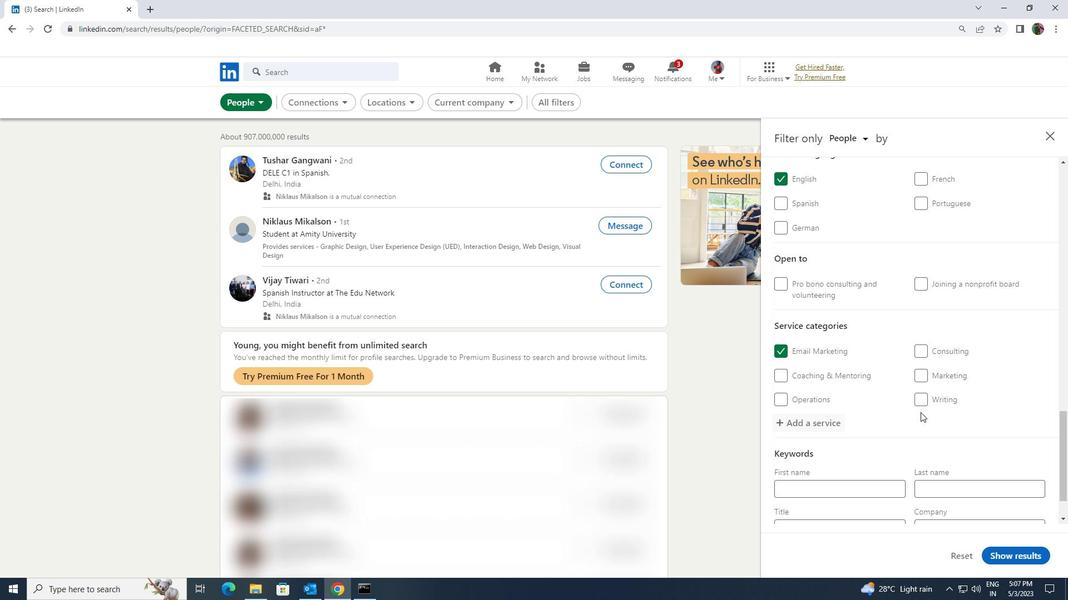 
Action: Mouse moved to (896, 474)
Screenshot: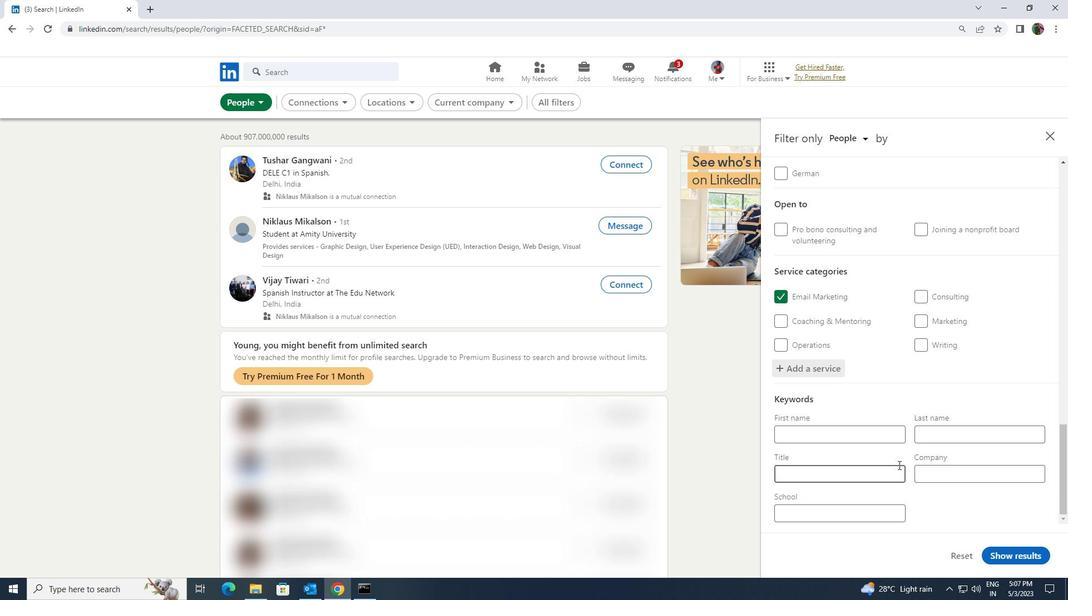 
Action: Mouse pressed left at (896, 474)
Screenshot: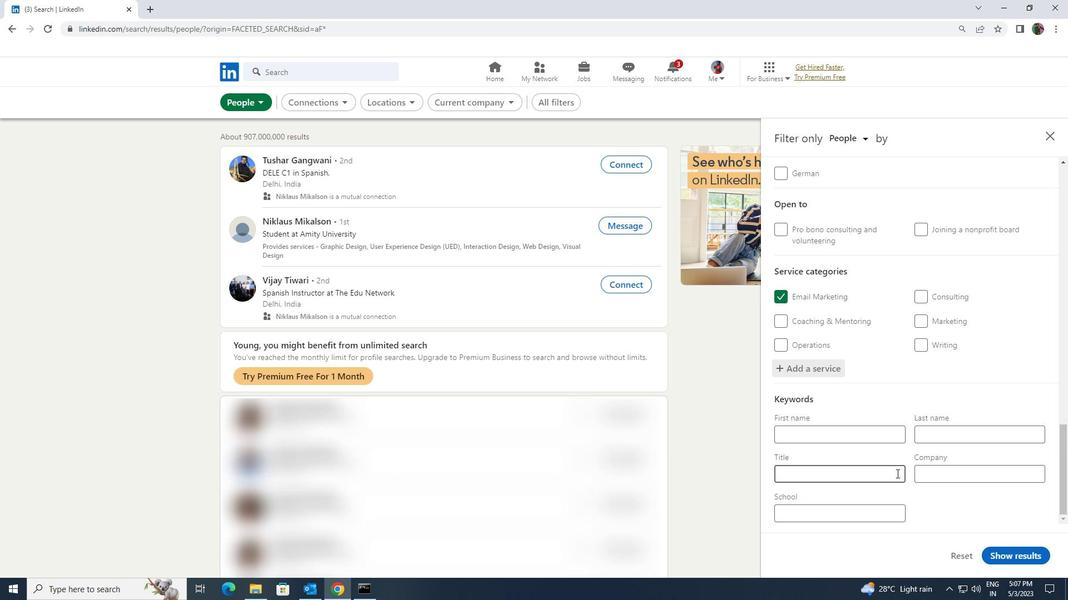 
Action: Mouse moved to (896, 472)
Screenshot: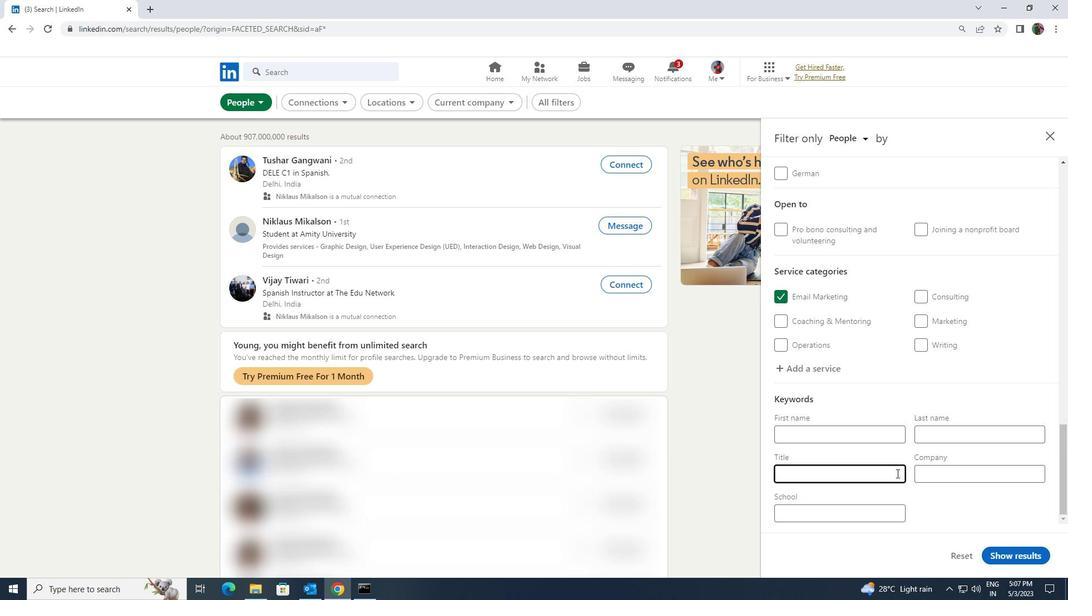 
Action: Key pressed <Key.shift>
Screenshot: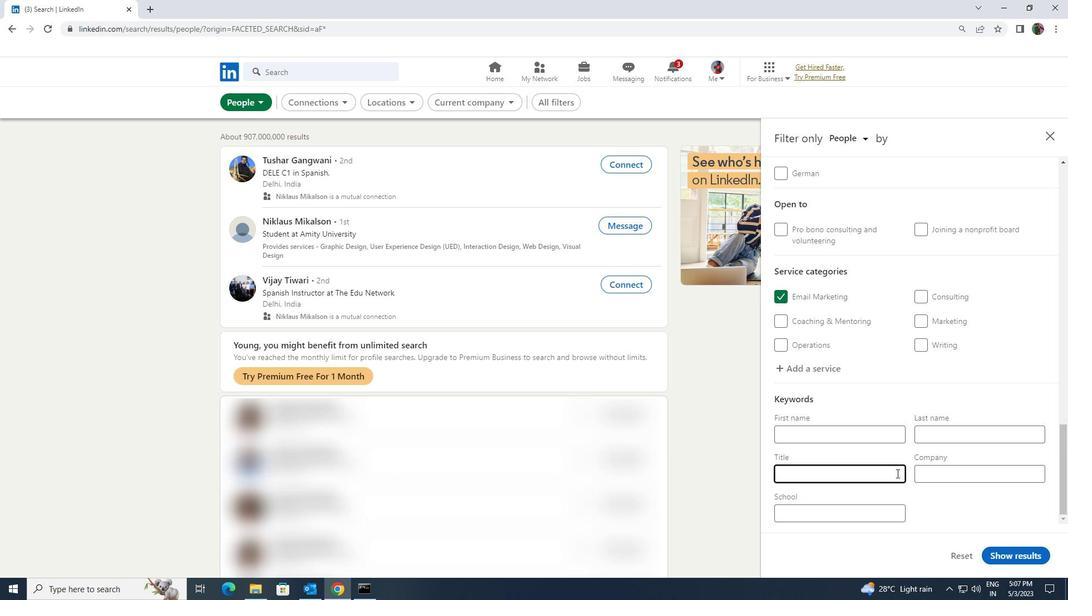 
Action: Mouse moved to (897, 471)
Screenshot: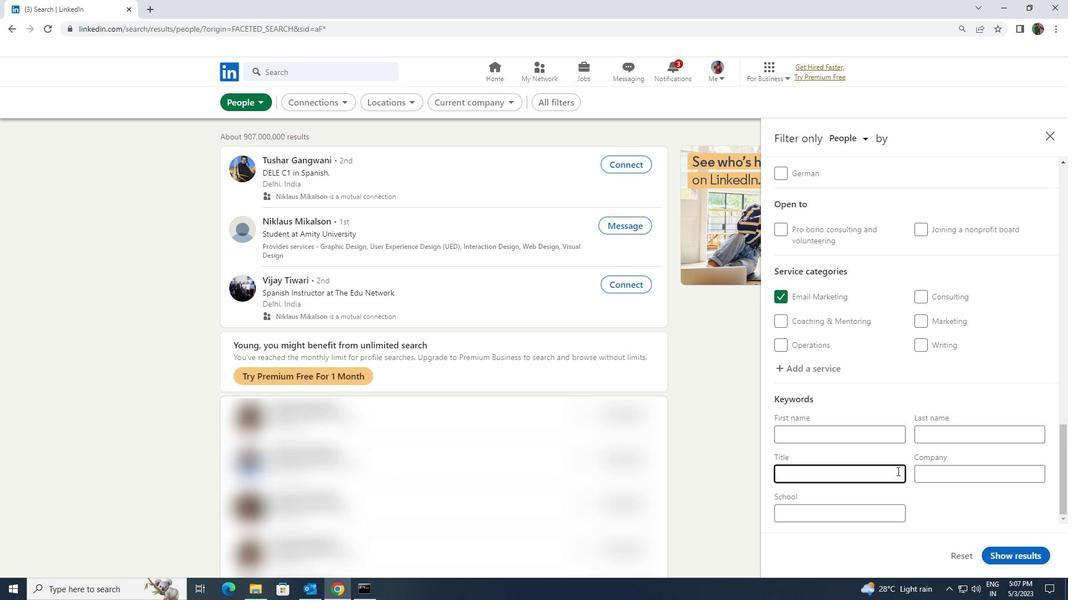 
Action: Key pressed <Key.shift><Key.shift><Key.shift><Key.shift><Key.shift><Key.shift><Key.shift><Key.shift><Key.shift><Key.shift><Key.shift><Key.shift><Key.shift><Key.shift><Key.shift><Key.shift>COPY<Key.space><Key.shift>WRITER
Screenshot: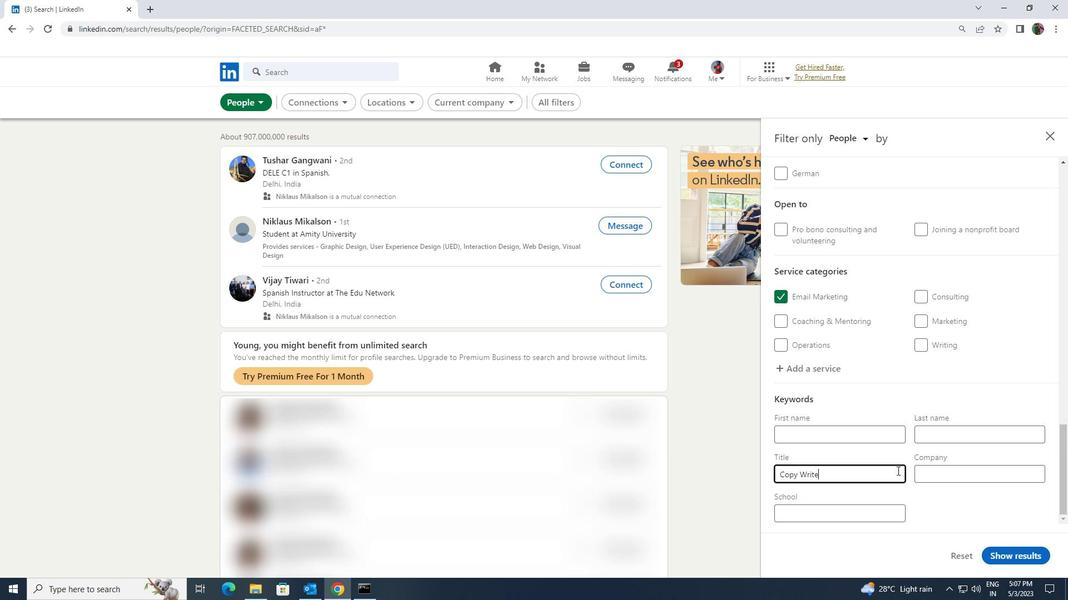 
Action: Mouse moved to (992, 556)
Screenshot: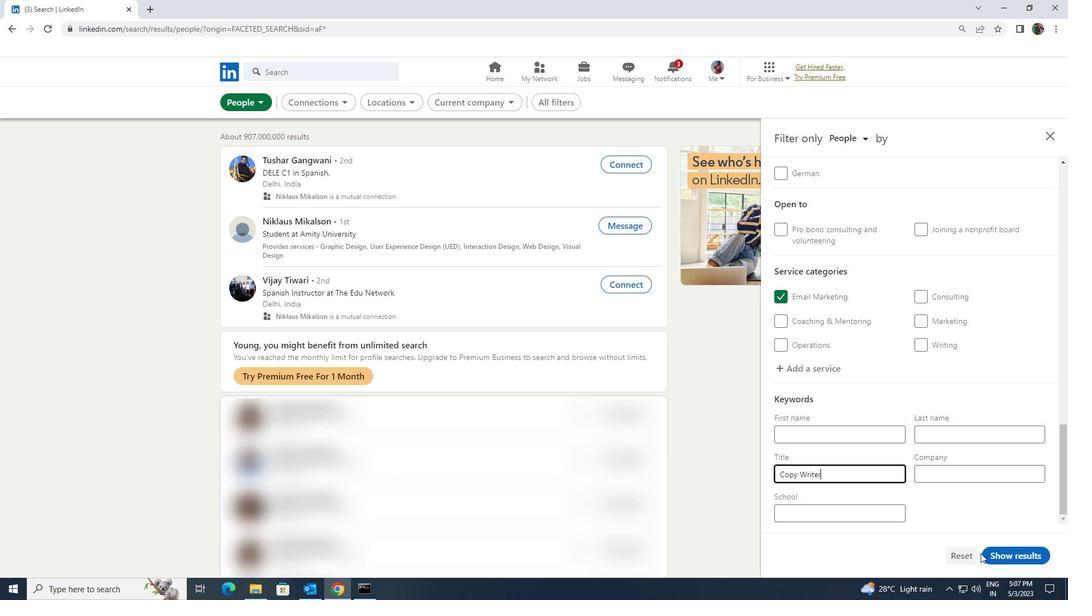 
Action: Mouse pressed left at (992, 556)
Screenshot: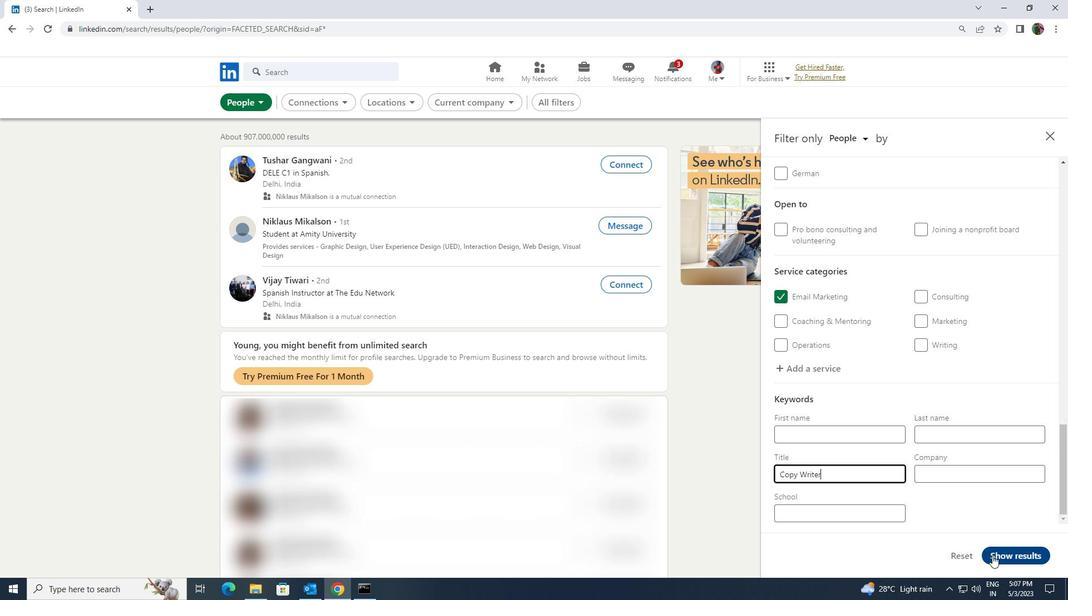 
